 Task: Find connections with filter location Cametá with filter topic #goalswith filter profile language English with filter current company BioTecNika with filter school Police Dav Public School with filter industry Civic and Social Organizations with filter service category Accounting with filter keywords title Entrepreneur
Action: Mouse moved to (564, 111)
Screenshot: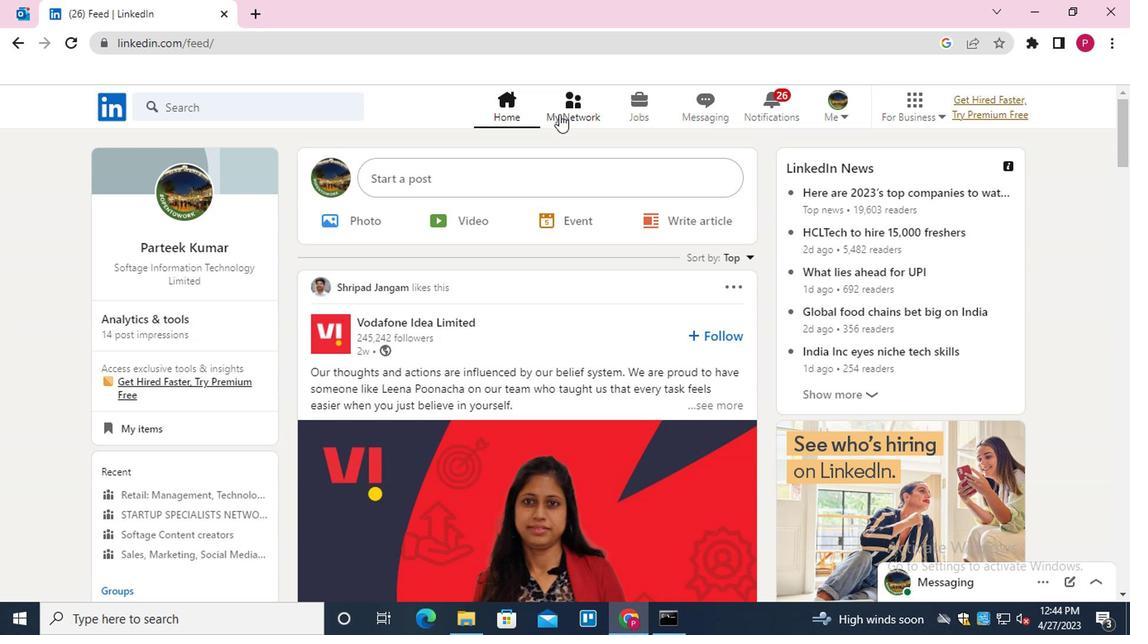 
Action: Mouse pressed left at (564, 111)
Screenshot: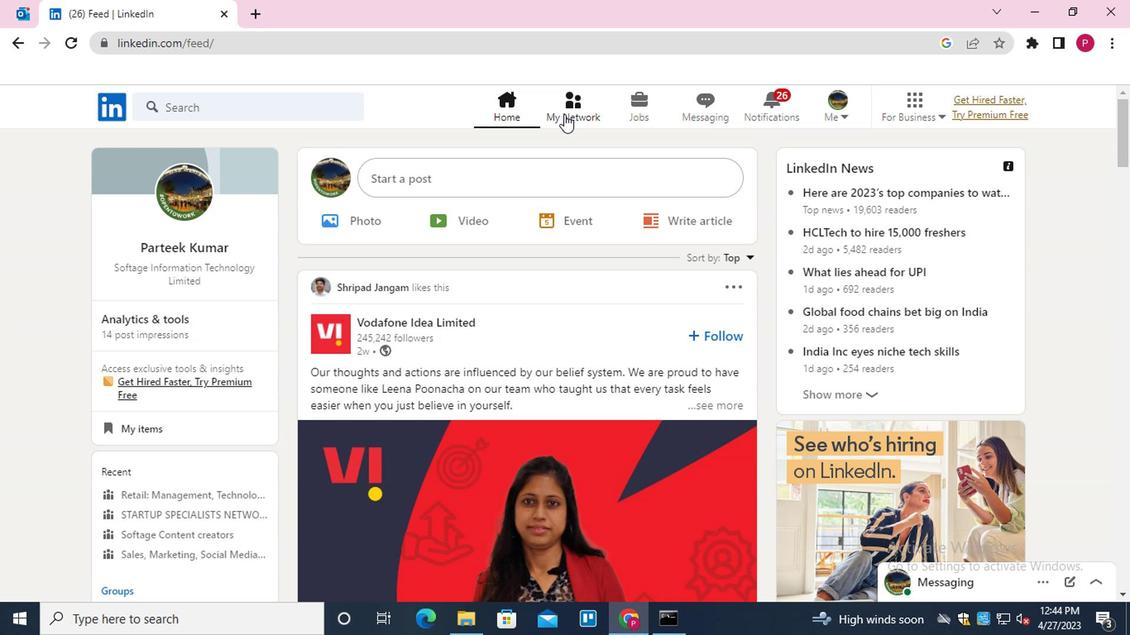 
Action: Mouse moved to (270, 200)
Screenshot: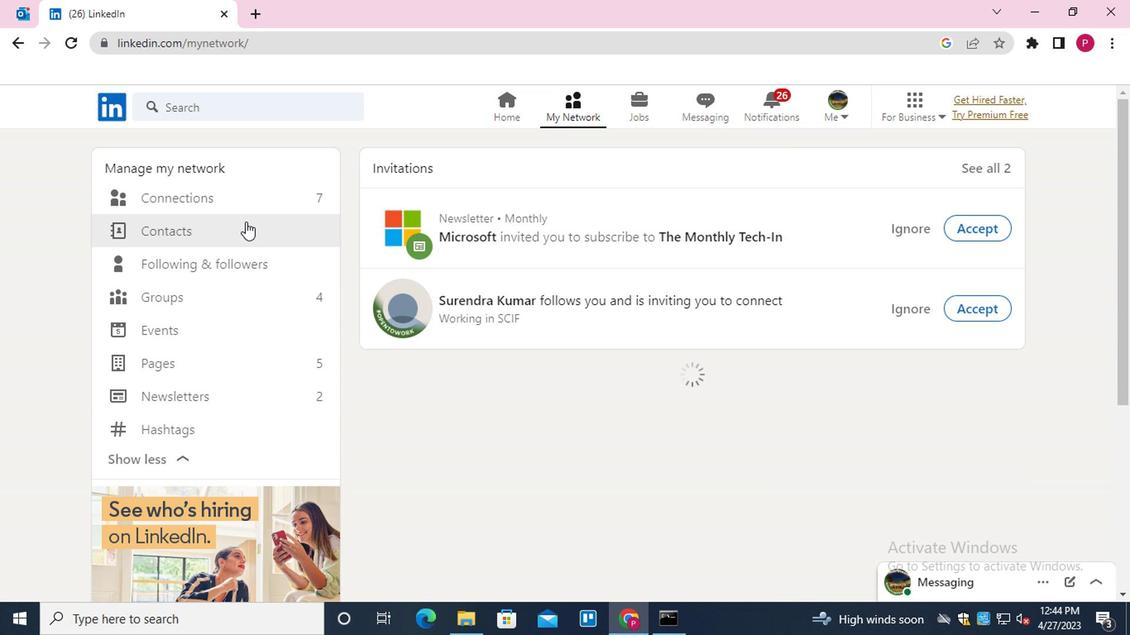 
Action: Mouse pressed left at (270, 200)
Screenshot: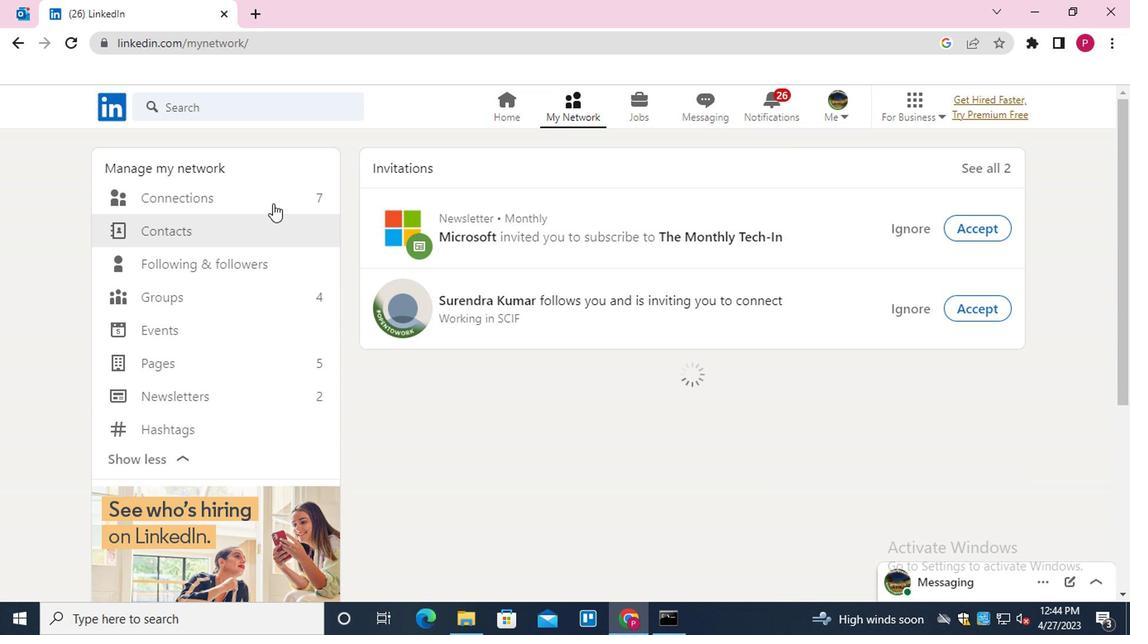 
Action: Mouse moved to (698, 199)
Screenshot: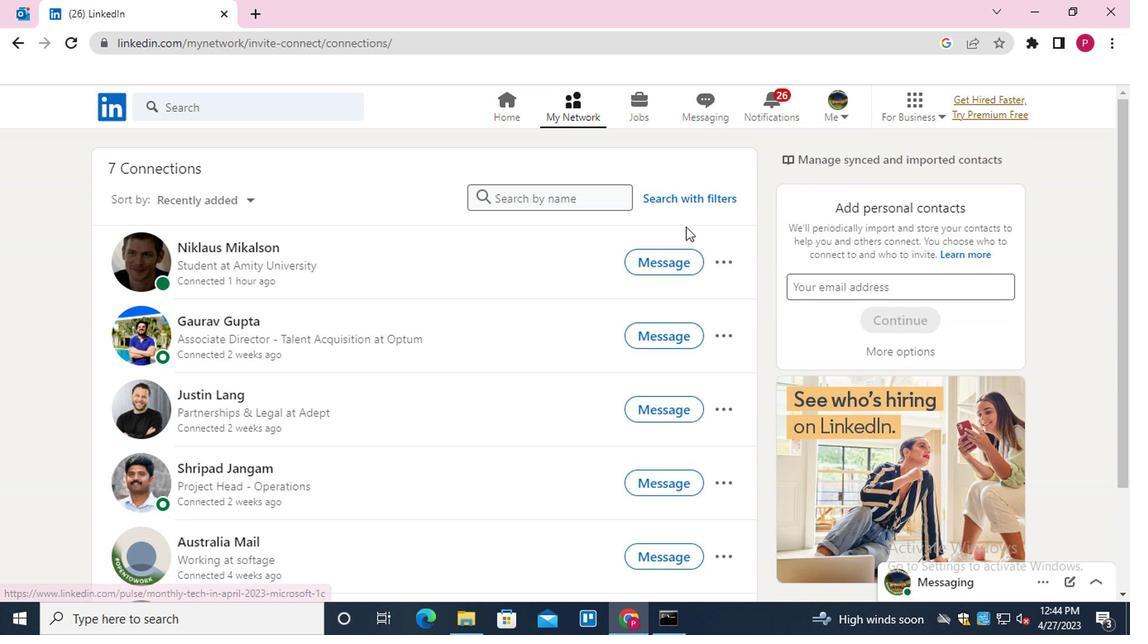 
Action: Mouse pressed left at (698, 199)
Screenshot: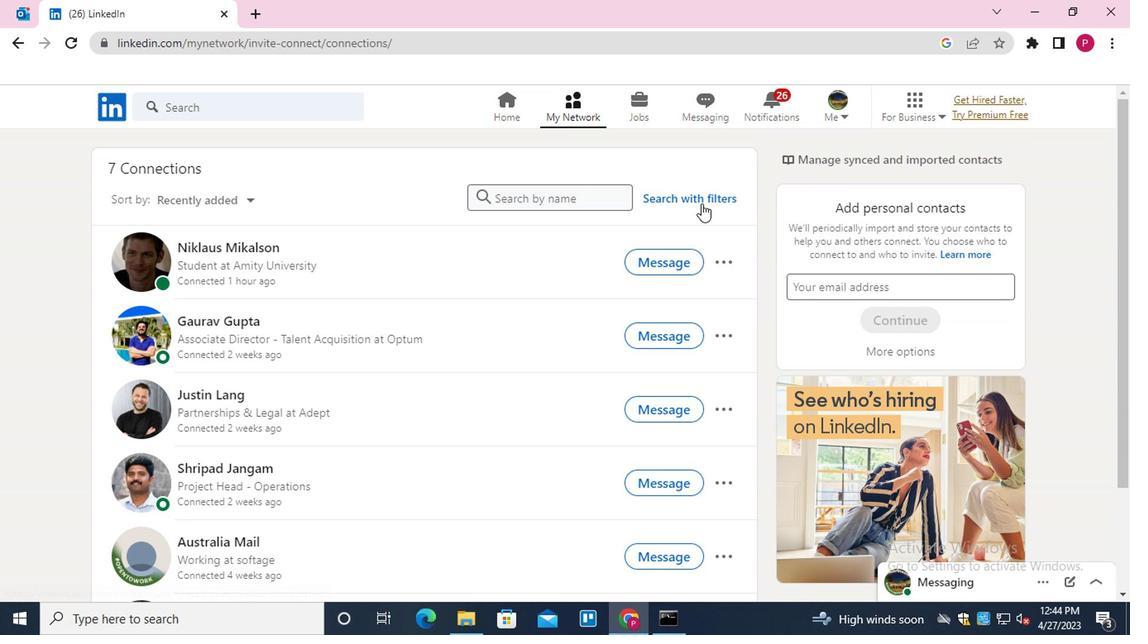 
Action: Mouse moved to (608, 156)
Screenshot: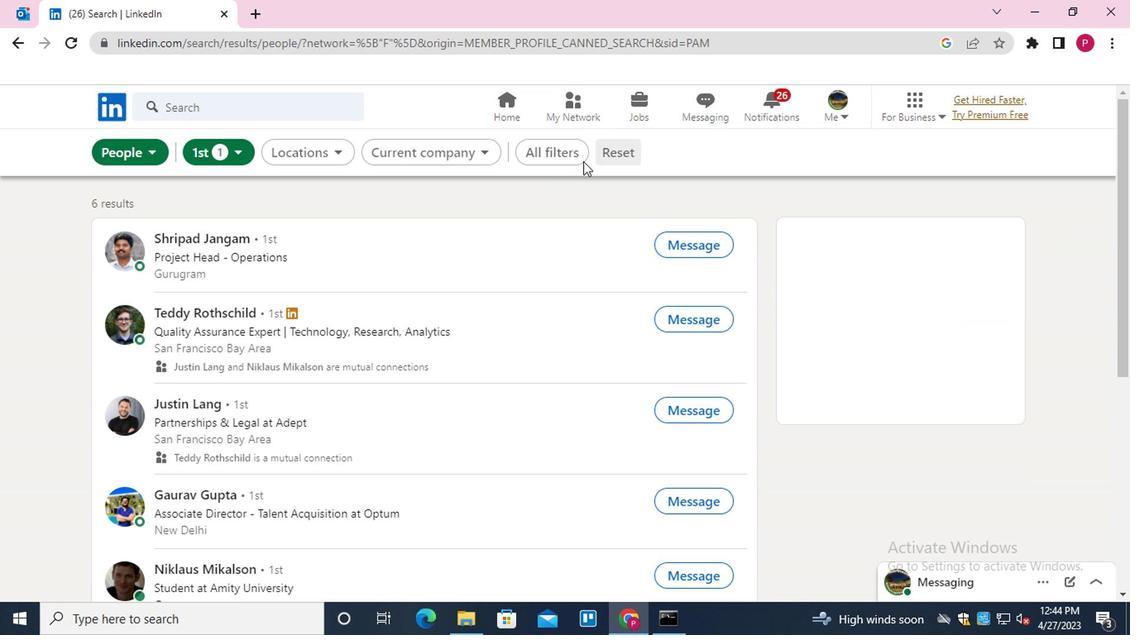 
Action: Mouse pressed left at (608, 156)
Screenshot: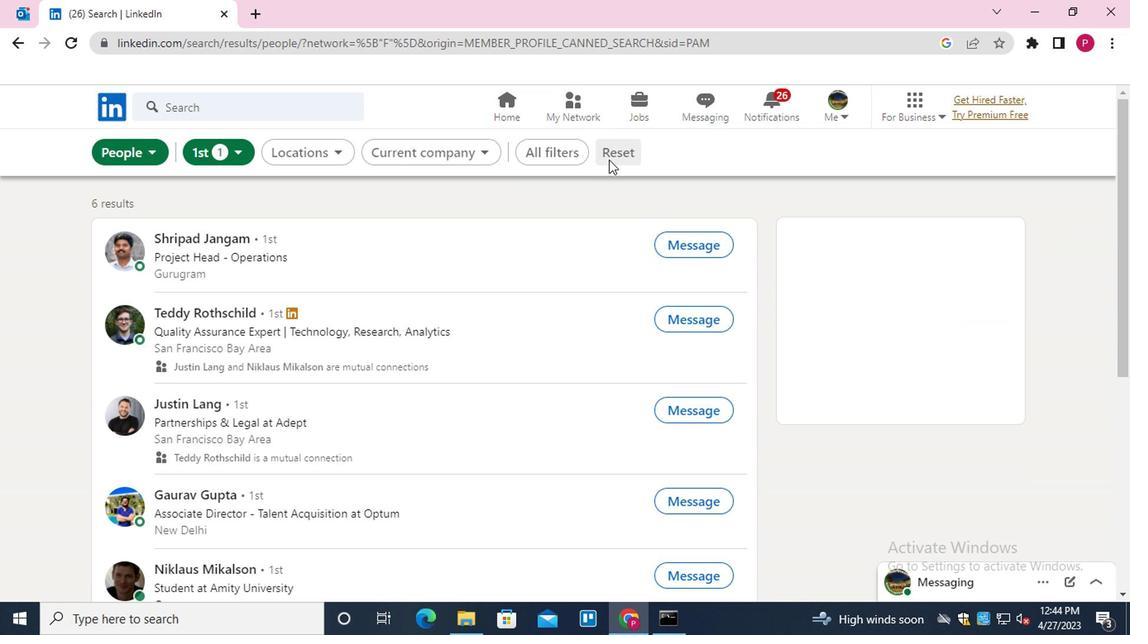 
Action: Mouse moved to (604, 150)
Screenshot: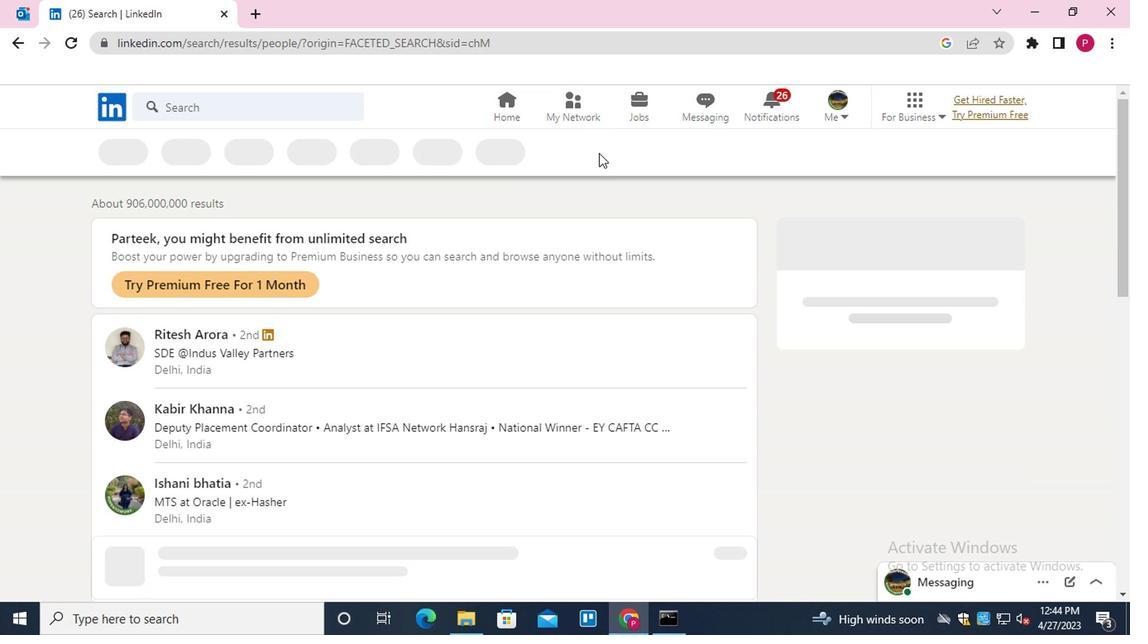 
Action: Mouse pressed left at (604, 150)
Screenshot: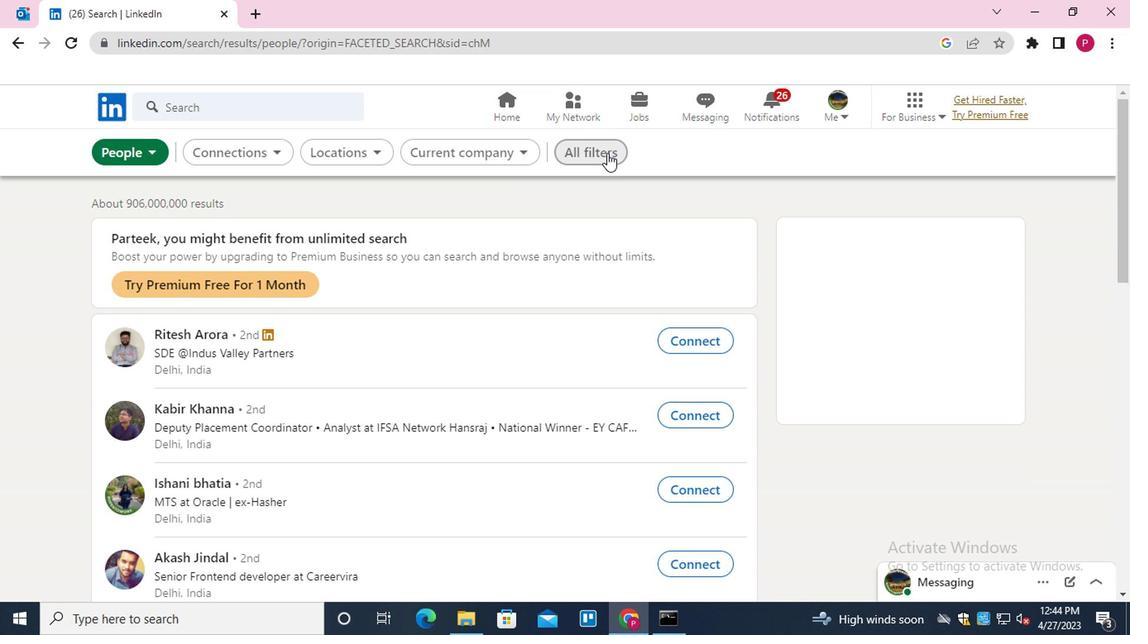
Action: Mouse moved to (920, 322)
Screenshot: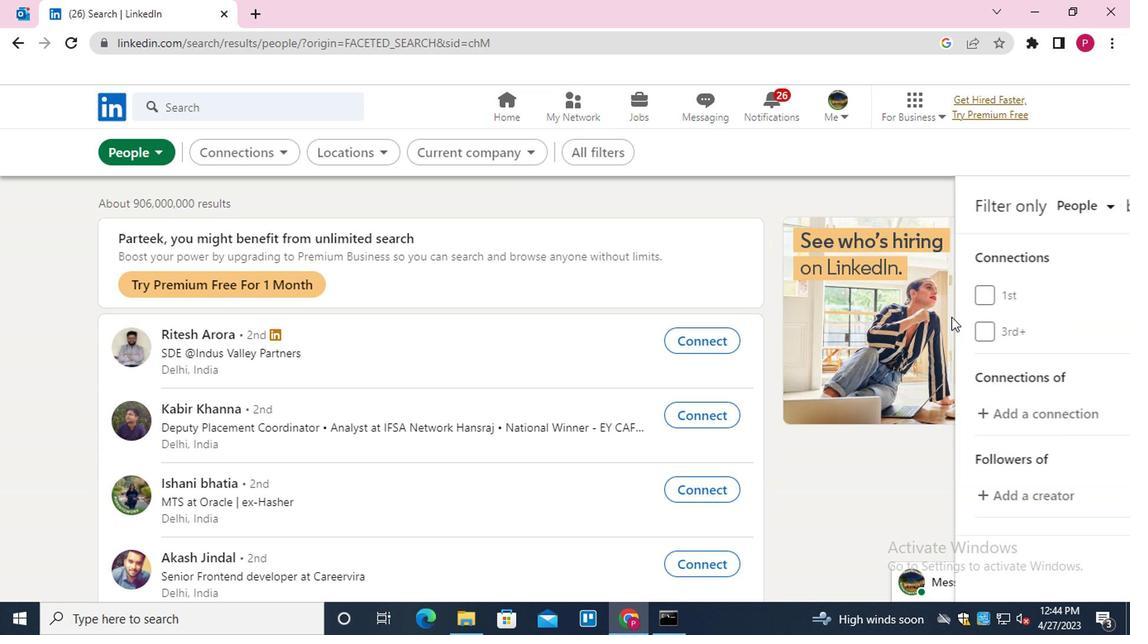 
Action: Mouse scrolled (920, 321) with delta (0, -1)
Screenshot: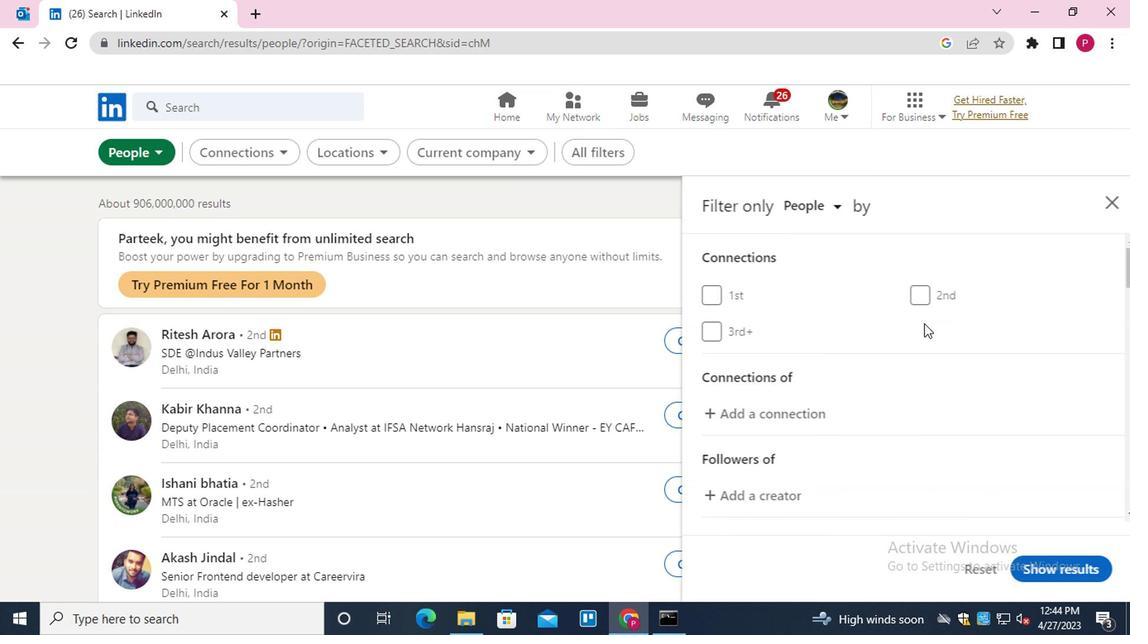 
Action: Mouse scrolled (920, 321) with delta (0, -1)
Screenshot: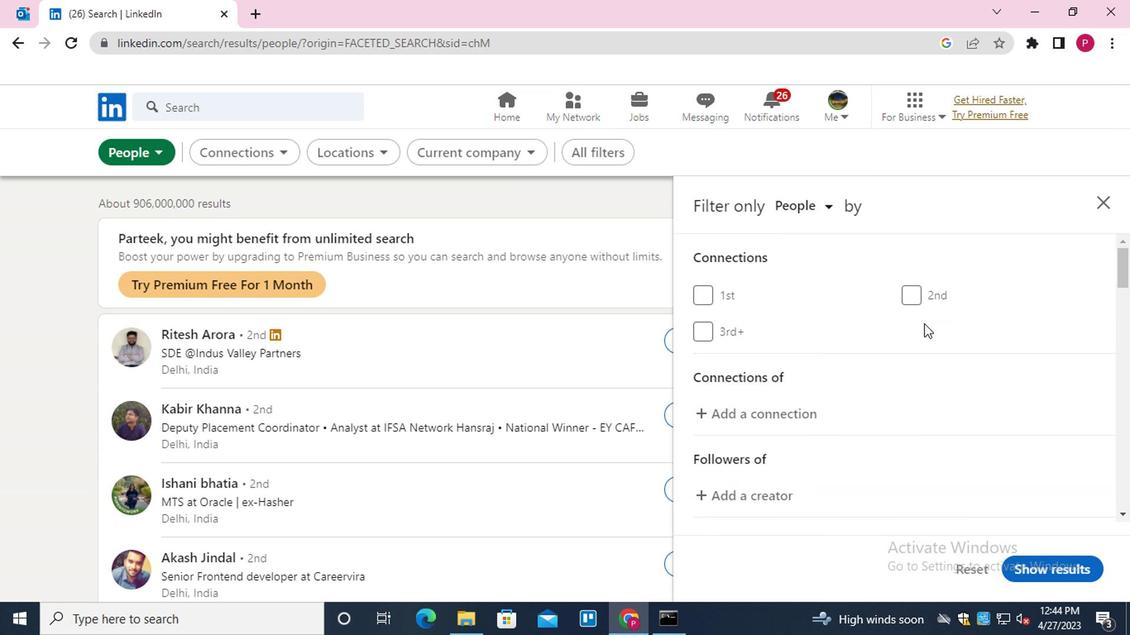 
Action: Mouse scrolled (920, 321) with delta (0, -1)
Screenshot: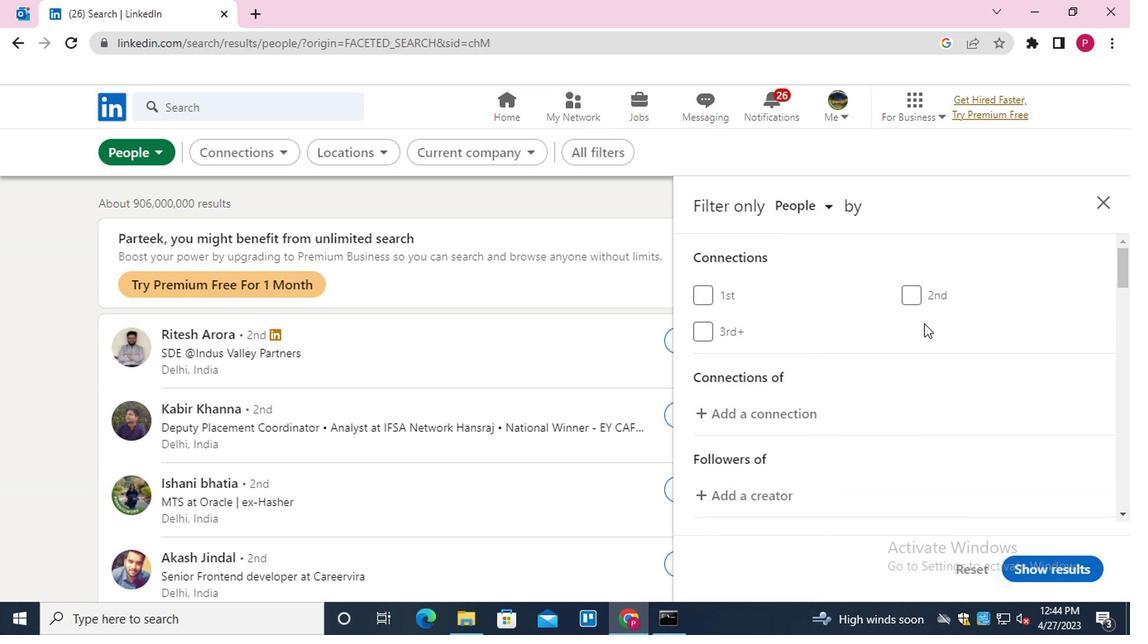 
Action: Mouse moved to (977, 402)
Screenshot: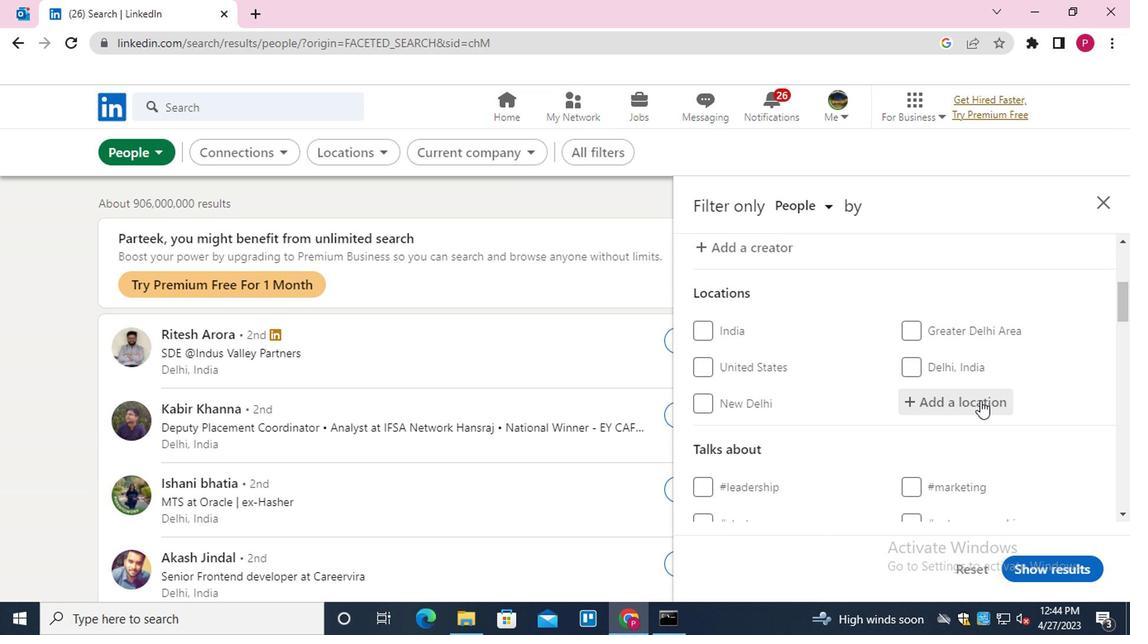 
Action: Mouse pressed left at (977, 402)
Screenshot: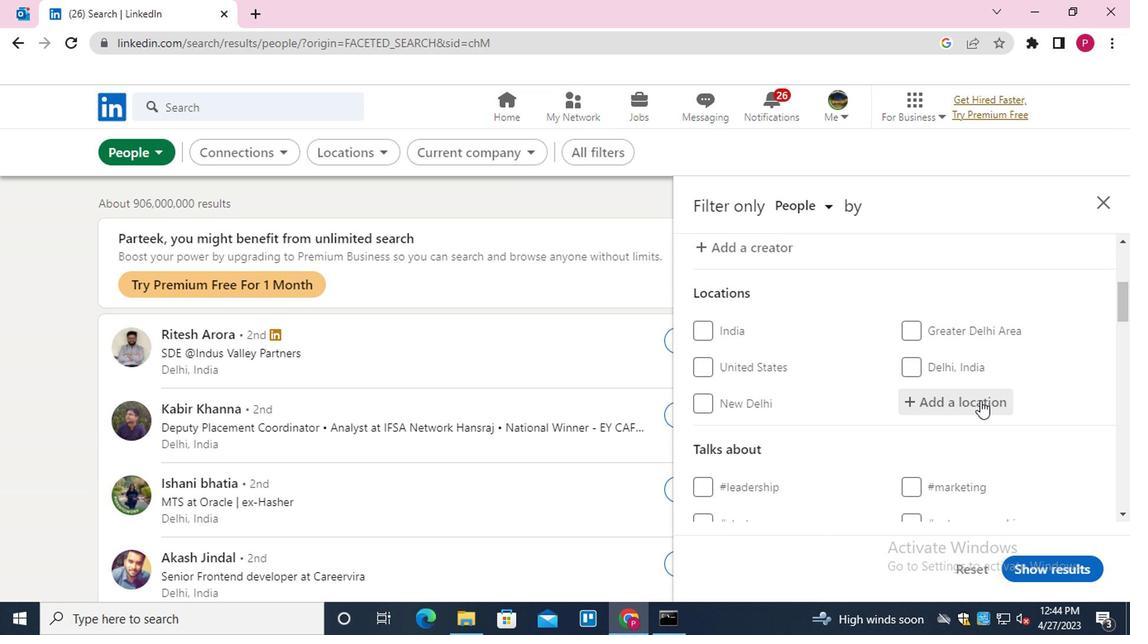 
Action: Key pressed <Key.shift><Key.shift>CAMETA<Key.down><Key.enter>
Screenshot: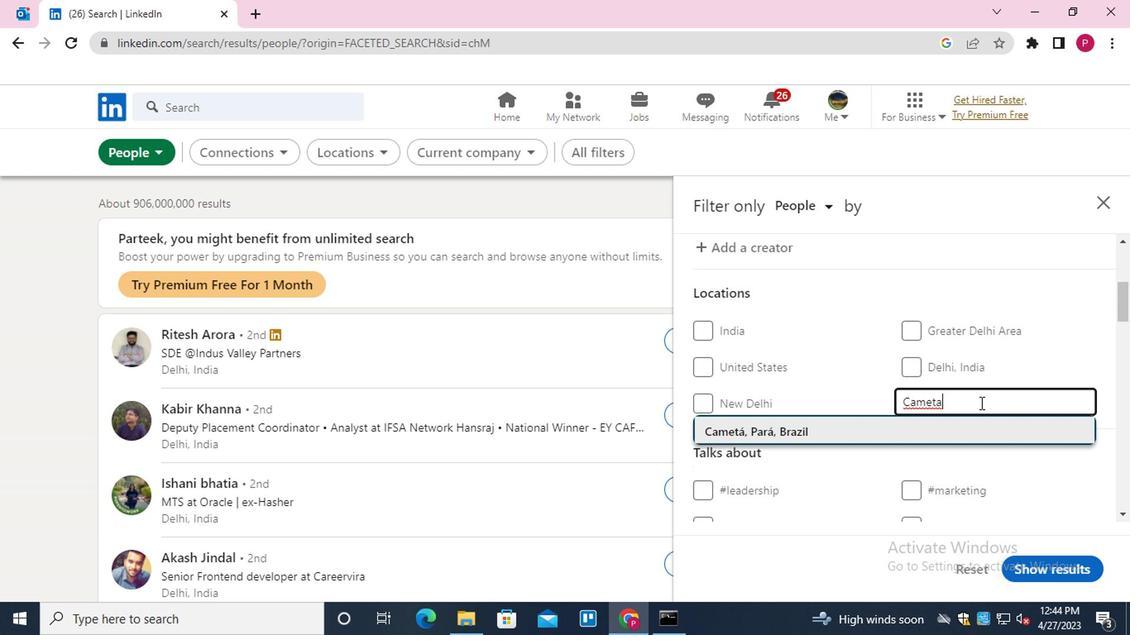 
Action: Mouse scrolled (977, 401) with delta (0, 0)
Screenshot: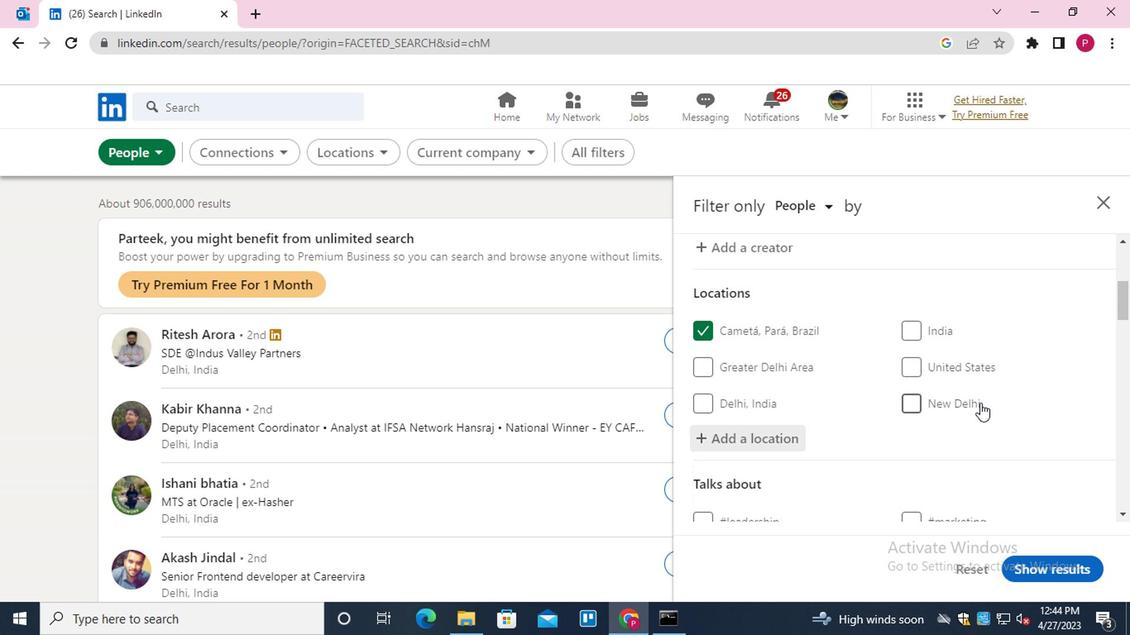 
Action: Mouse scrolled (977, 401) with delta (0, 0)
Screenshot: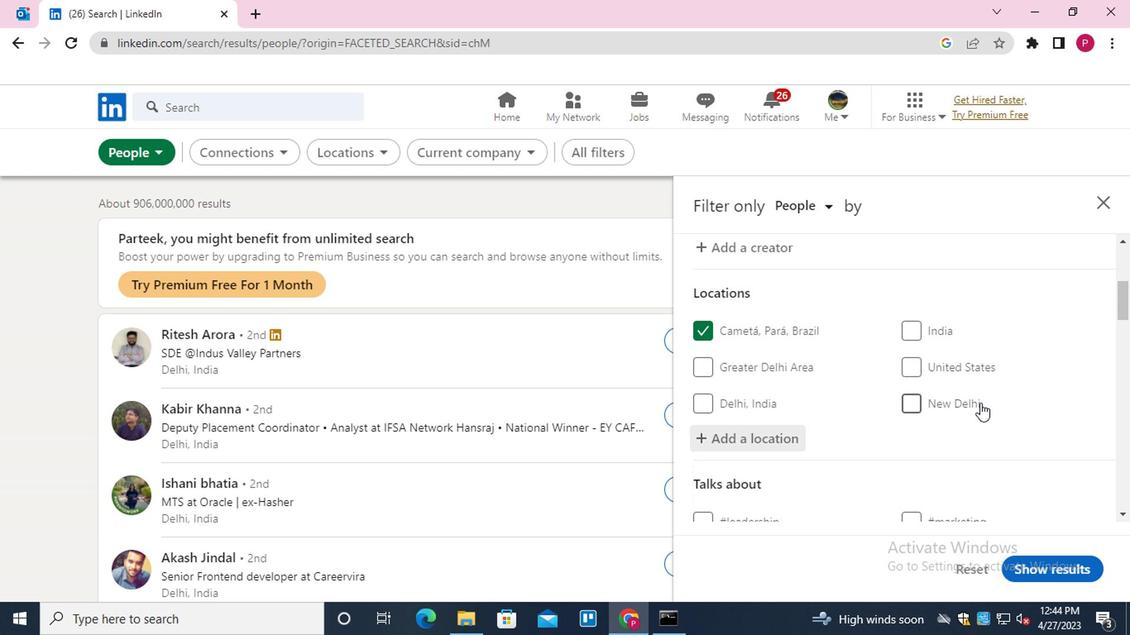 
Action: Mouse scrolled (977, 401) with delta (0, 0)
Screenshot: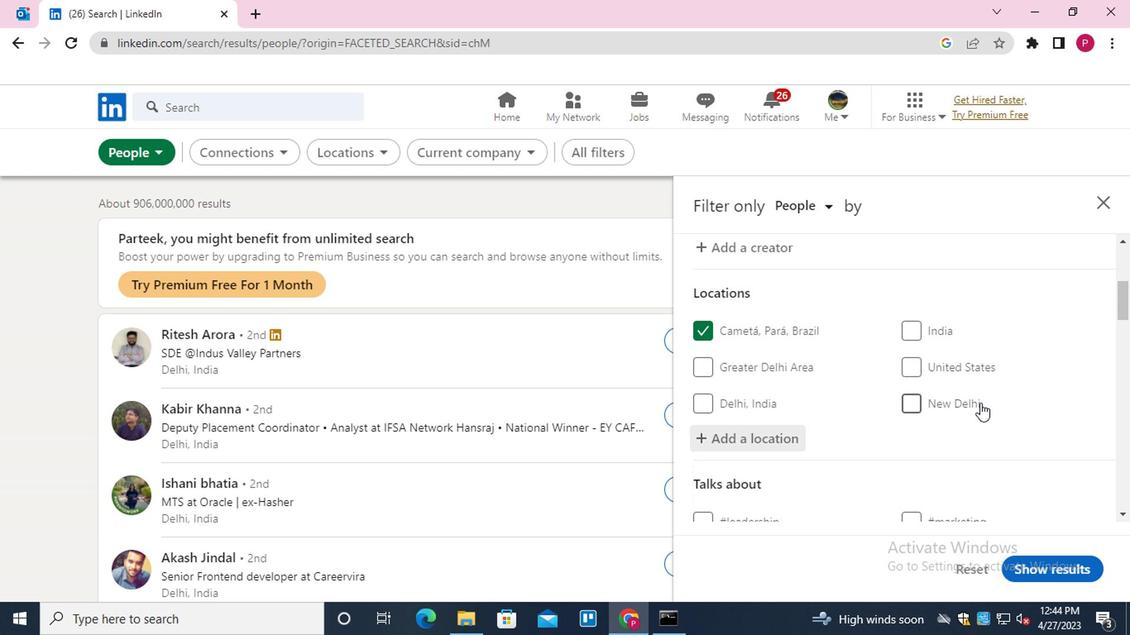 
Action: Mouse scrolled (977, 401) with delta (0, 0)
Screenshot: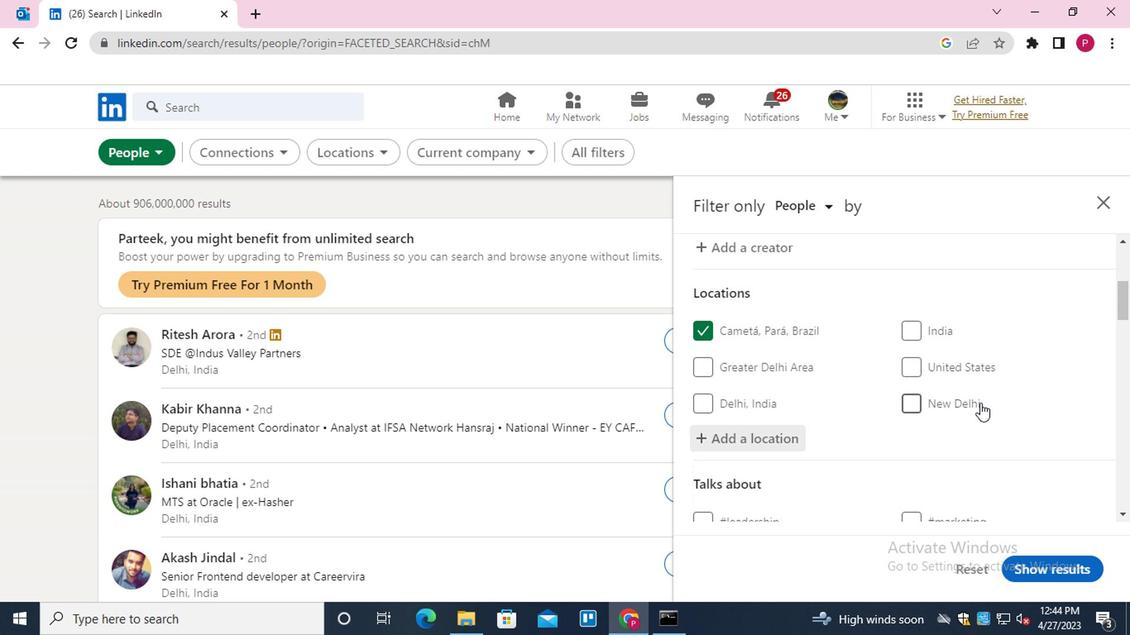 
Action: Mouse moved to (951, 265)
Screenshot: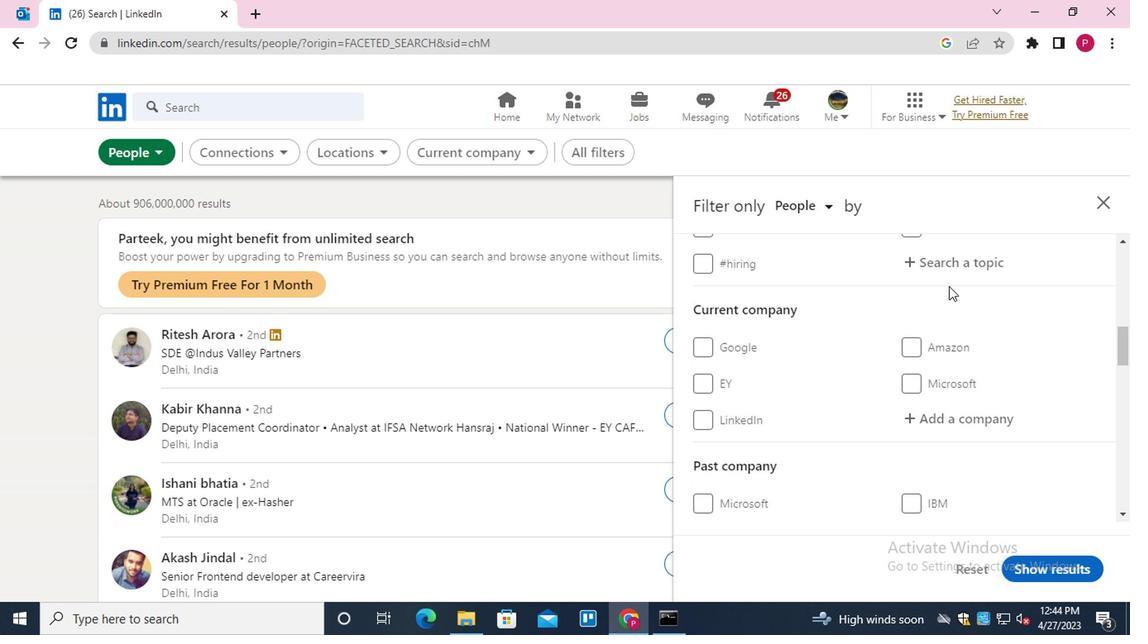 
Action: Mouse pressed left at (951, 265)
Screenshot: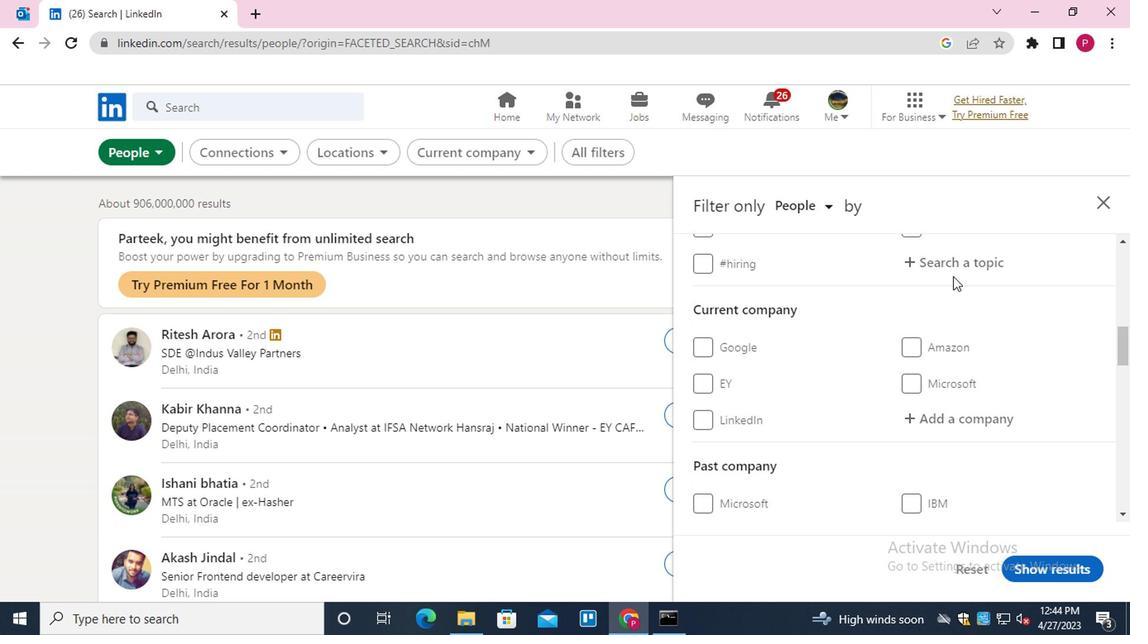 
Action: Key pressed GOL<Key.backspace>ALS<Key.down><Key.enter>
Screenshot: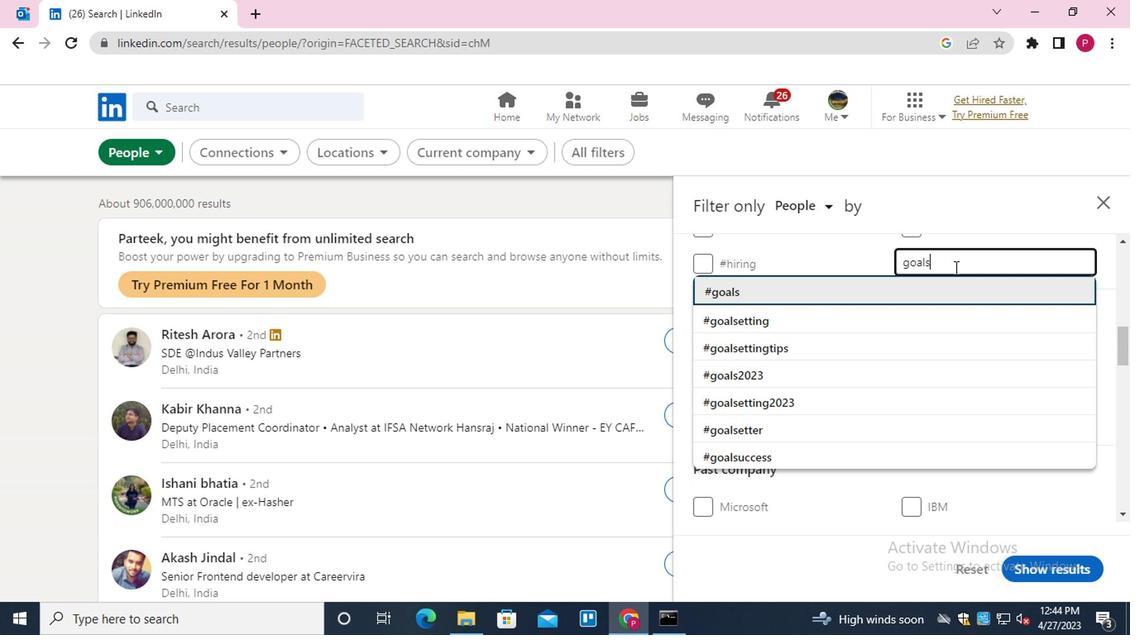 
Action: Mouse moved to (947, 265)
Screenshot: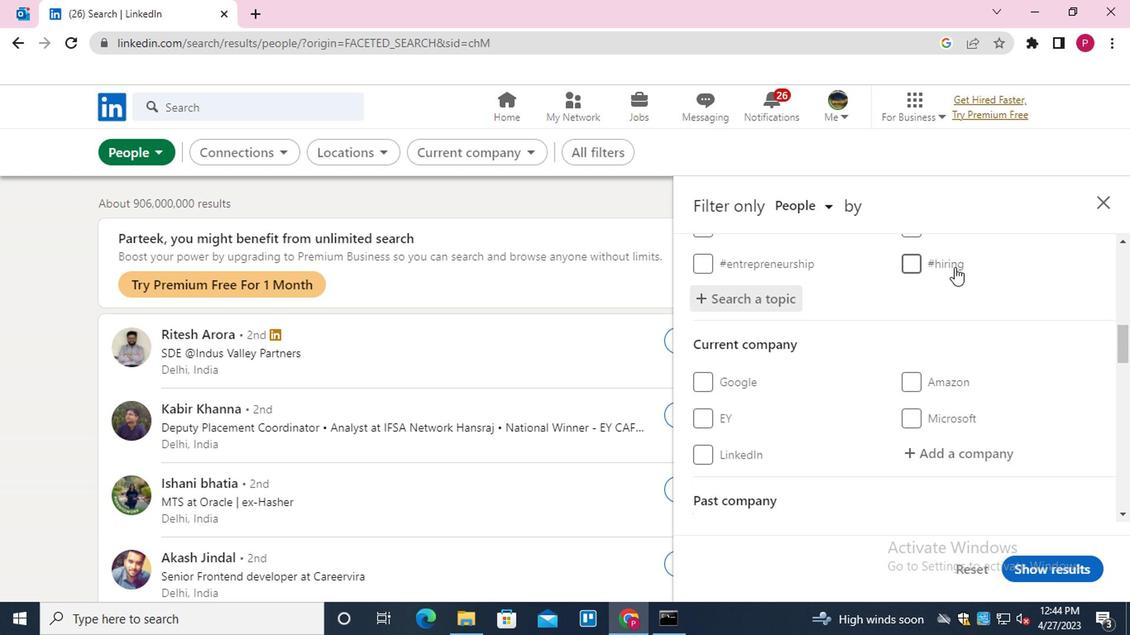 
Action: Mouse scrolled (947, 264) with delta (0, 0)
Screenshot: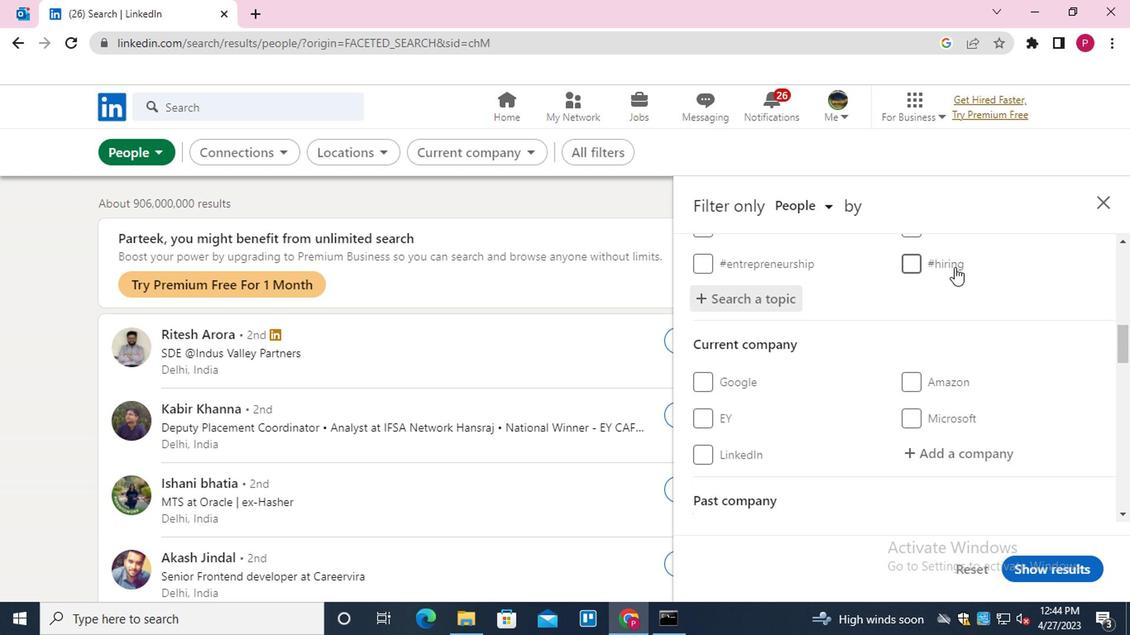 
Action: Mouse moved to (935, 274)
Screenshot: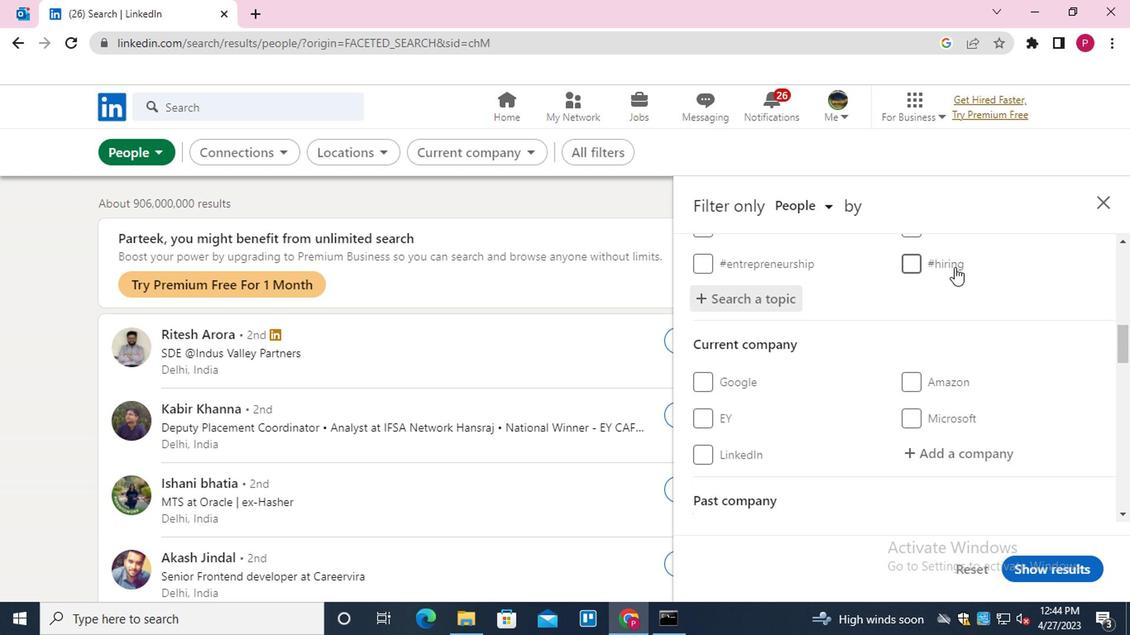 
Action: Mouse scrolled (935, 274) with delta (0, 0)
Screenshot: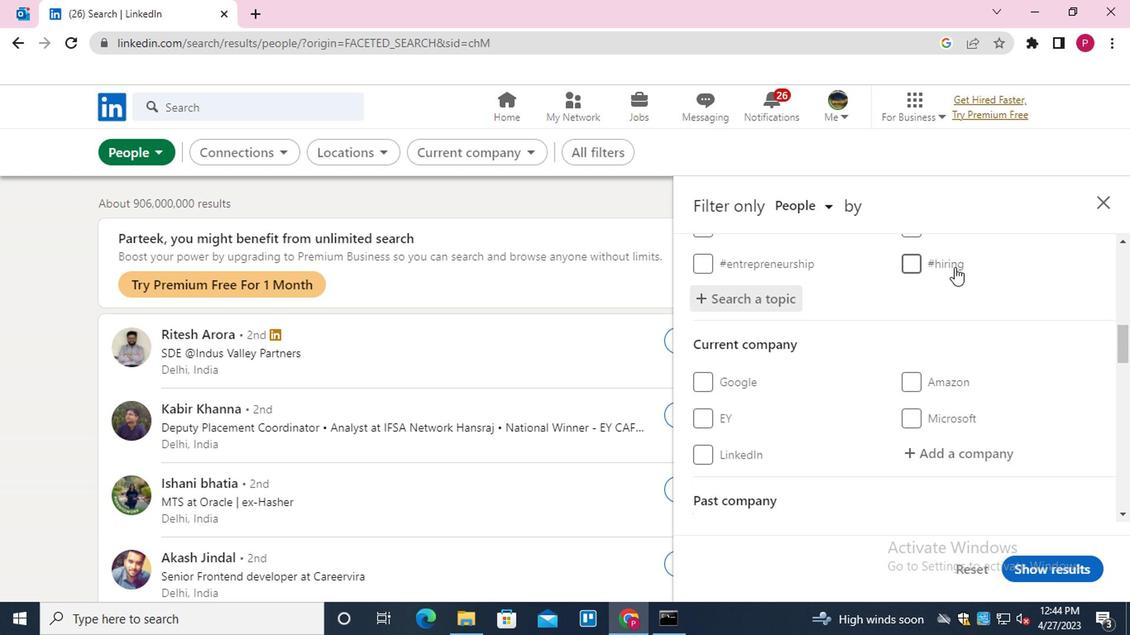 
Action: Mouse moved to (914, 298)
Screenshot: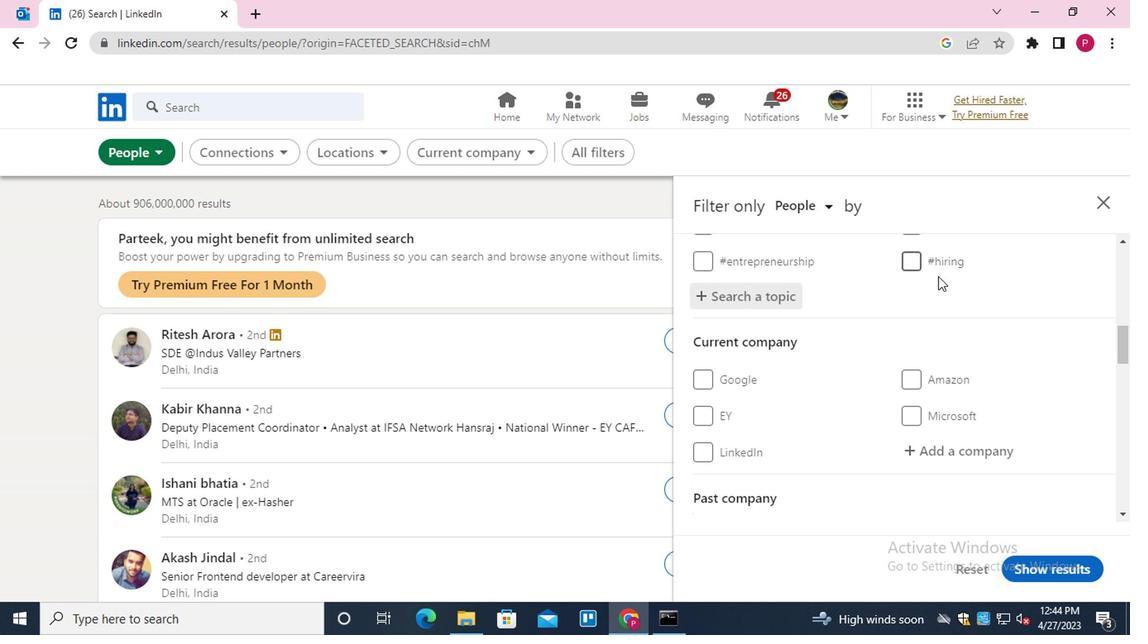 
Action: Mouse scrolled (914, 297) with delta (0, -1)
Screenshot: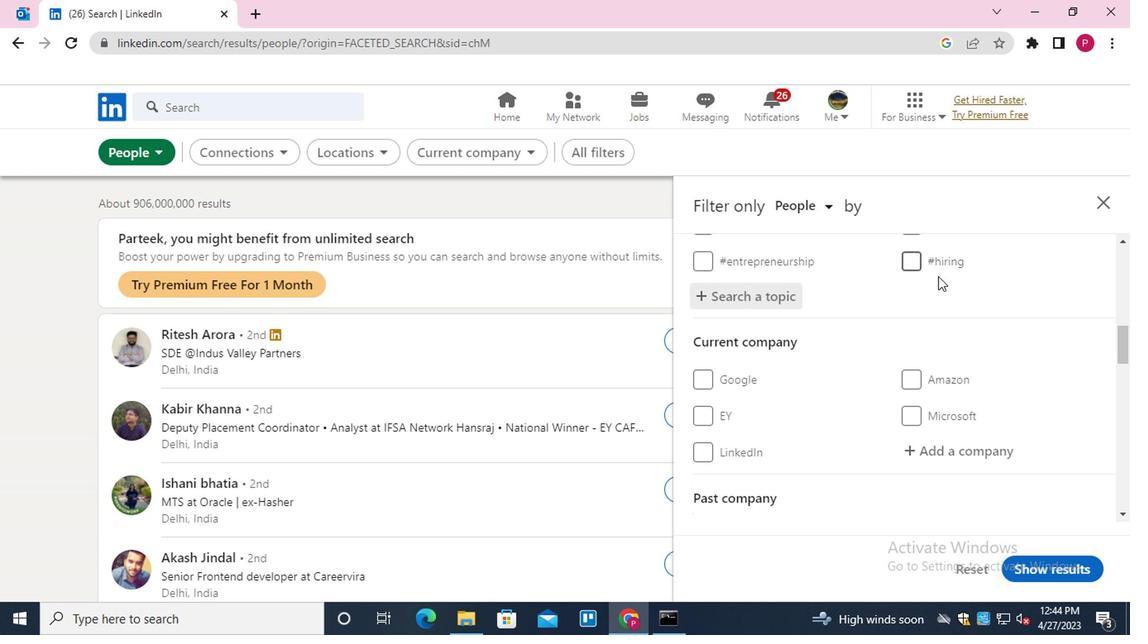 
Action: Mouse moved to (904, 302)
Screenshot: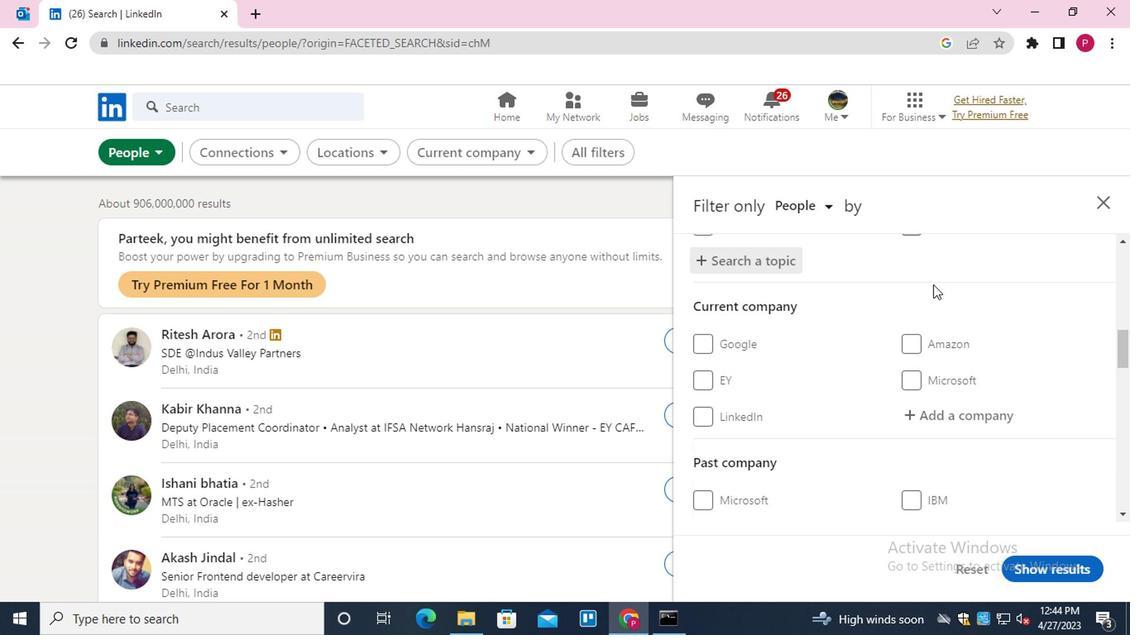 
Action: Mouse scrolled (904, 301) with delta (0, -1)
Screenshot: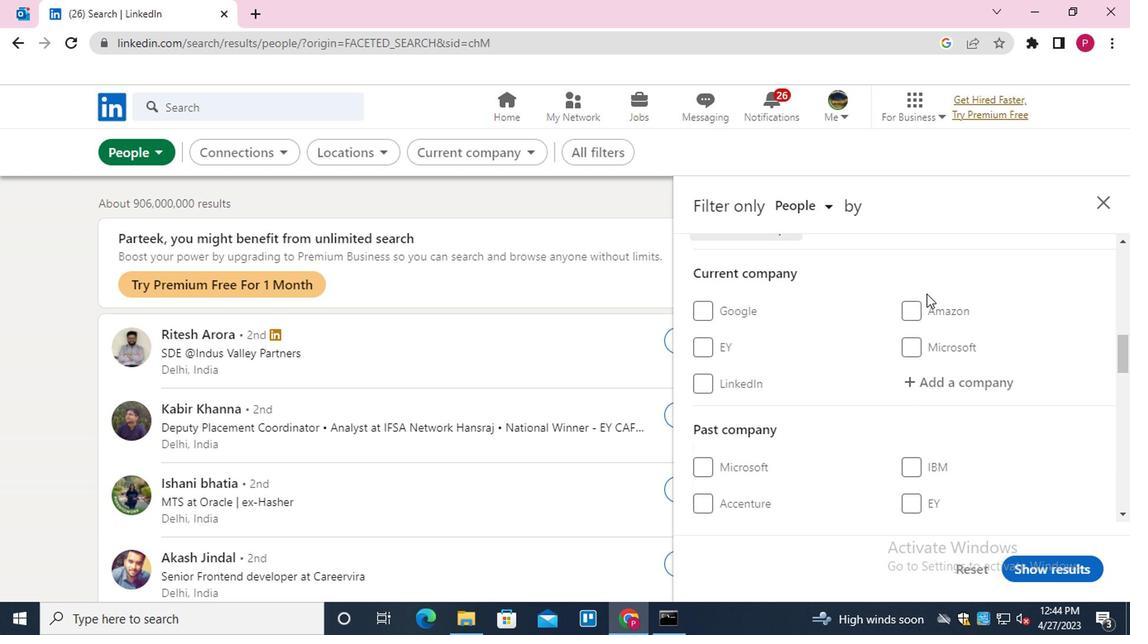 
Action: Mouse moved to (796, 343)
Screenshot: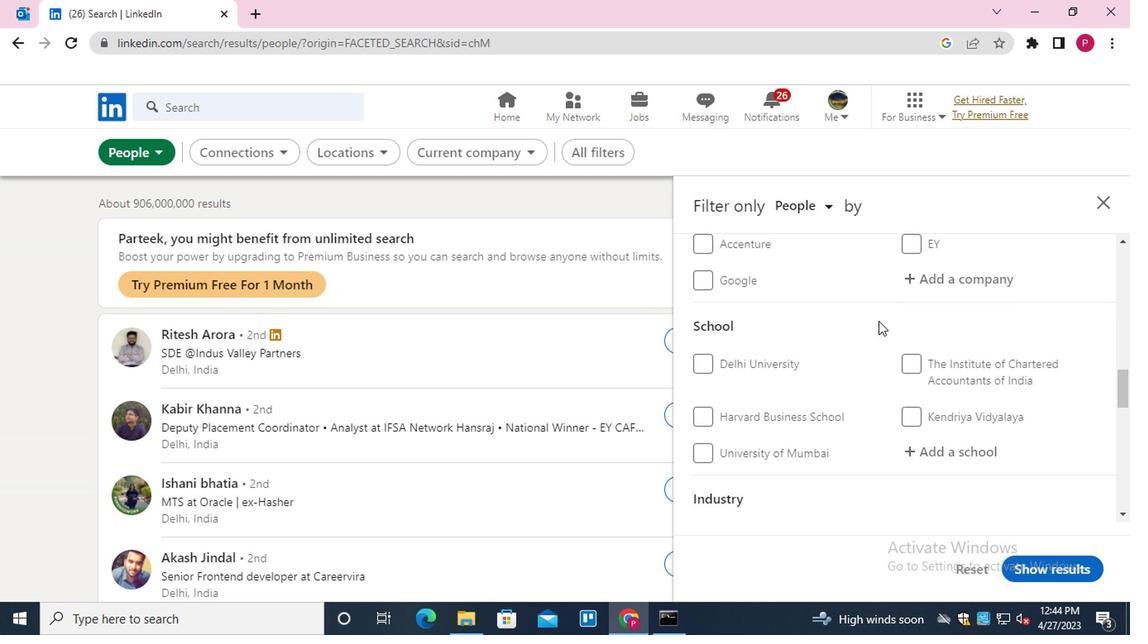 
Action: Mouse scrolled (796, 343) with delta (0, 0)
Screenshot: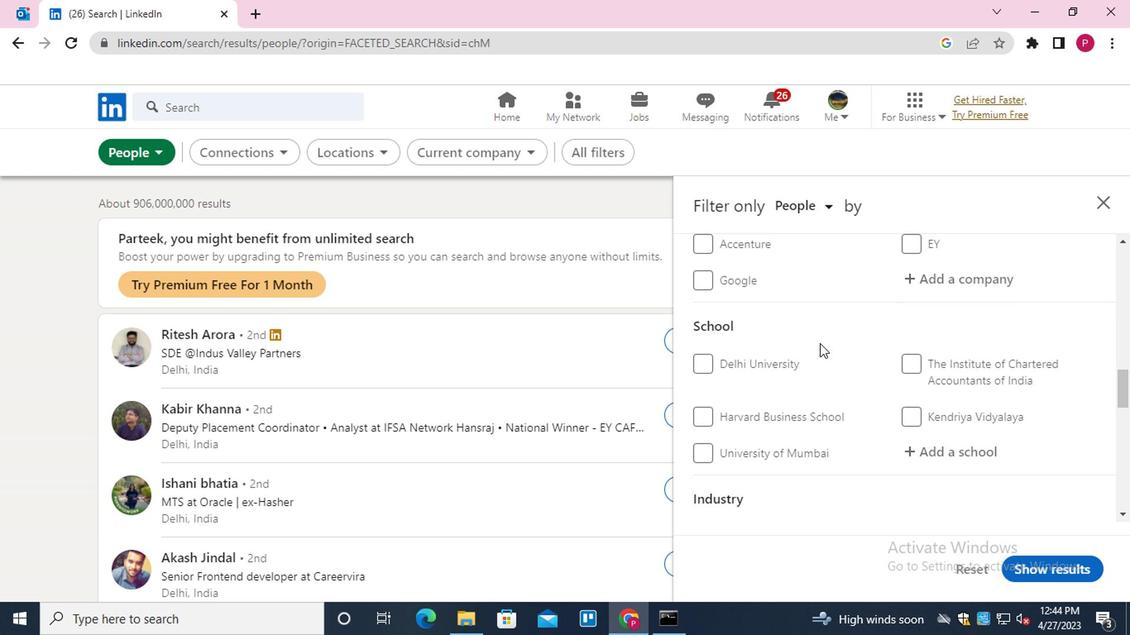 
Action: Mouse moved to (794, 345)
Screenshot: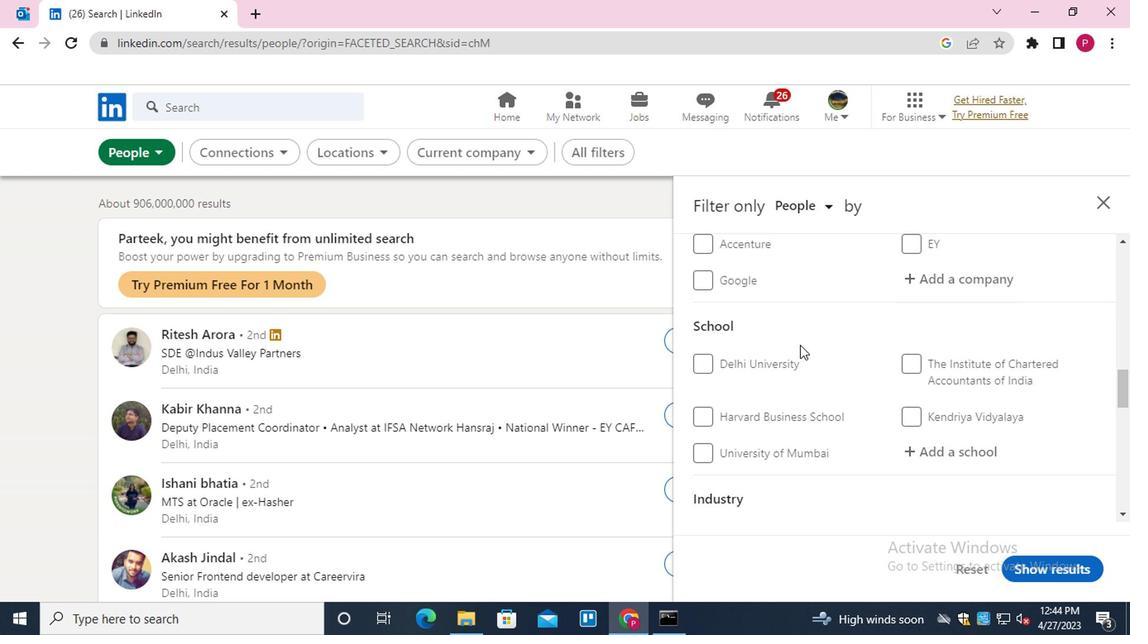
Action: Mouse scrolled (794, 345) with delta (0, 0)
Screenshot: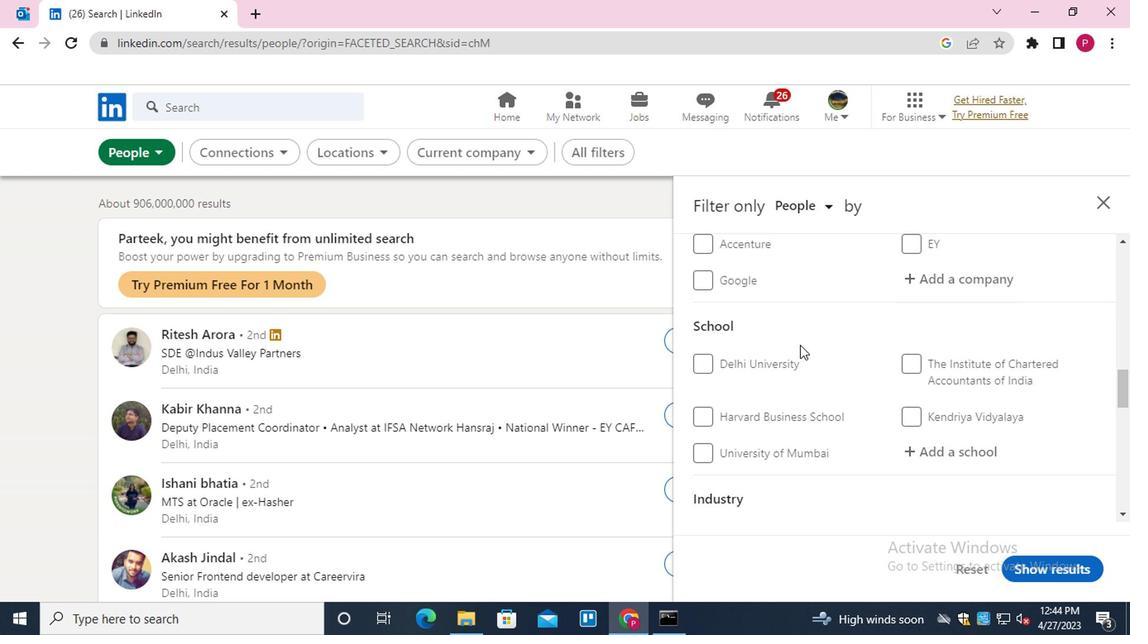 
Action: Mouse moved to (794, 346)
Screenshot: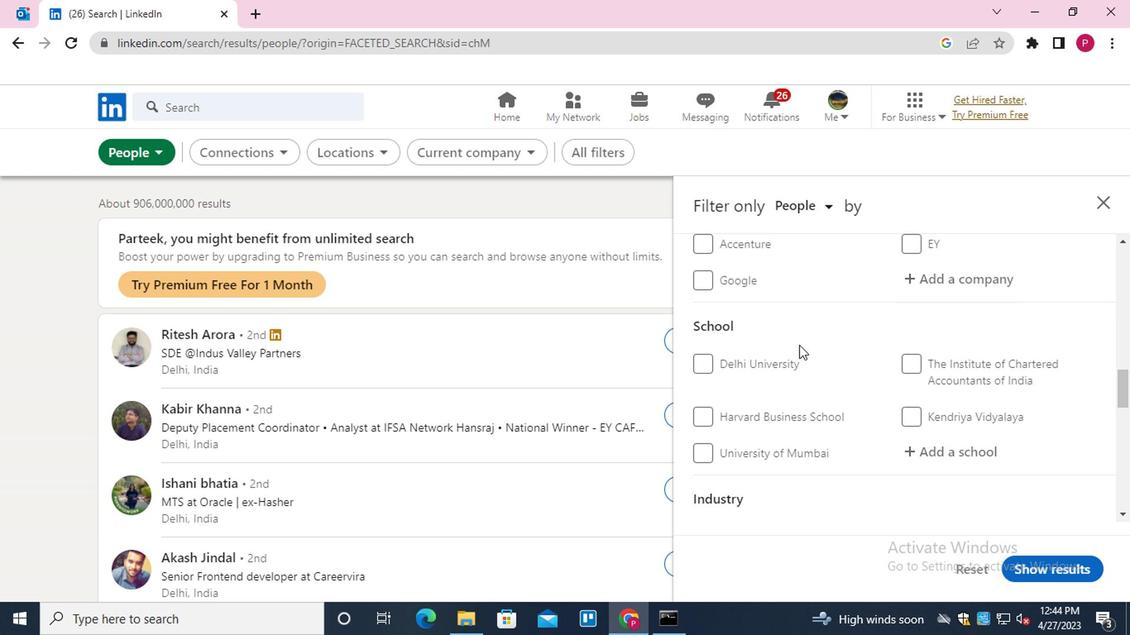 
Action: Mouse scrolled (794, 345) with delta (0, -1)
Screenshot: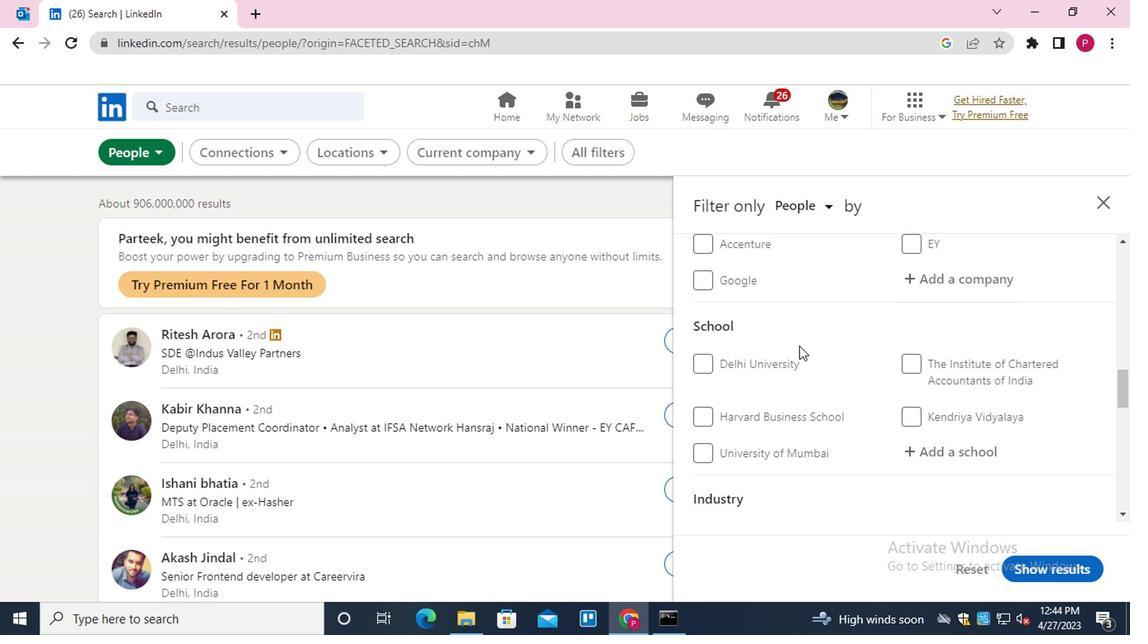
Action: Mouse scrolled (794, 345) with delta (0, -1)
Screenshot: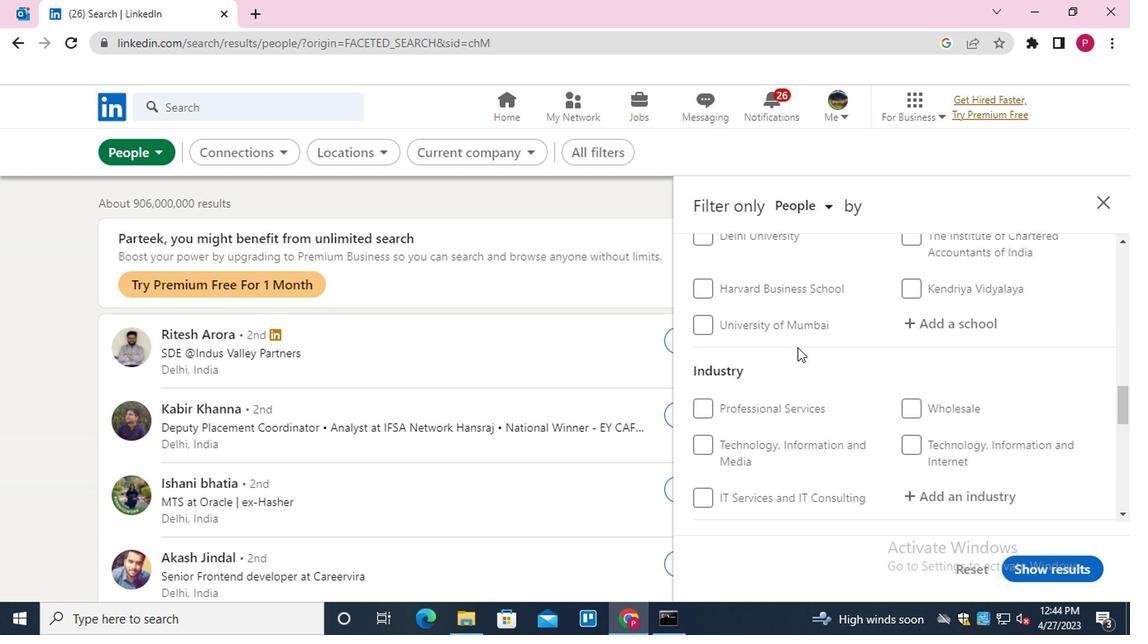 
Action: Mouse scrolled (794, 345) with delta (0, -1)
Screenshot: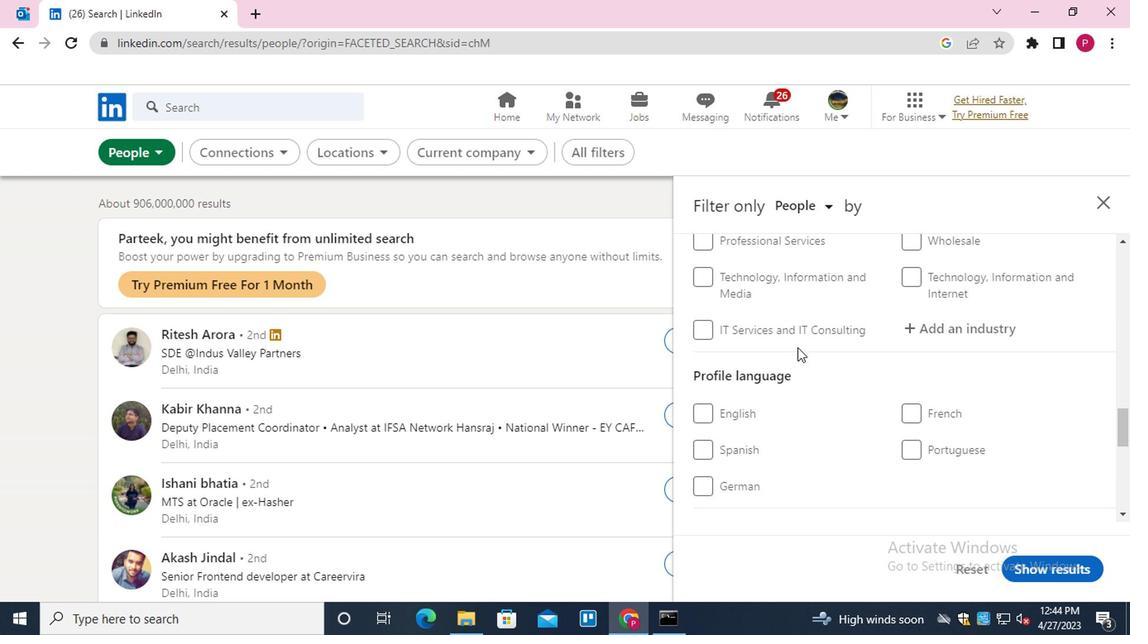 
Action: Mouse moved to (726, 298)
Screenshot: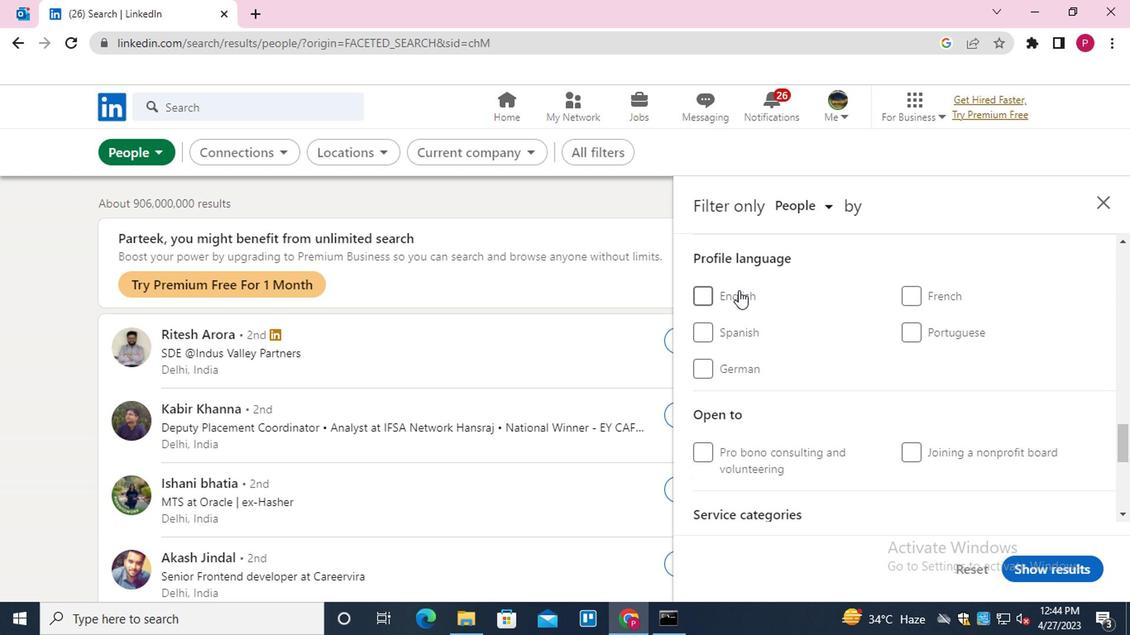 
Action: Mouse pressed left at (726, 298)
Screenshot: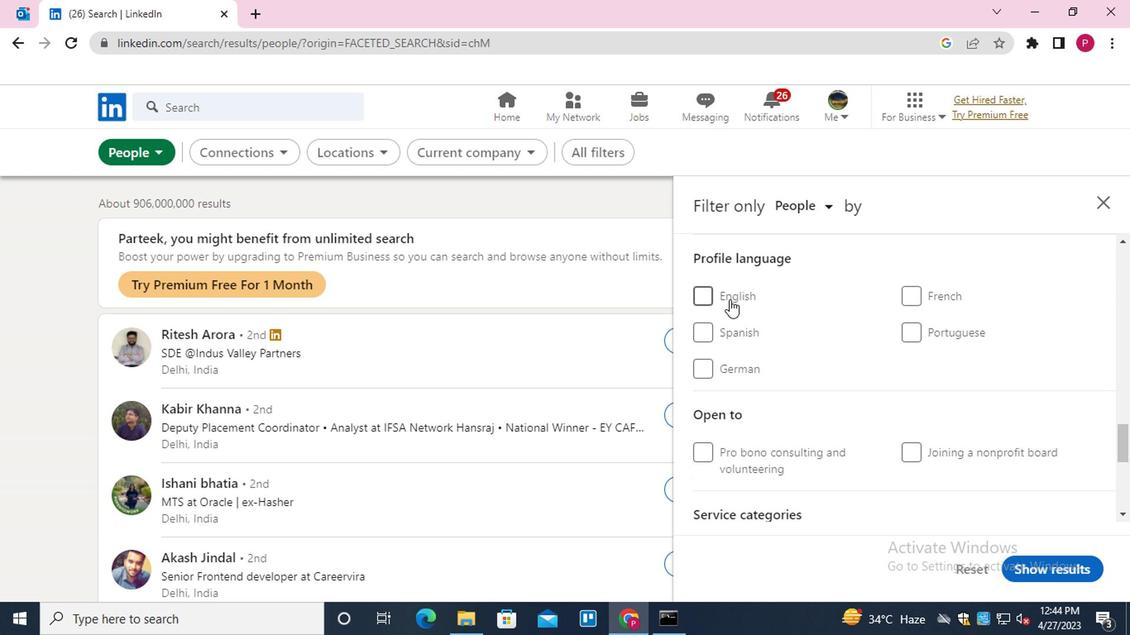 
Action: Mouse moved to (727, 299)
Screenshot: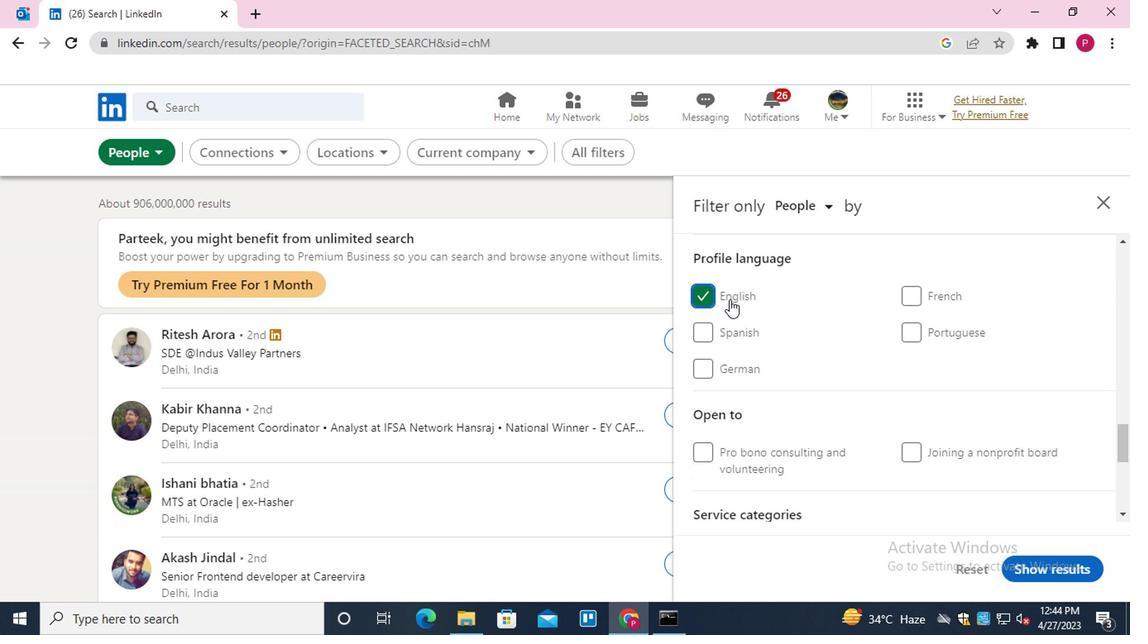 
Action: Mouse scrolled (727, 299) with delta (0, 0)
Screenshot: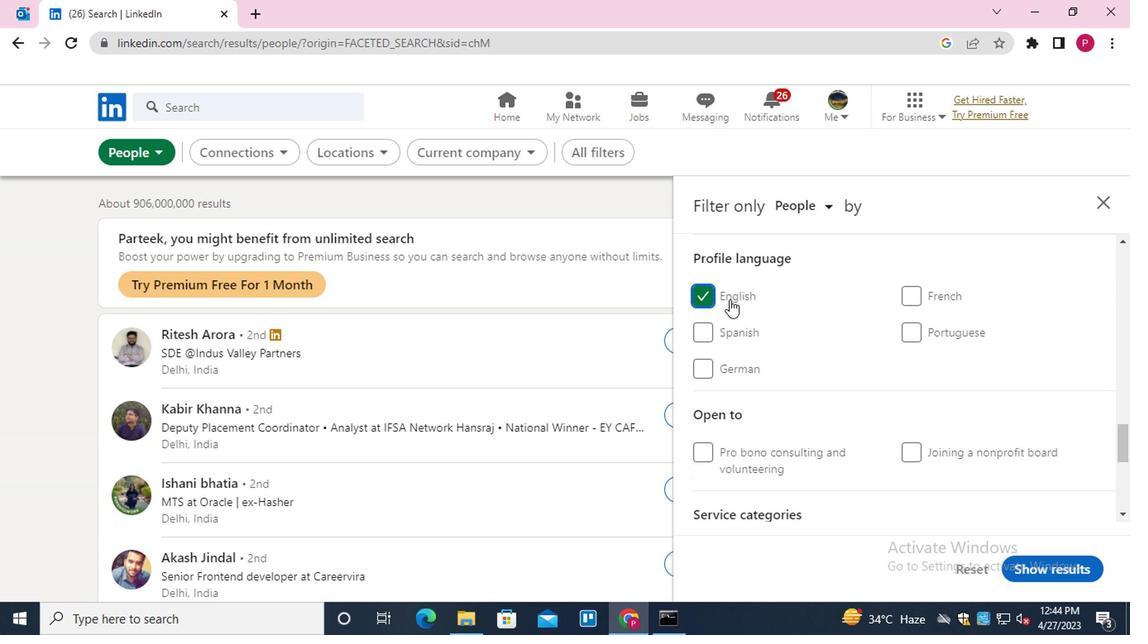 
Action: Mouse scrolled (727, 299) with delta (0, 0)
Screenshot: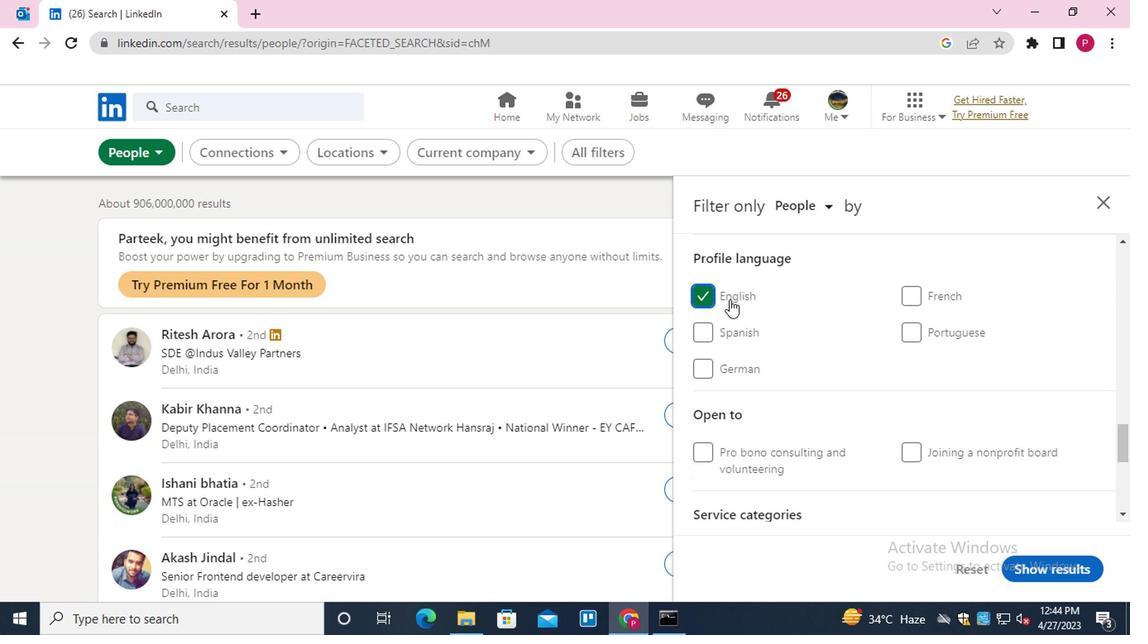 
Action: Mouse scrolled (727, 299) with delta (0, 0)
Screenshot: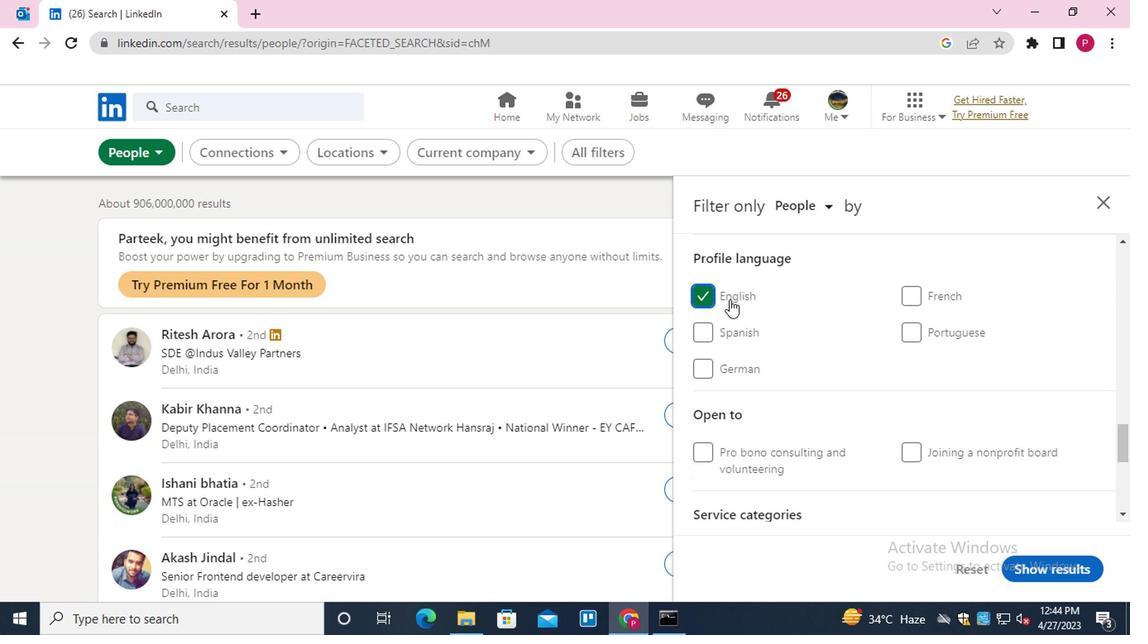 
Action: Mouse scrolled (727, 299) with delta (0, 0)
Screenshot: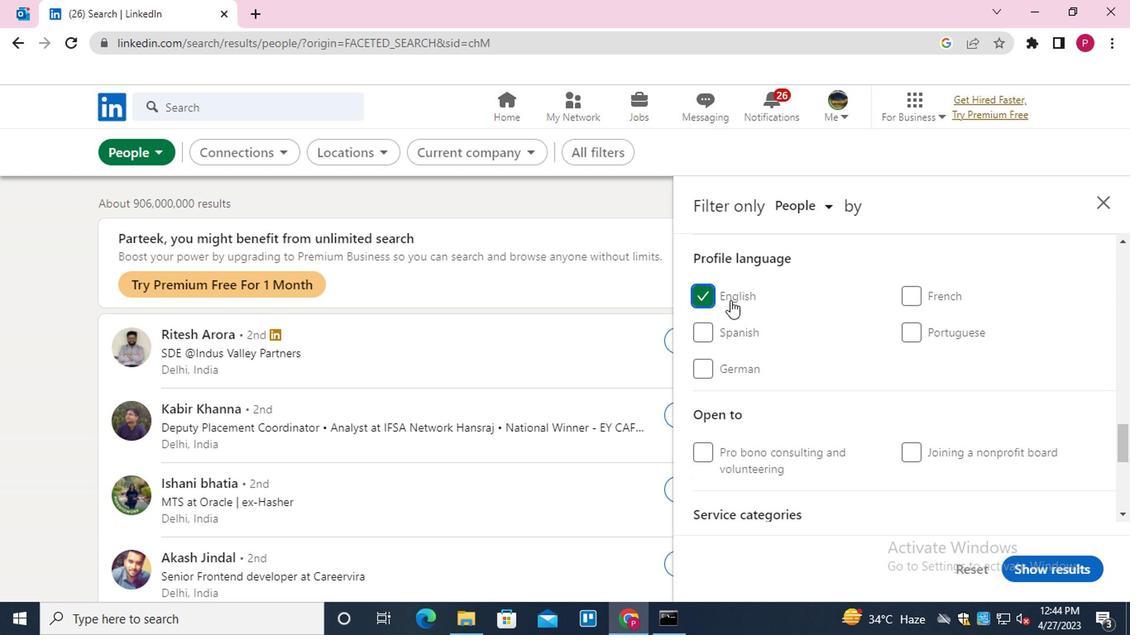 
Action: Mouse scrolled (727, 299) with delta (0, 0)
Screenshot: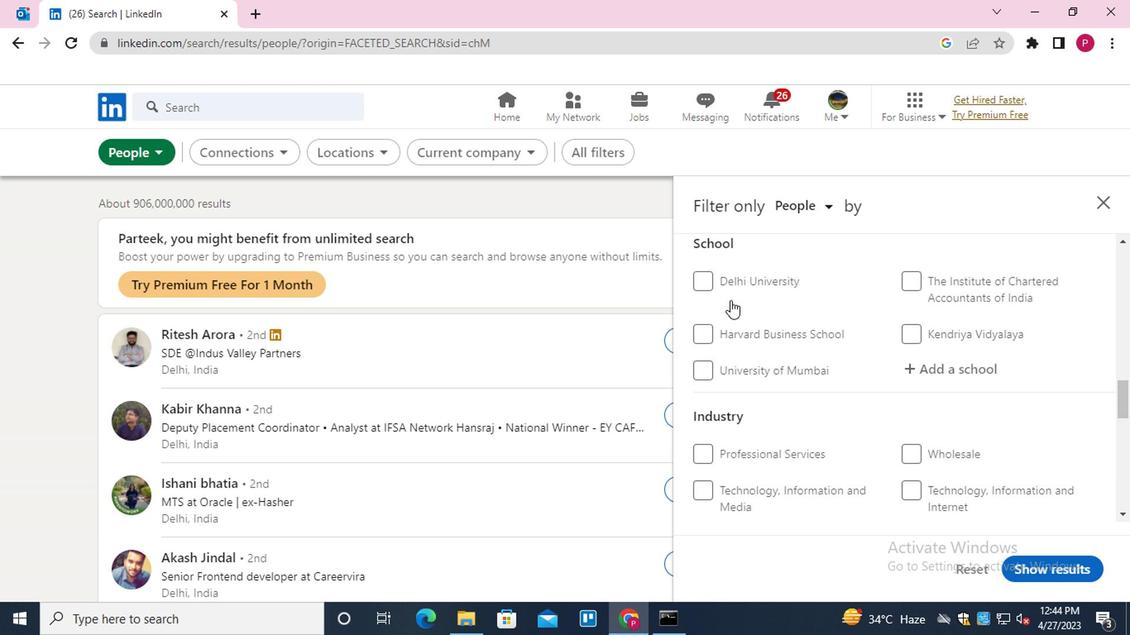 
Action: Mouse scrolled (727, 299) with delta (0, 0)
Screenshot: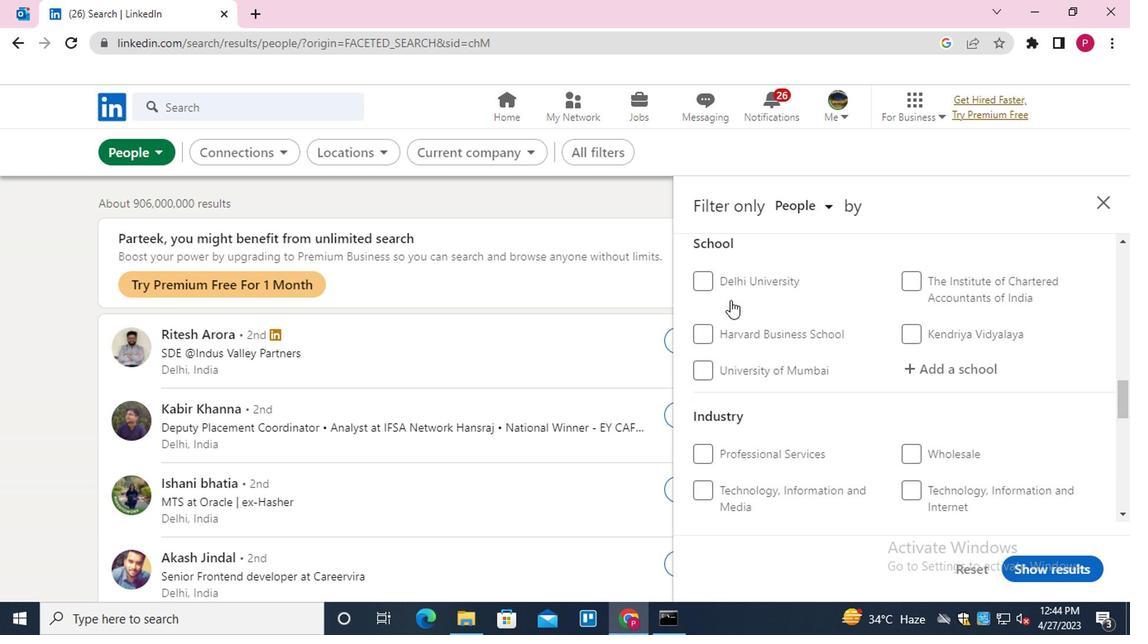 
Action: Mouse scrolled (727, 299) with delta (0, 0)
Screenshot: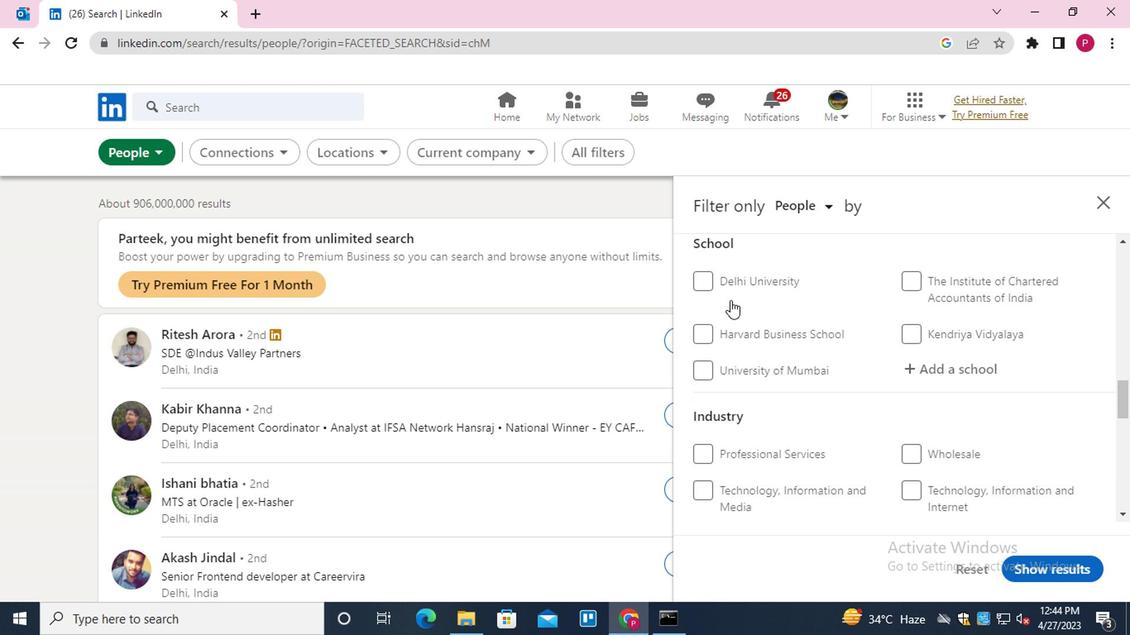 
Action: Mouse scrolled (727, 299) with delta (0, 0)
Screenshot: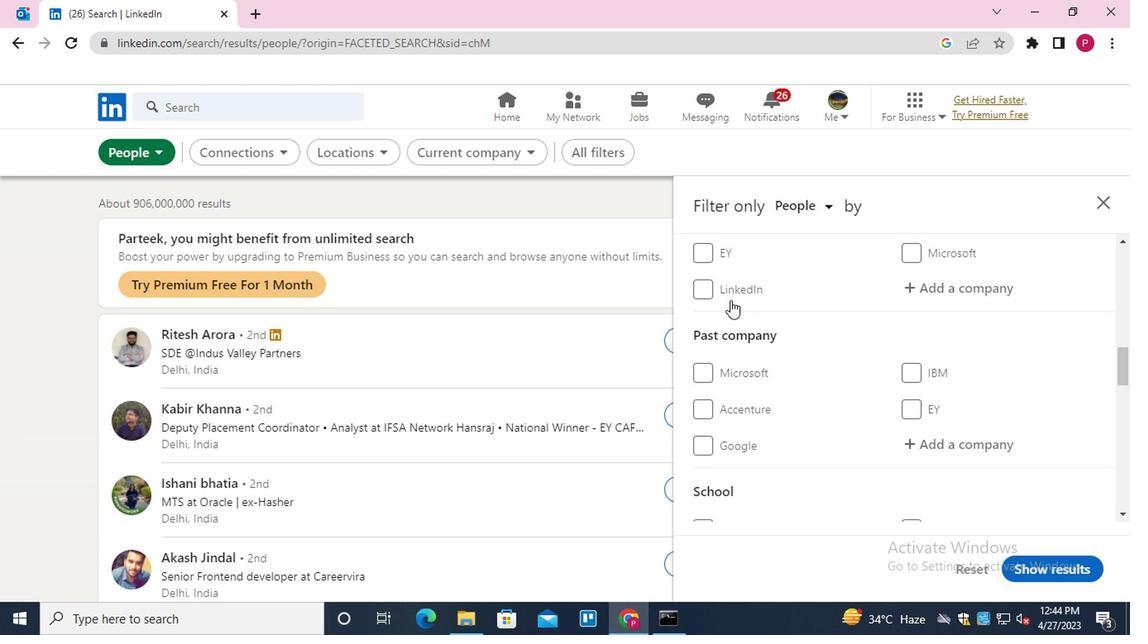 
Action: Mouse moved to (953, 370)
Screenshot: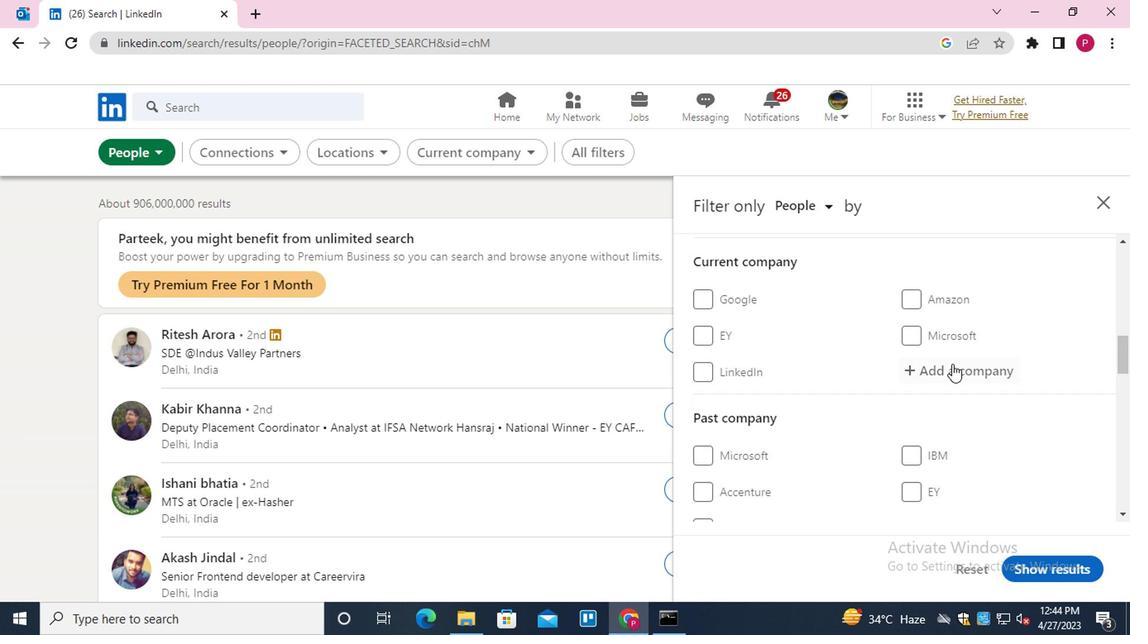 
Action: Mouse pressed left at (953, 370)
Screenshot: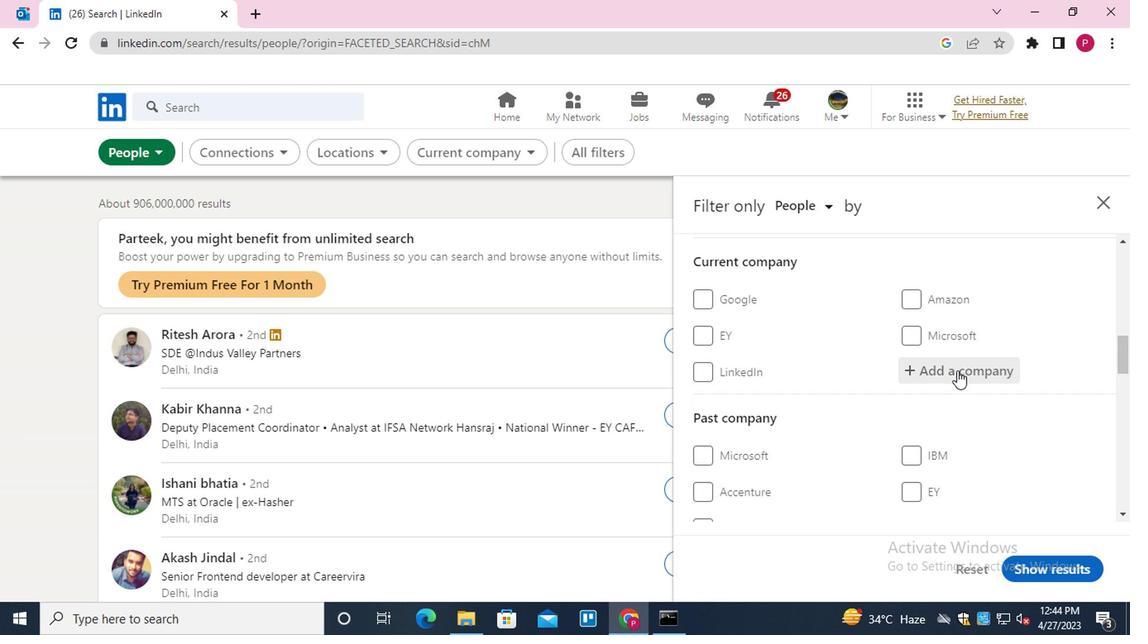 
Action: Key pressed <Key.shift><Key.shift><Key.shift><Key.shift><Key.shift><Key.shift><Key.shift><Key.shift><Key.shift><Key.shift><Key.shift>BIO<Key.space><Key.shift>TECH<Key.down><Key.enter>
Screenshot: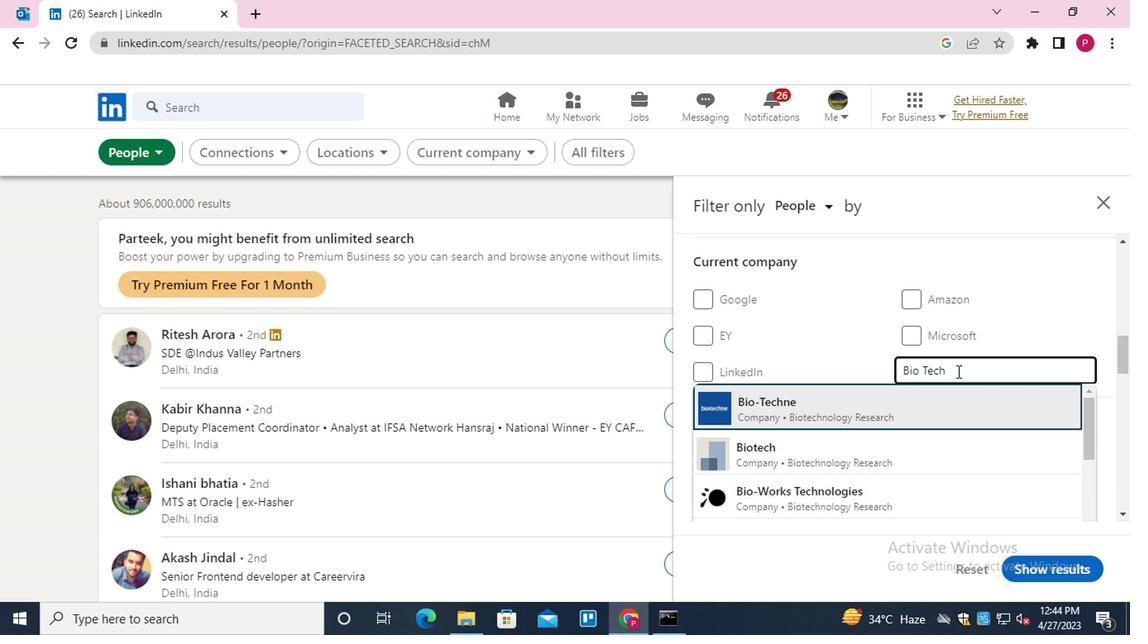 
Action: Mouse moved to (914, 371)
Screenshot: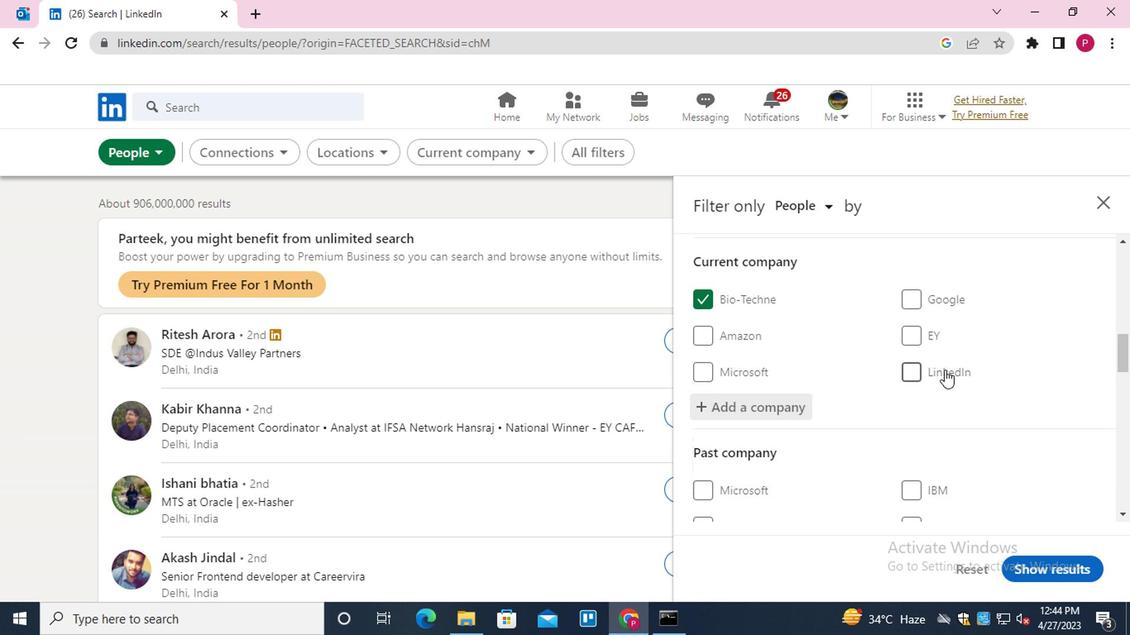 
Action: Mouse scrolled (914, 370) with delta (0, 0)
Screenshot: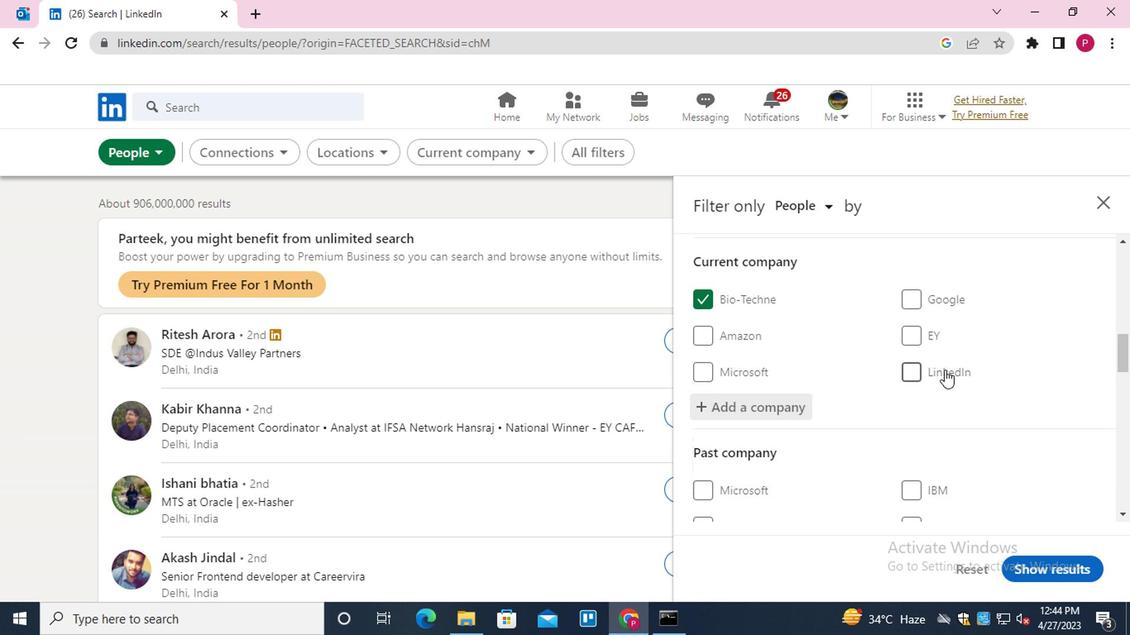 
Action: Mouse moved to (910, 373)
Screenshot: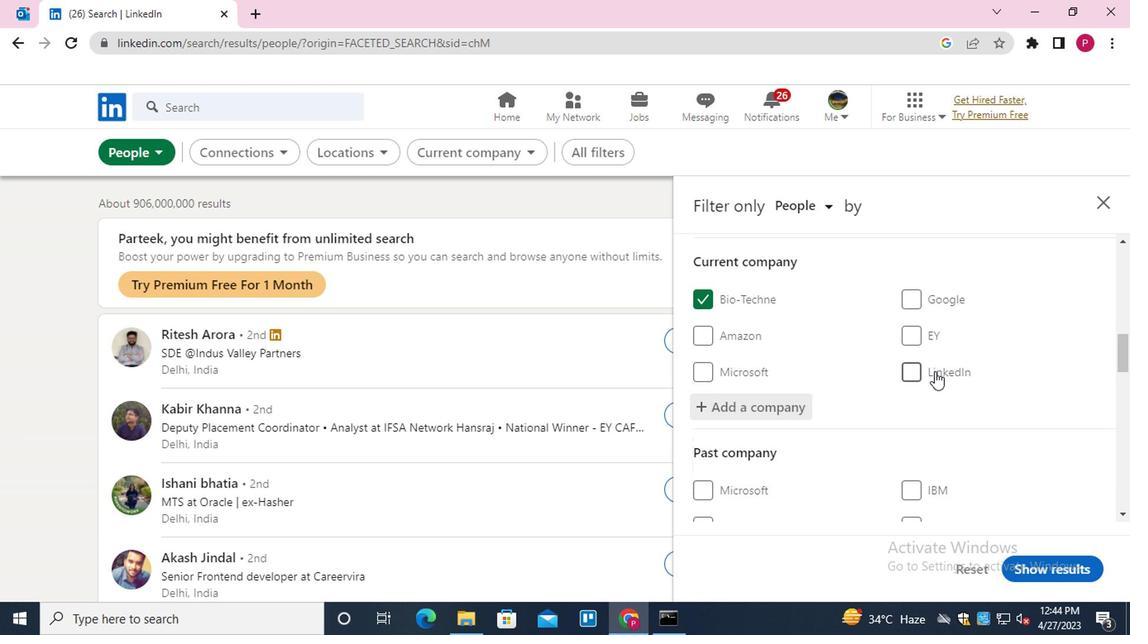 
Action: Mouse scrolled (910, 372) with delta (0, -1)
Screenshot: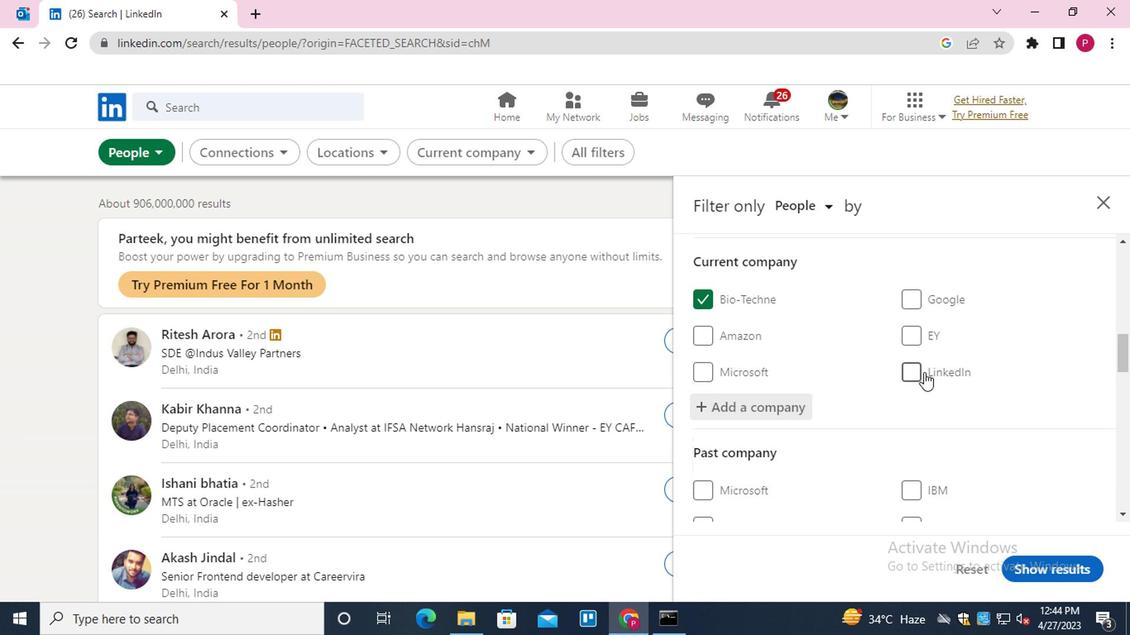 
Action: Mouse scrolled (910, 372) with delta (0, -1)
Screenshot: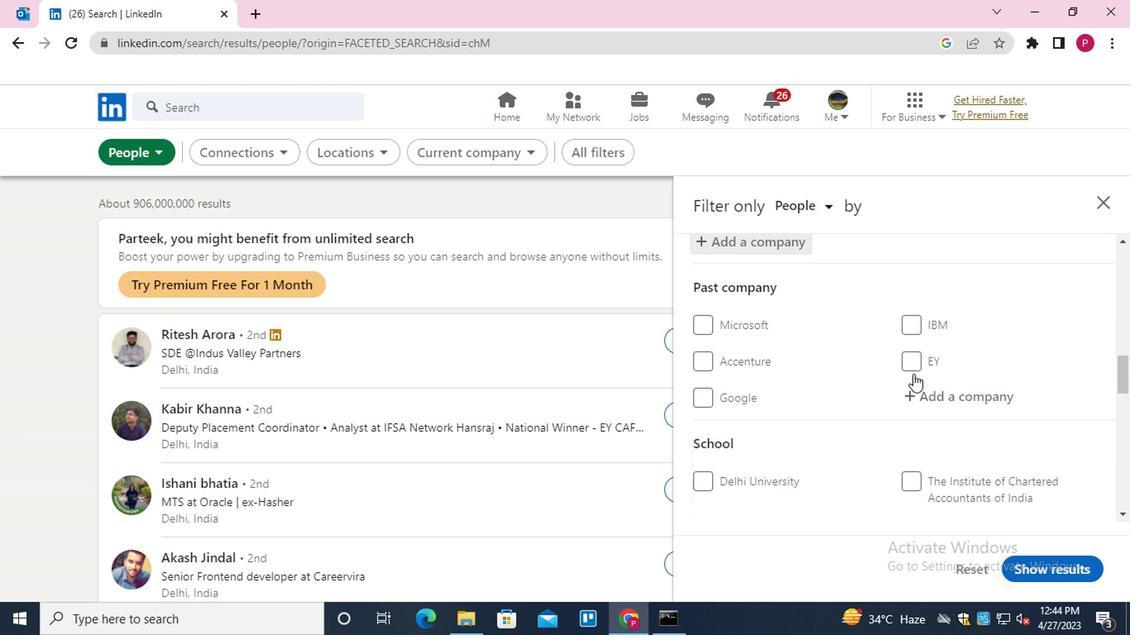 
Action: Mouse scrolled (910, 372) with delta (0, -1)
Screenshot: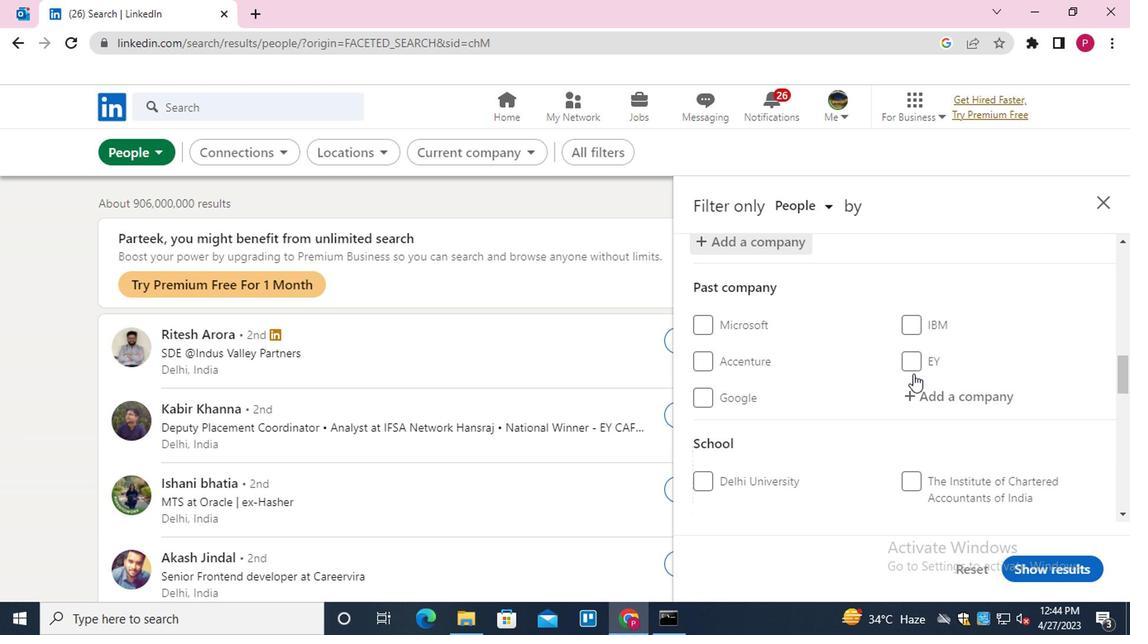 
Action: Mouse scrolled (910, 372) with delta (0, -1)
Screenshot: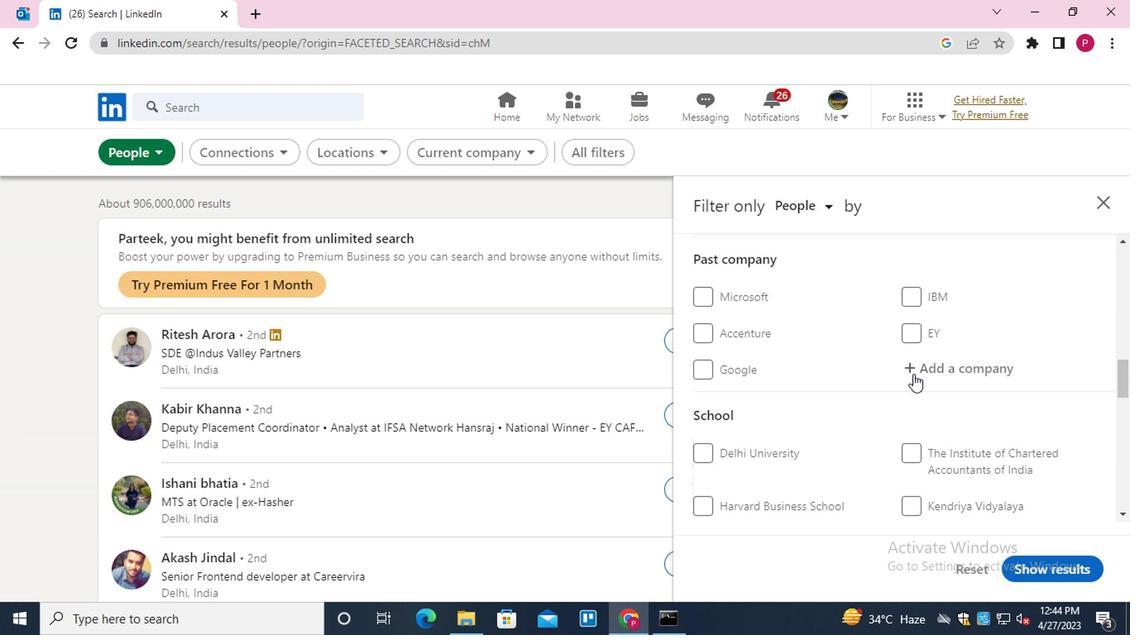 
Action: Mouse moved to (937, 323)
Screenshot: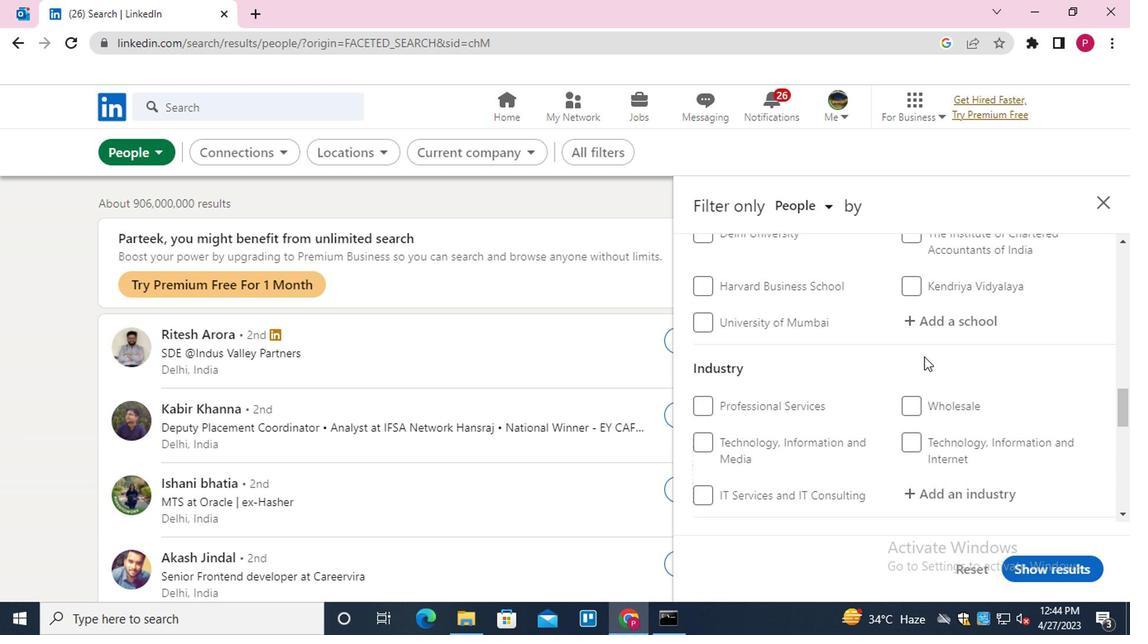 
Action: Mouse pressed left at (937, 323)
Screenshot: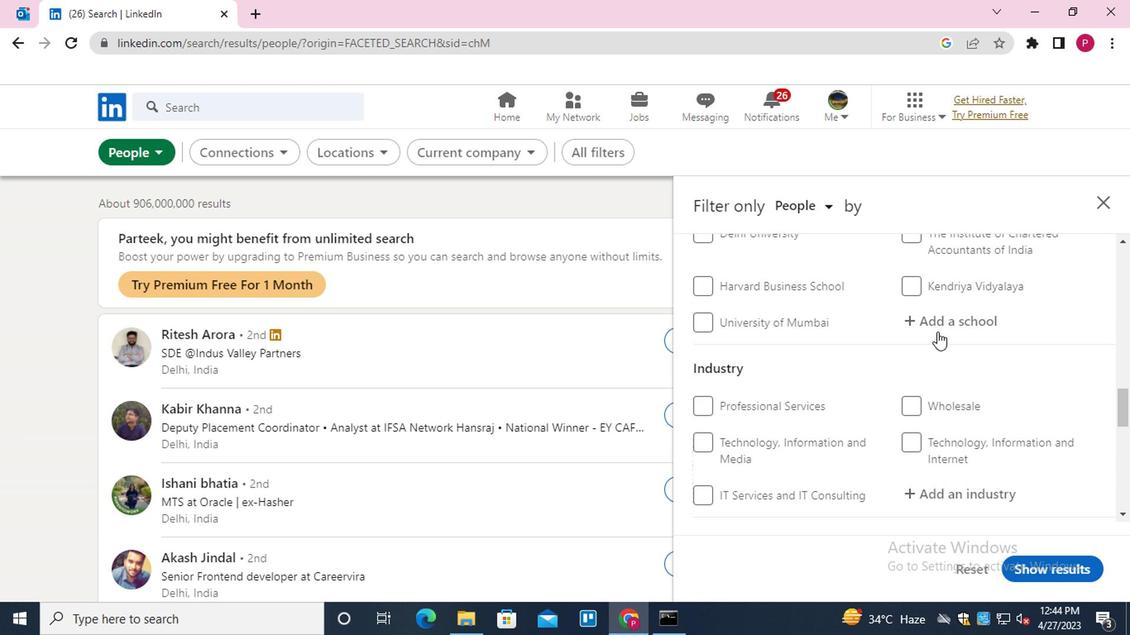 
Action: Key pressed <Key.shift>DAV<Key.space><Key.shift>PUBLIC
Screenshot: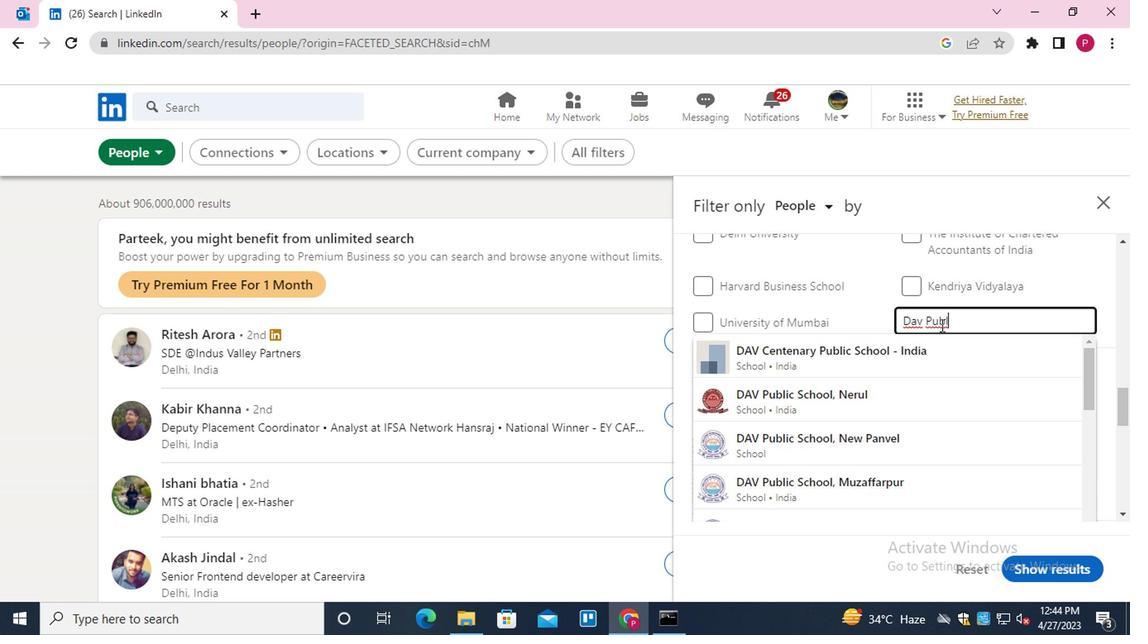
Action: Mouse moved to (907, 355)
Screenshot: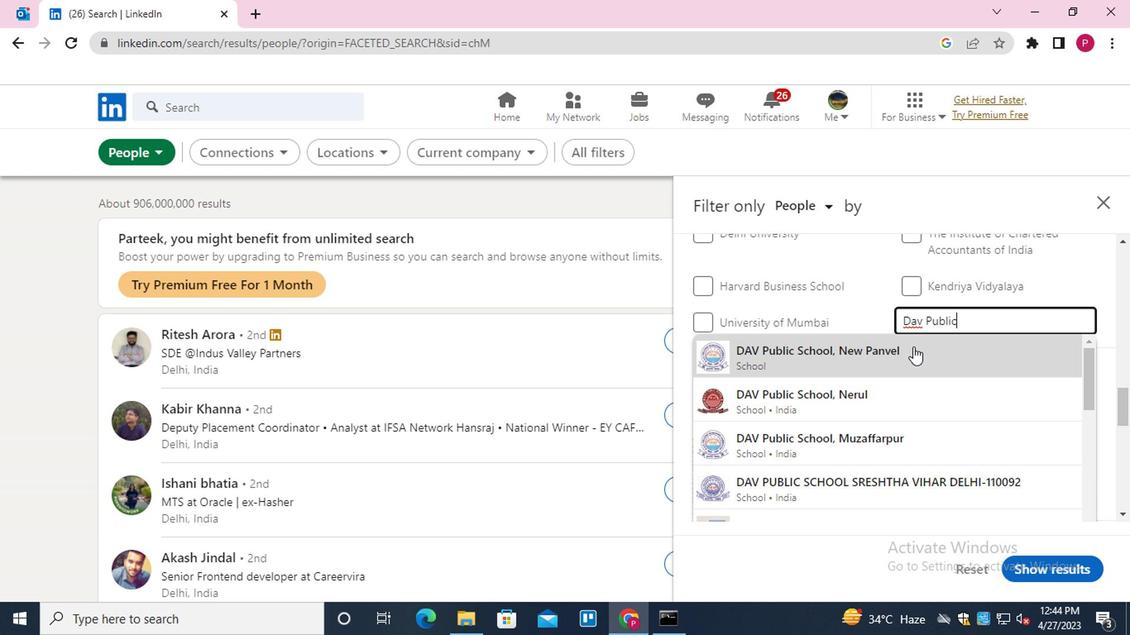 
Action: Key pressed <Key.down><Key.down><Key.down><Key.down>
Screenshot: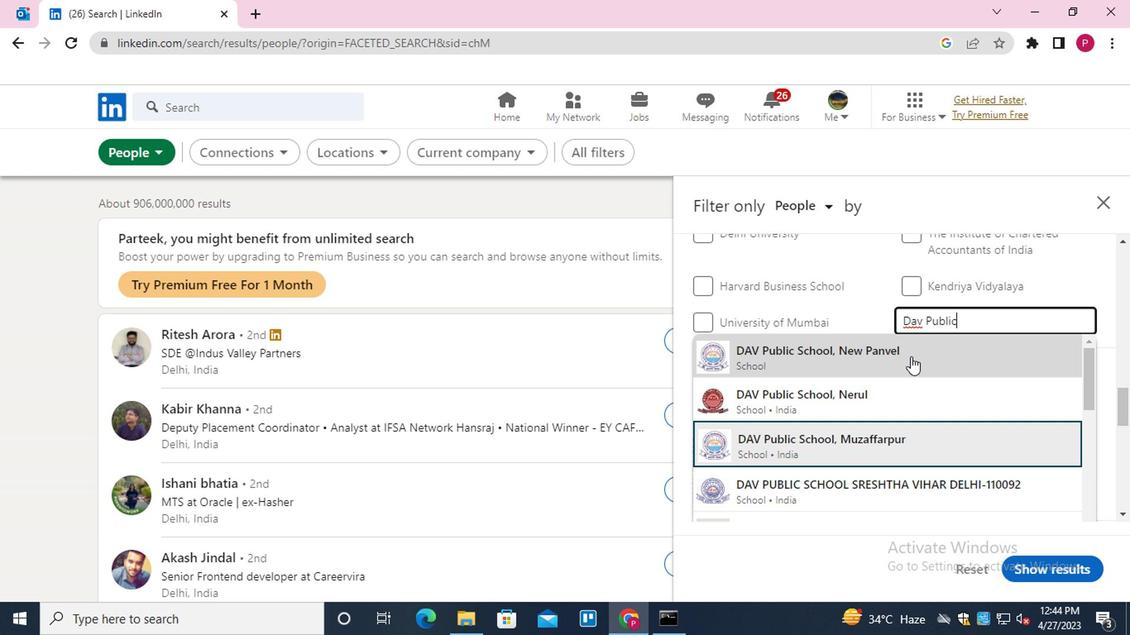
Action: Mouse moved to (906, 356)
Screenshot: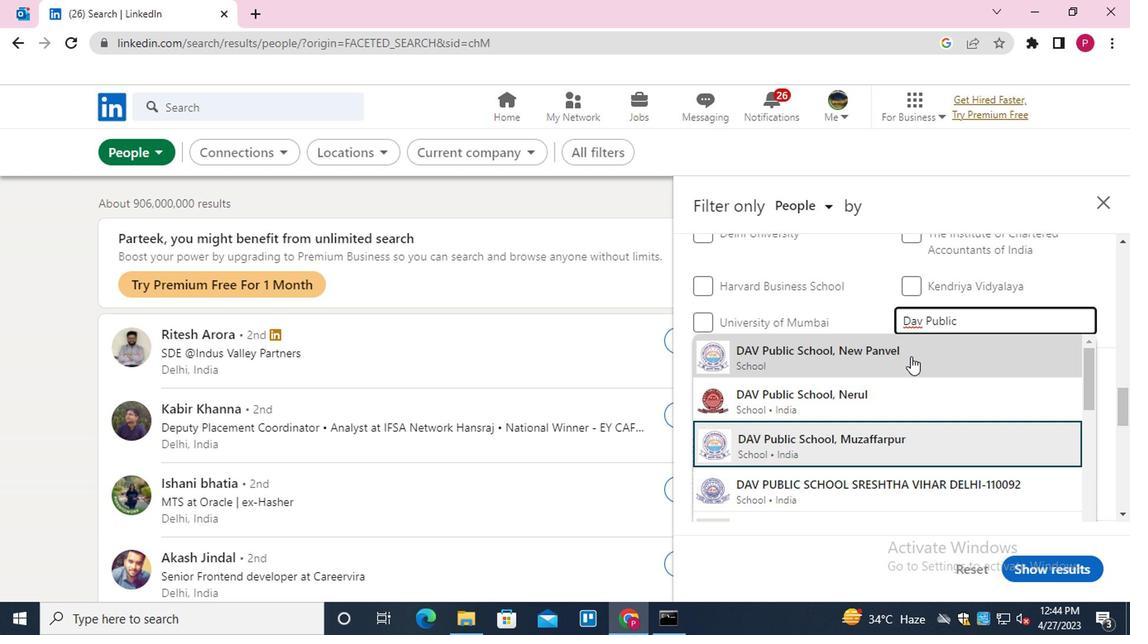 
Action: Key pressed <Key.down><Key.down><Key.down><Key.down><Key.down><Key.down><Key.down><Key.down><Key.down><Key.down><Key.down><Key.down><Key.down><Key.down><Key.down><Key.down><Key.down><Key.down><Key.up><Key.down><Key.up><Key.up><Key.up><Key.down><Key.down><Key.down><Key.down><Key.up><Key.up><Key.down><Key.enter>
Screenshot: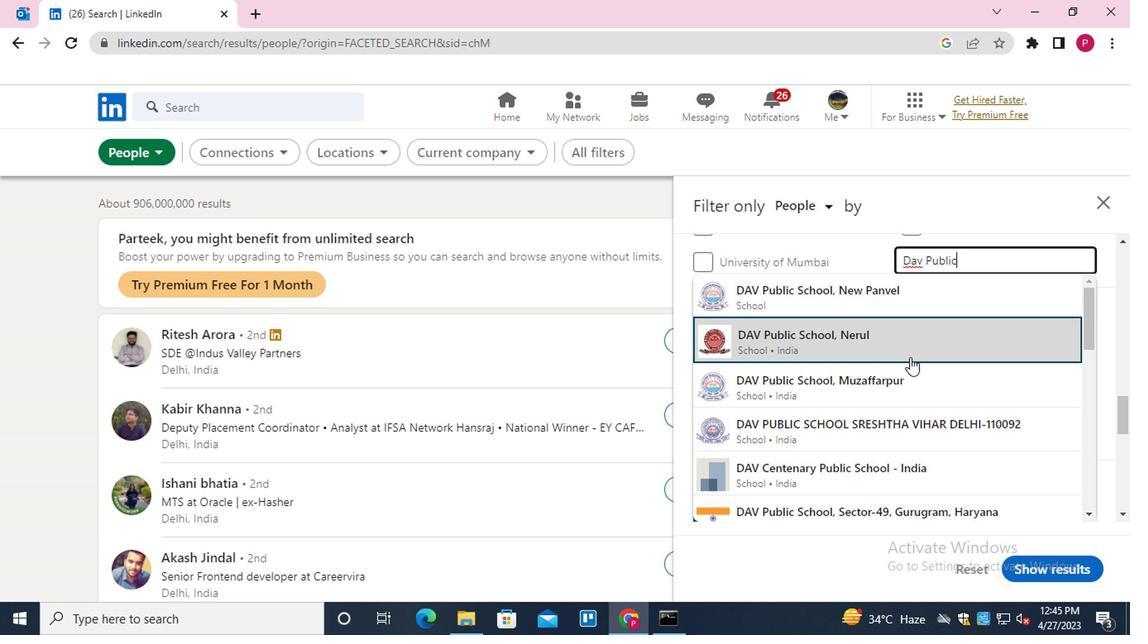 
Action: Mouse moved to (878, 373)
Screenshot: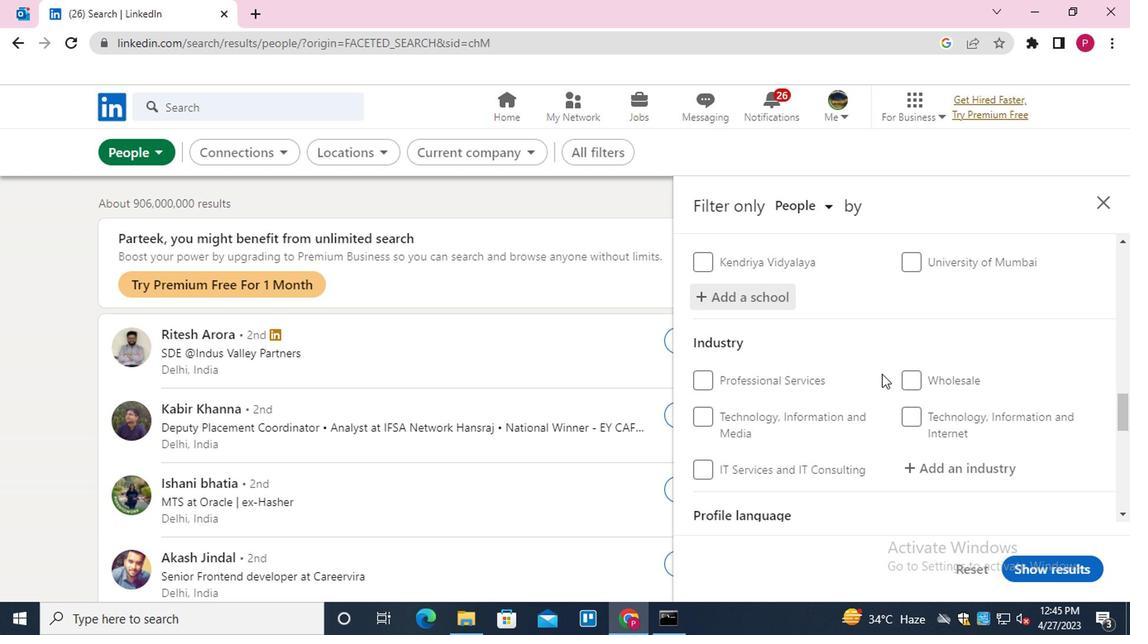 
Action: Mouse scrolled (878, 373) with delta (0, 0)
Screenshot: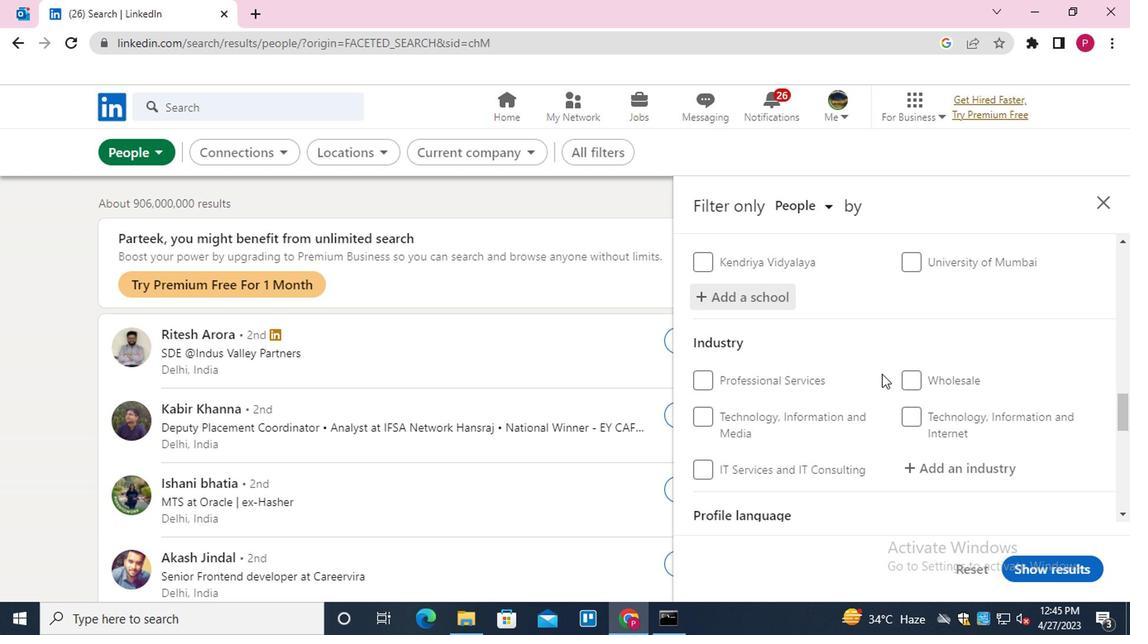 
Action: Mouse moved to (878, 376)
Screenshot: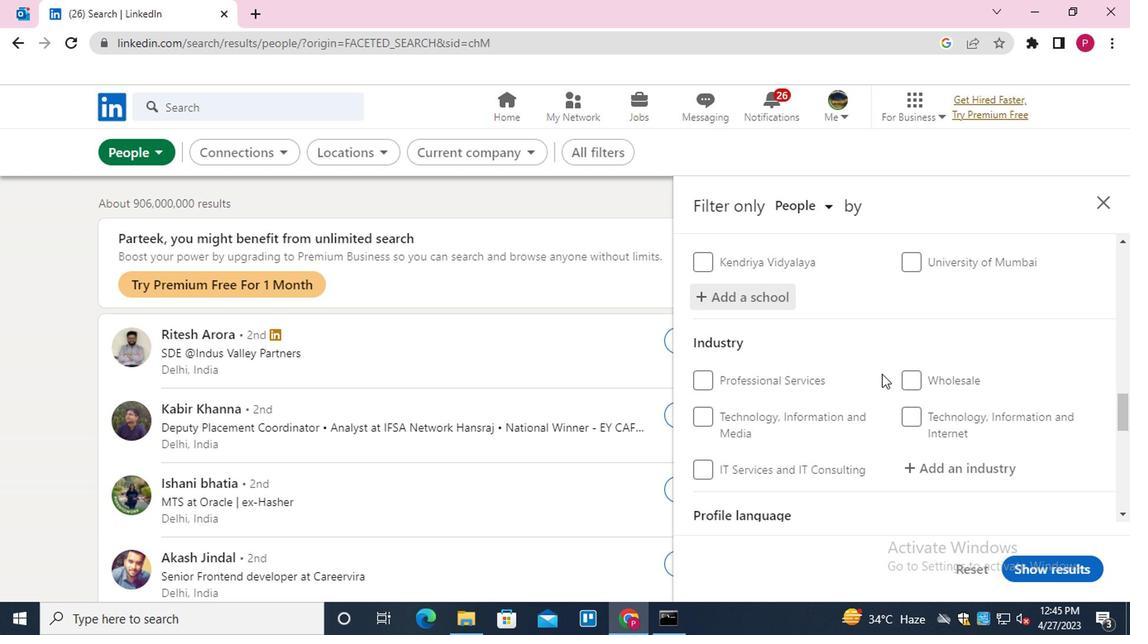 
Action: Mouse scrolled (878, 375) with delta (0, 0)
Screenshot: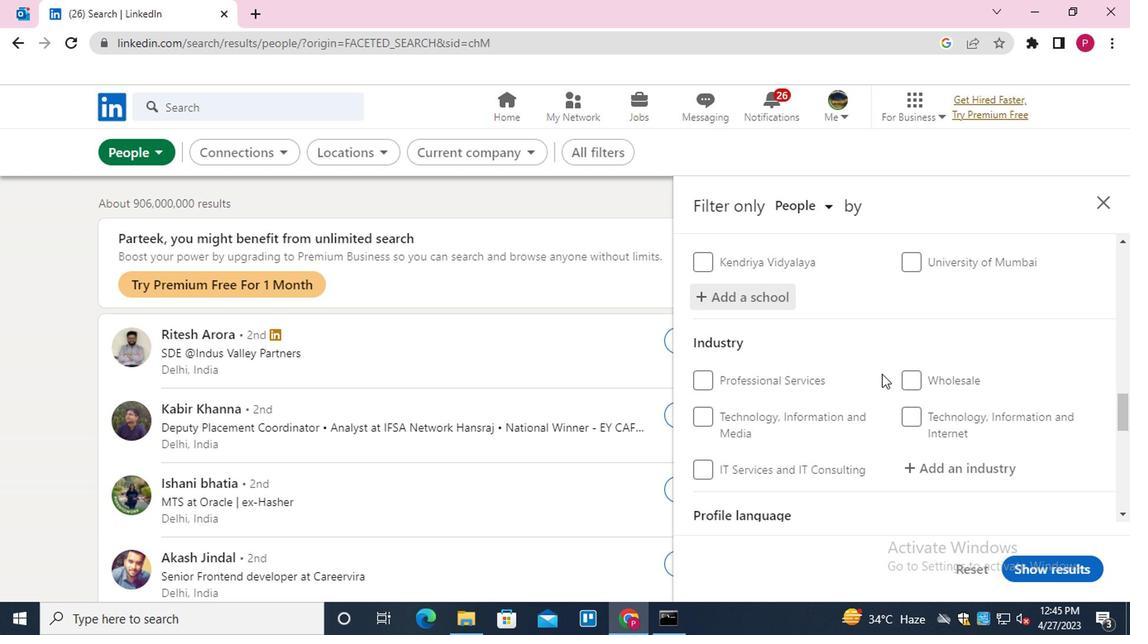
Action: Mouse moved to (878, 377)
Screenshot: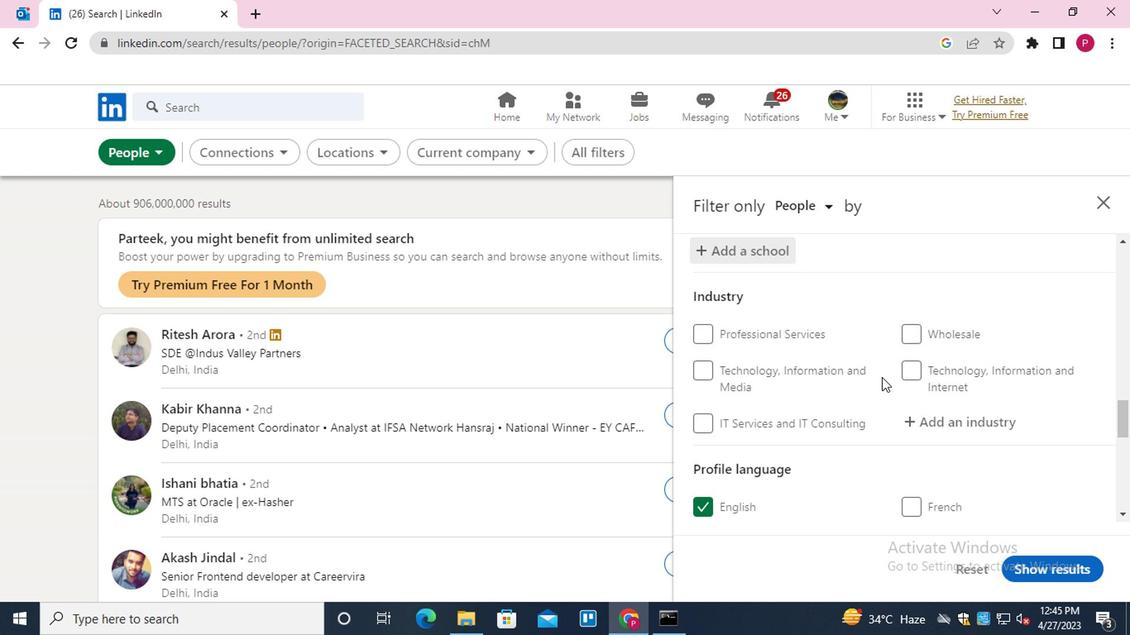 
Action: Mouse scrolled (878, 376) with delta (0, -1)
Screenshot: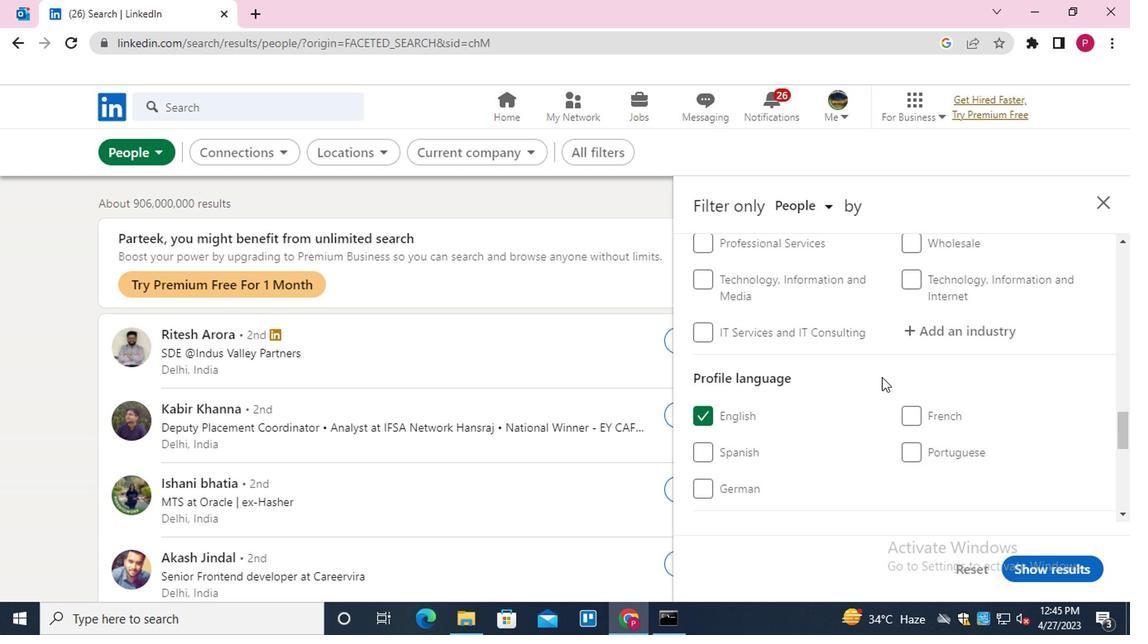 
Action: Mouse moved to (878, 379)
Screenshot: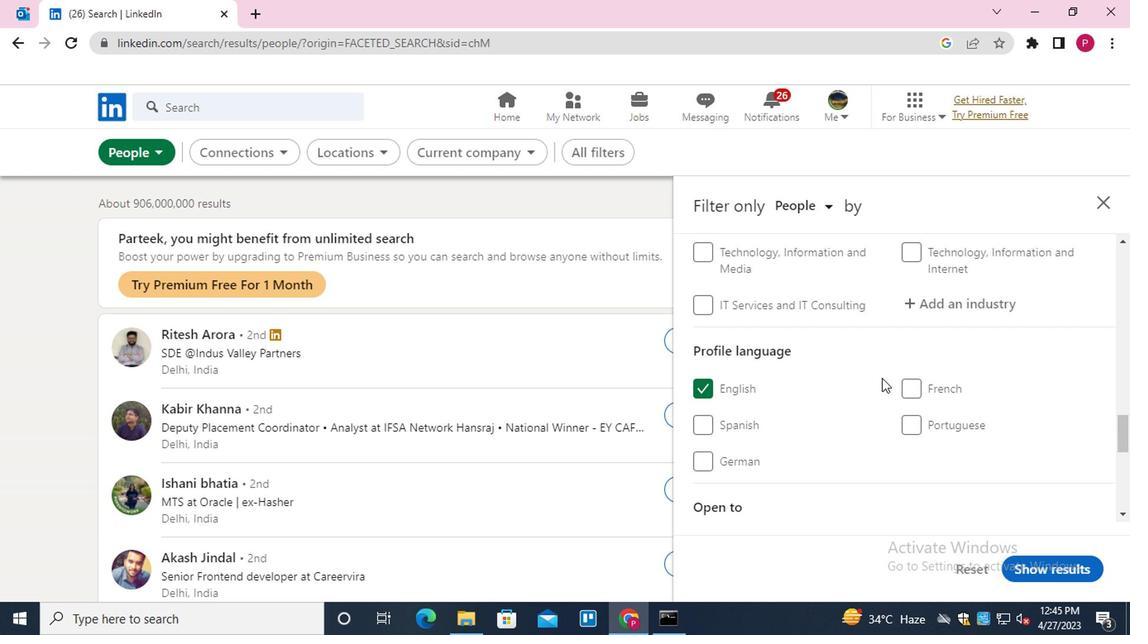 
Action: Mouse scrolled (878, 378) with delta (0, -1)
Screenshot: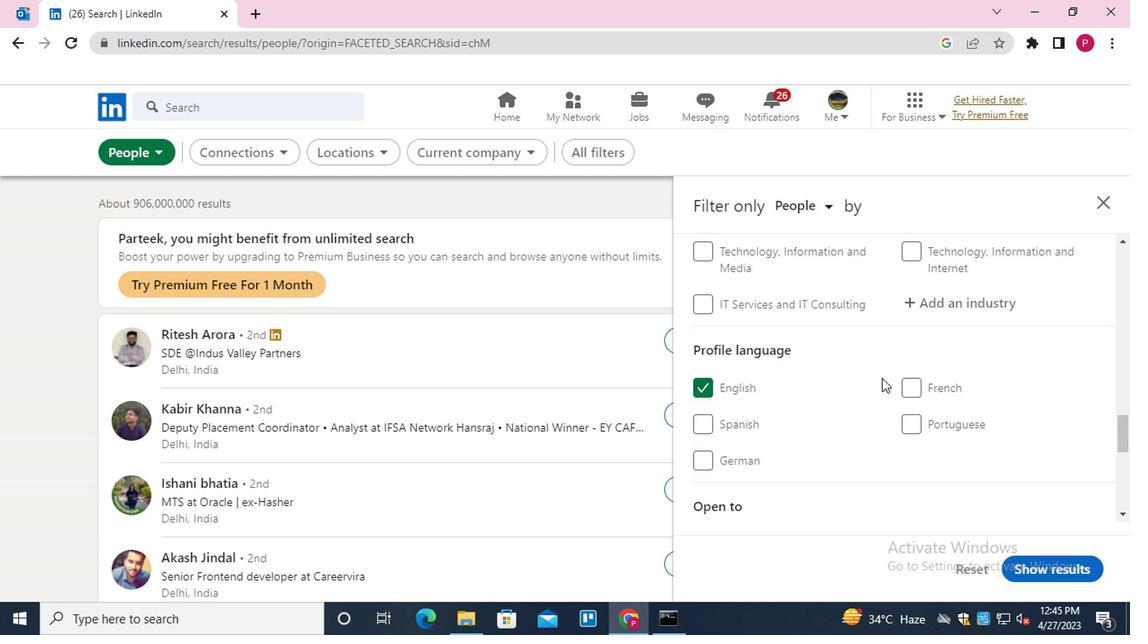 
Action: Mouse scrolled (878, 378) with delta (0, -1)
Screenshot: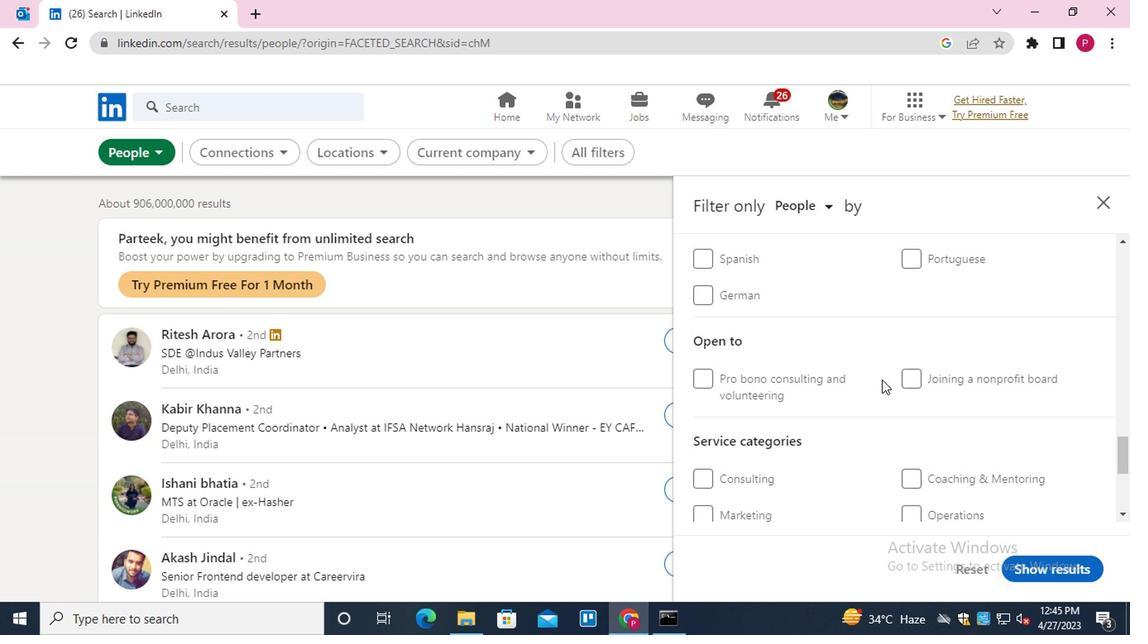 
Action: Mouse moved to (878, 379)
Screenshot: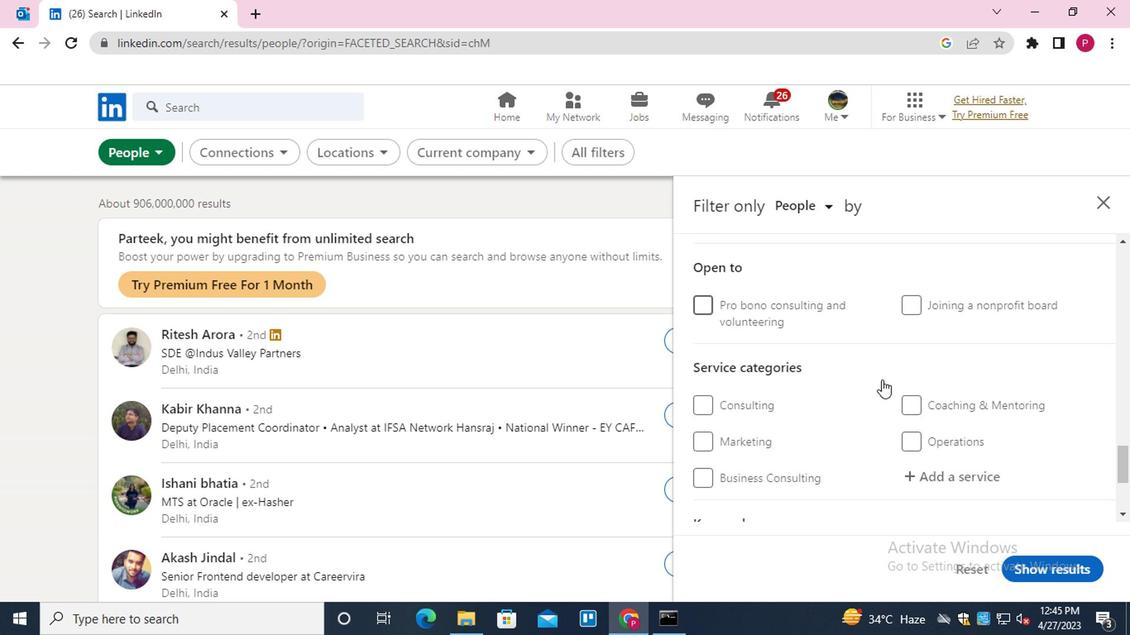 
Action: Mouse scrolled (878, 380) with delta (0, 0)
Screenshot: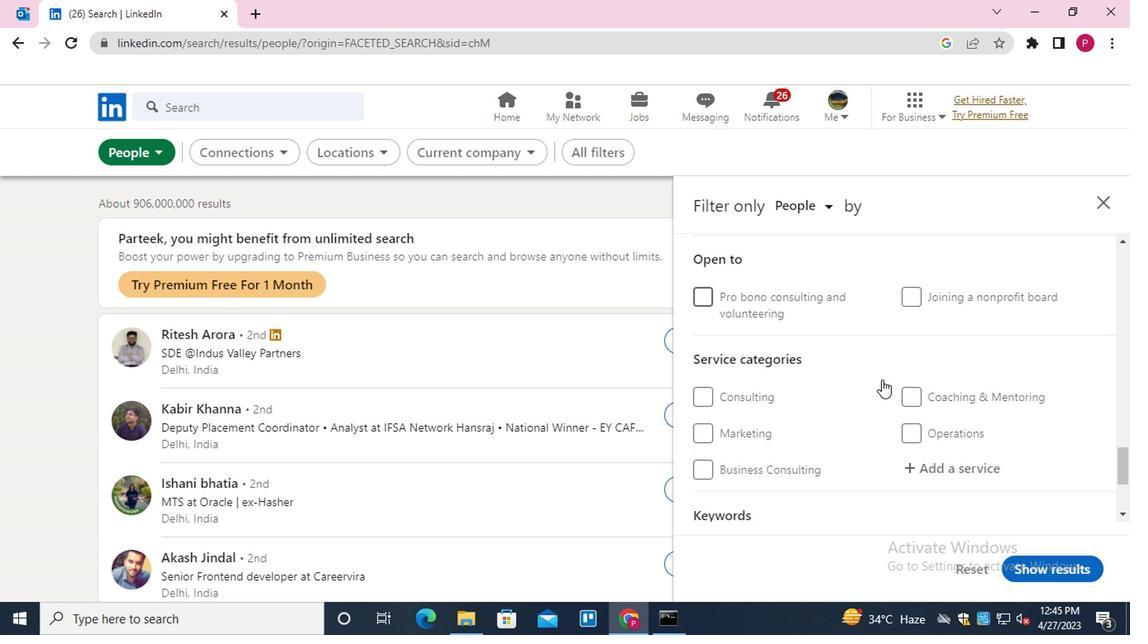 
Action: Mouse scrolled (878, 380) with delta (0, 0)
Screenshot: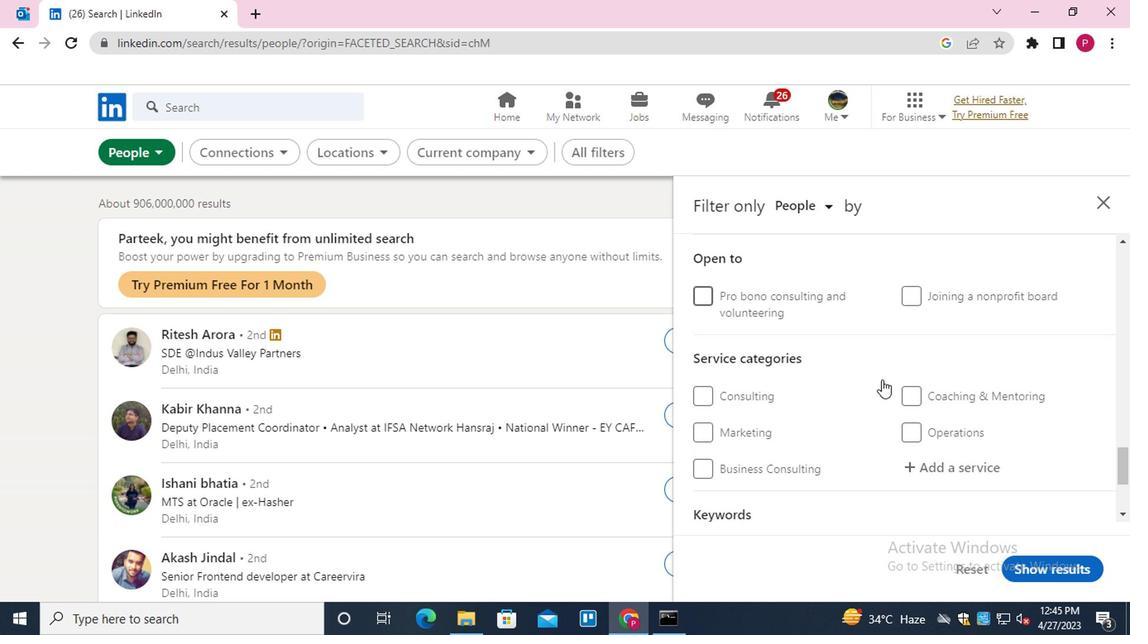 
Action: Mouse scrolled (878, 380) with delta (0, 0)
Screenshot: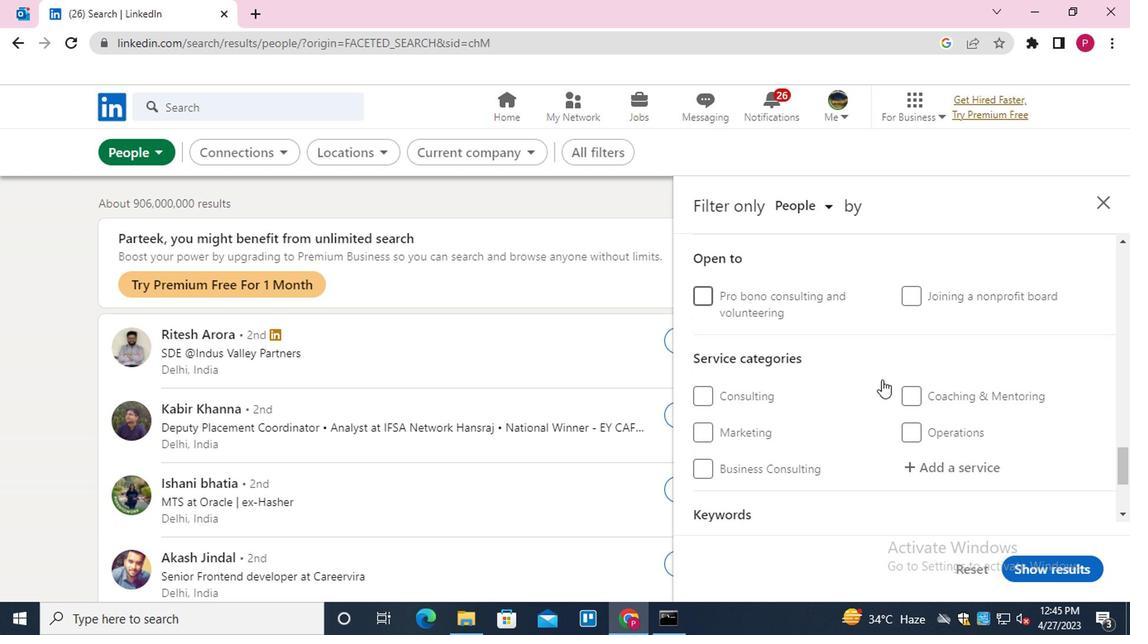 
Action: Mouse moved to (984, 301)
Screenshot: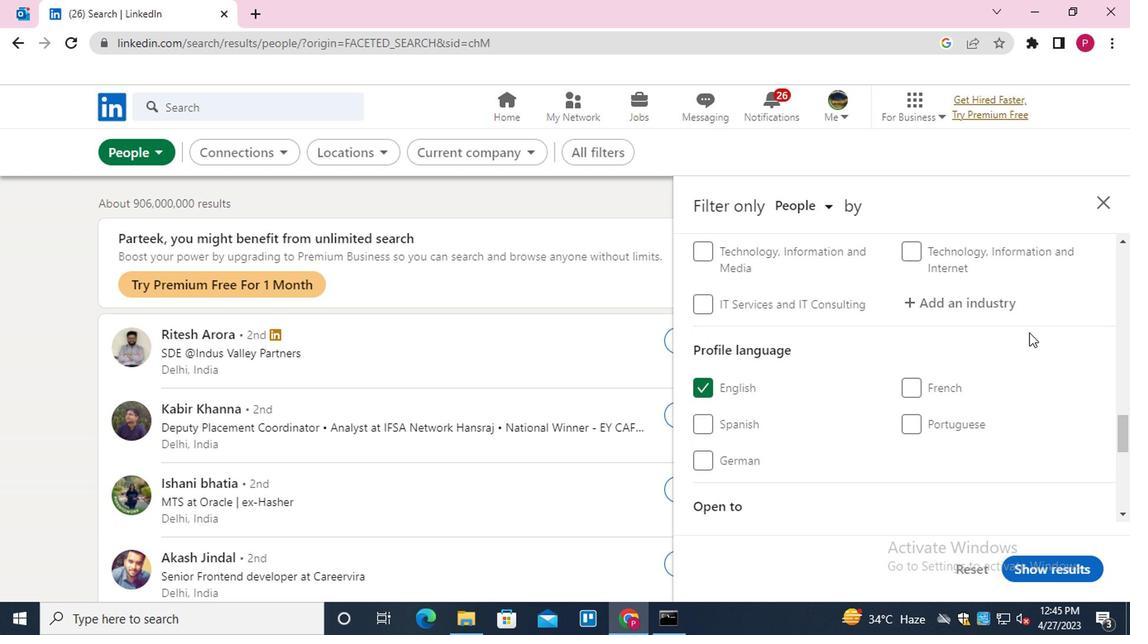 
Action: Mouse pressed left at (984, 301)
Screenshot: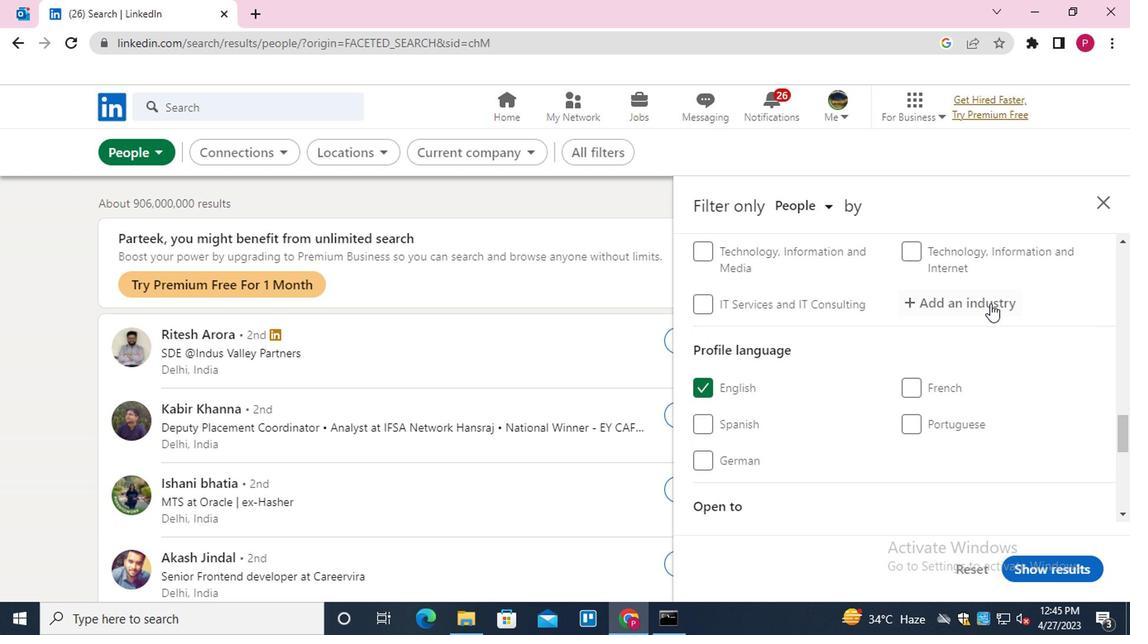 
Action: Key pressed <Key.shift><Key.shift><Key.shift><Key.shift><Key.shift><Key.shift><Key.shift><Key.shift><Key.shift><Key.shift><Key.shift><Key.shift>CIC<Key.backspace>VIL<Key.backspace><Key.down><Key.down><Key.enter>
Screenshot: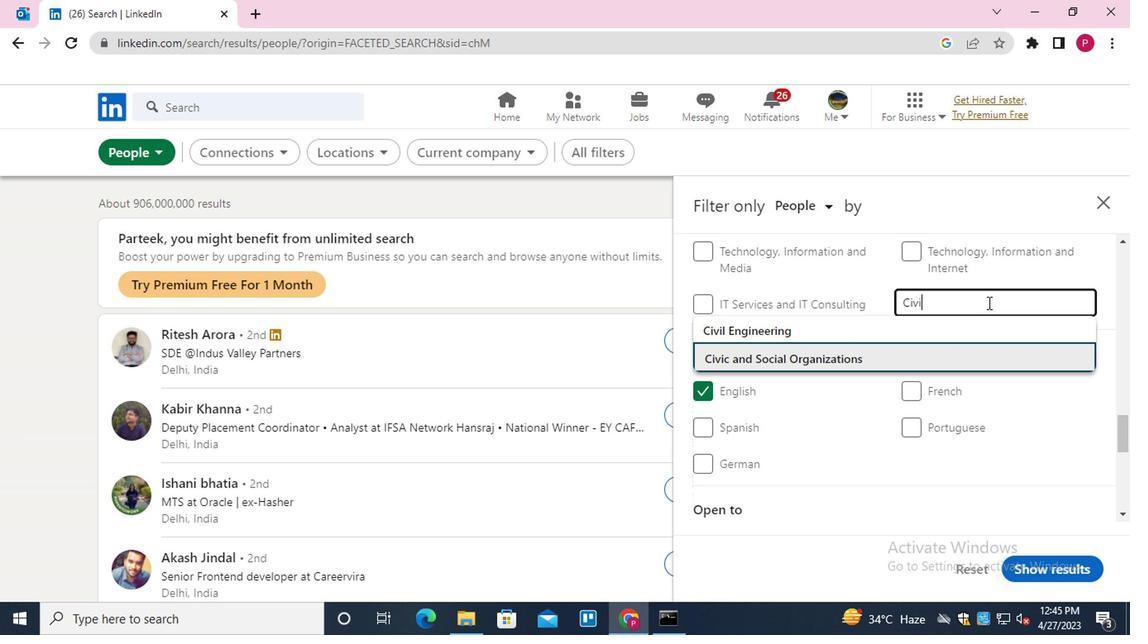 
Action: Mouse moved to (978, 305)
Screenshot: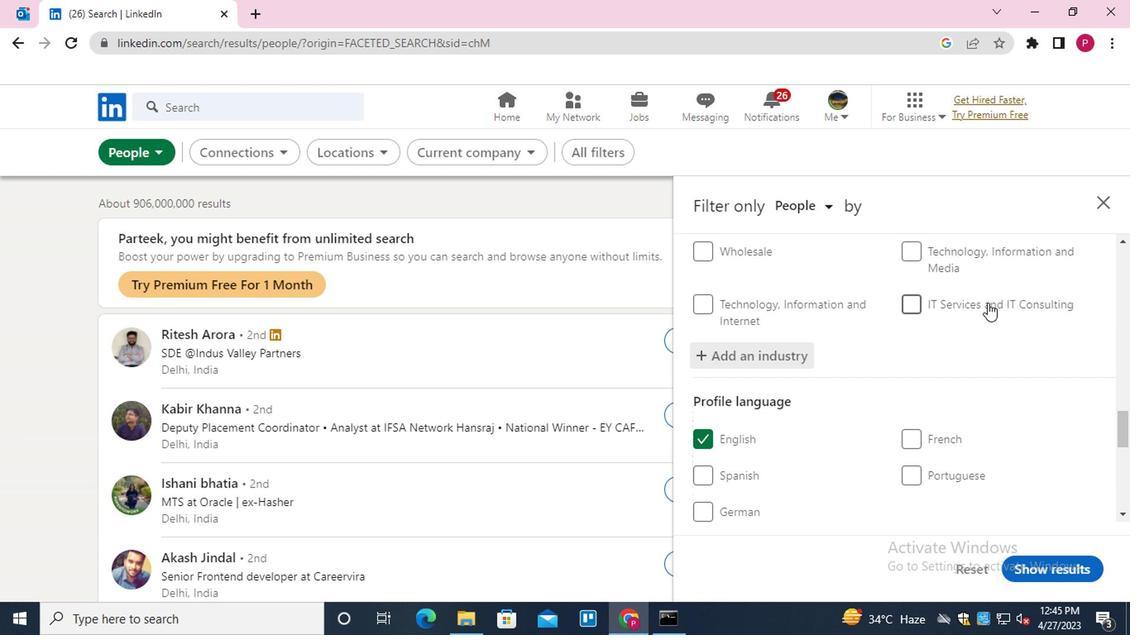 
Action: Mouse scrolled (978, 303) with delta (0, -1)
Screenshot: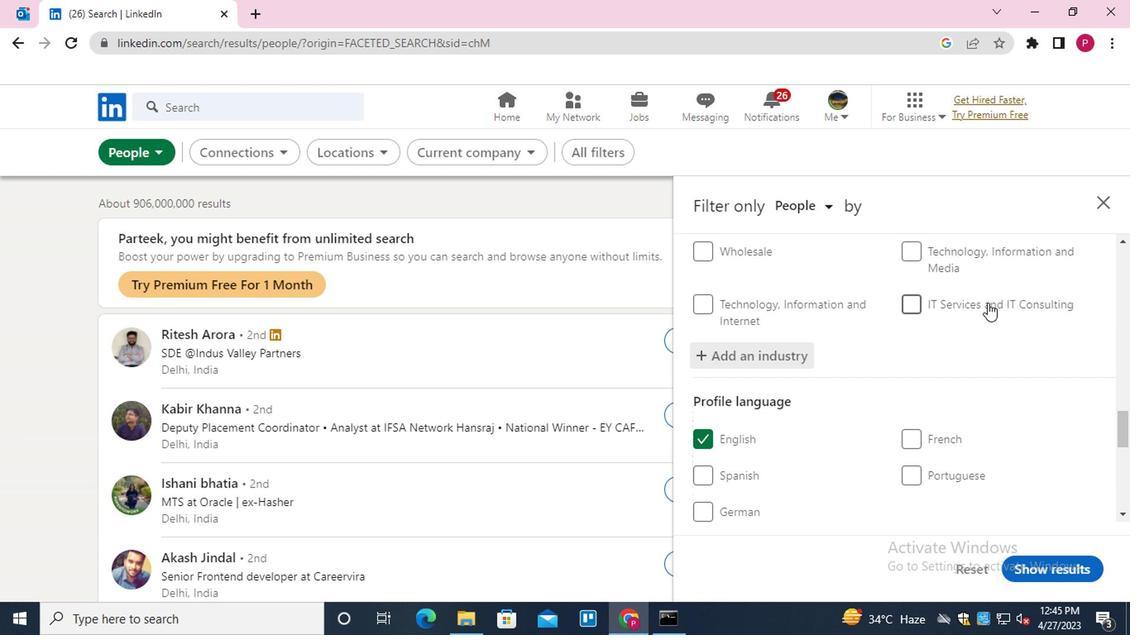 
Action: Mouse moved to (968, 326)
Screenshot: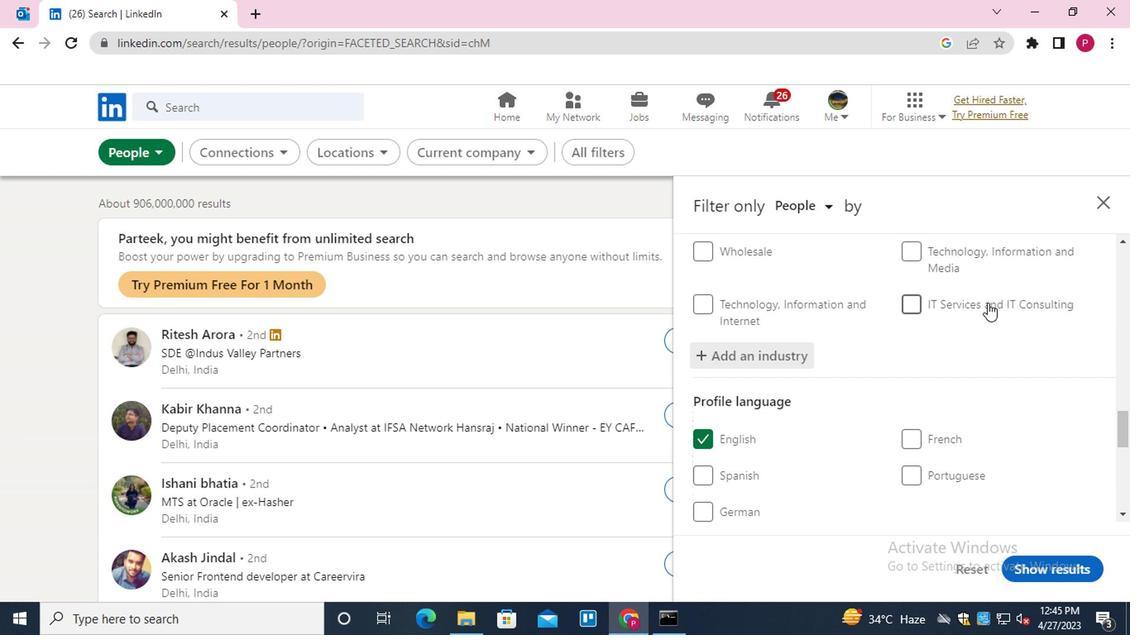 
Action: Mouse scrolled (968, 325) with delta (0, -1)
Screenshot: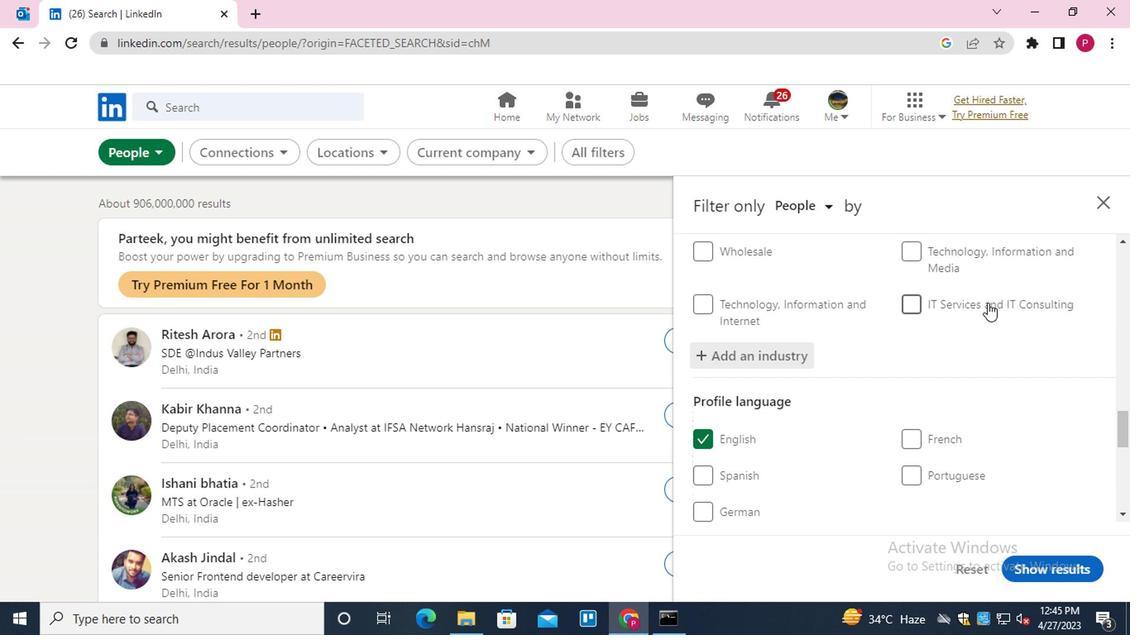 
Action: Mouse moved to (878, 367)
Screenshot: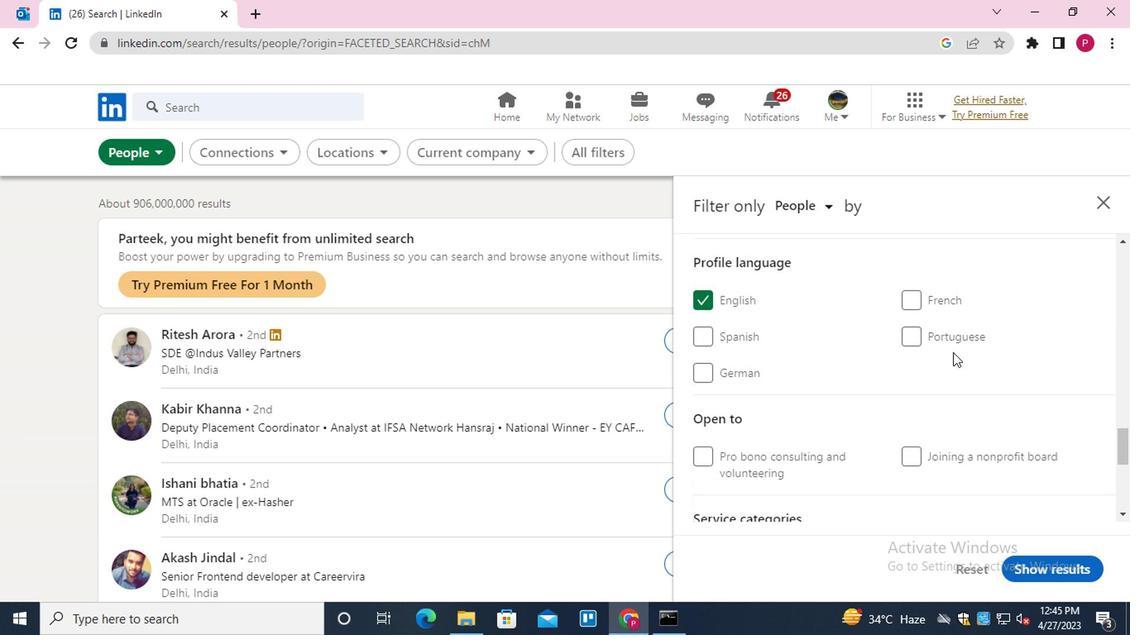 
Action: Mouse scrolled (878, 366) with delta (0, -1)
Screenshot: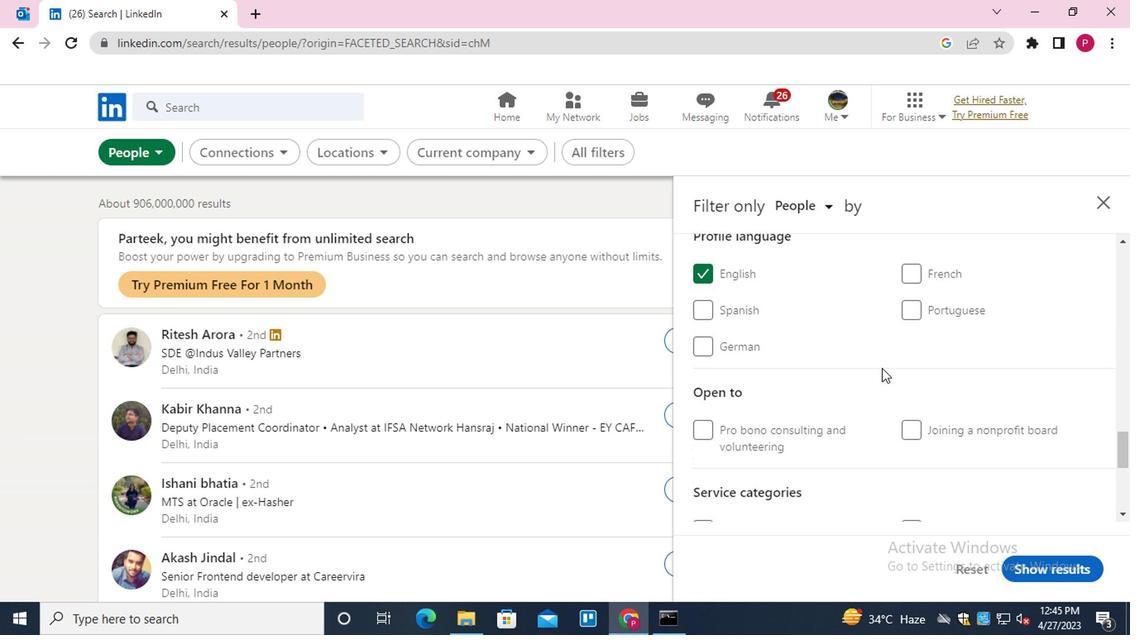 
Action: Mouse scrolled (878, 366) with delta (0, -1)
Screenshot: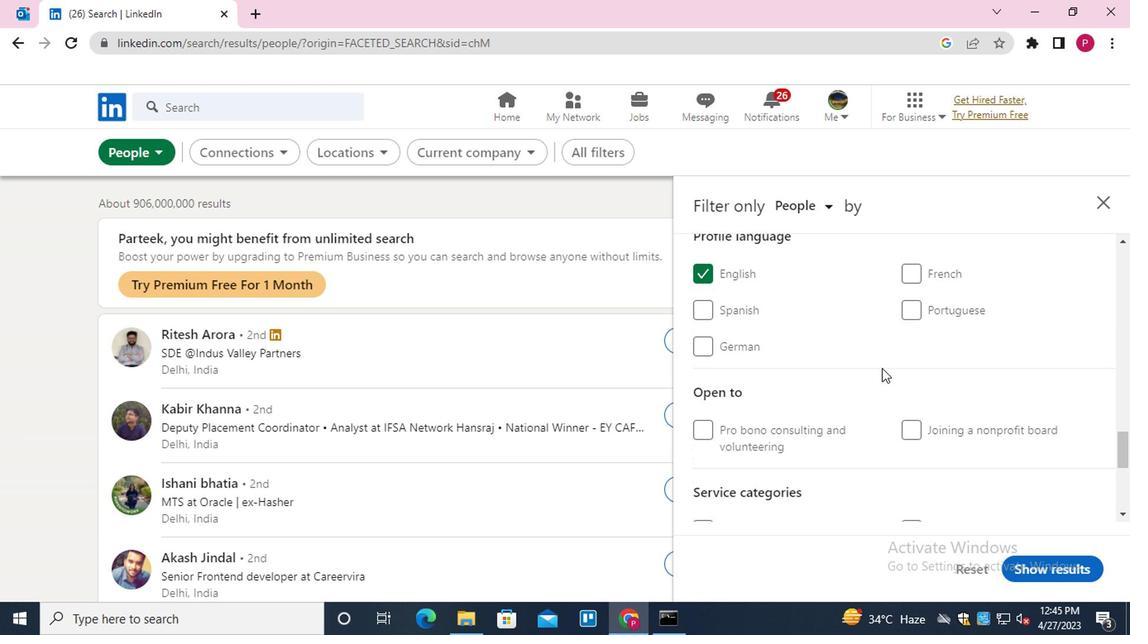 
Action: Mouse moved to (933, 378)
Screenshot: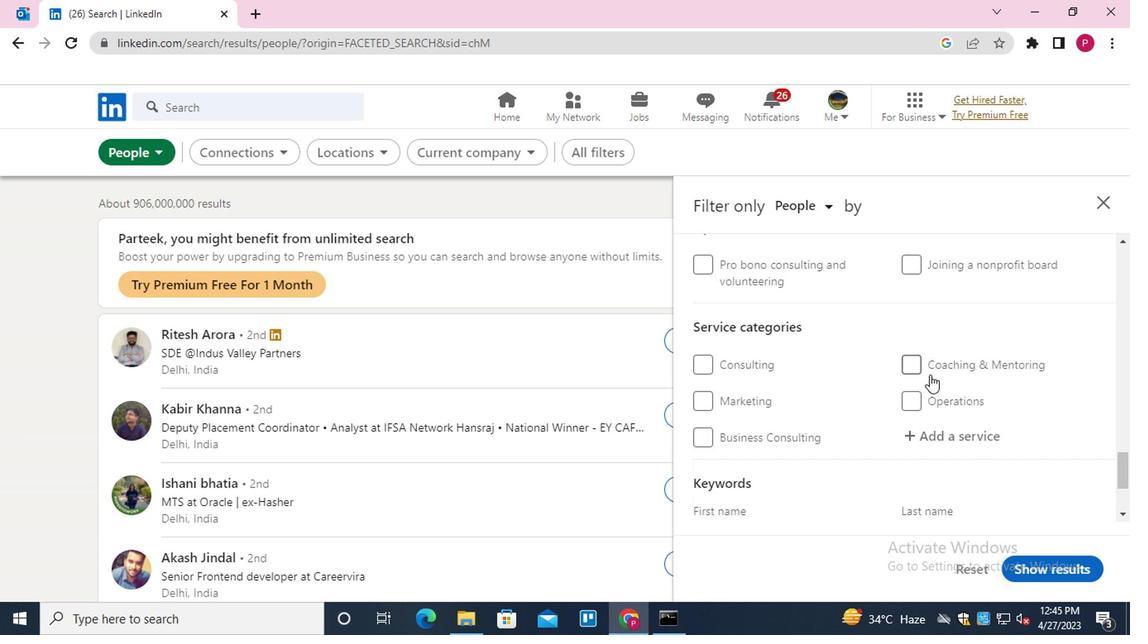 
Action: Mouse scrolled (933, 377) with delta (0, 0)
Screenshot: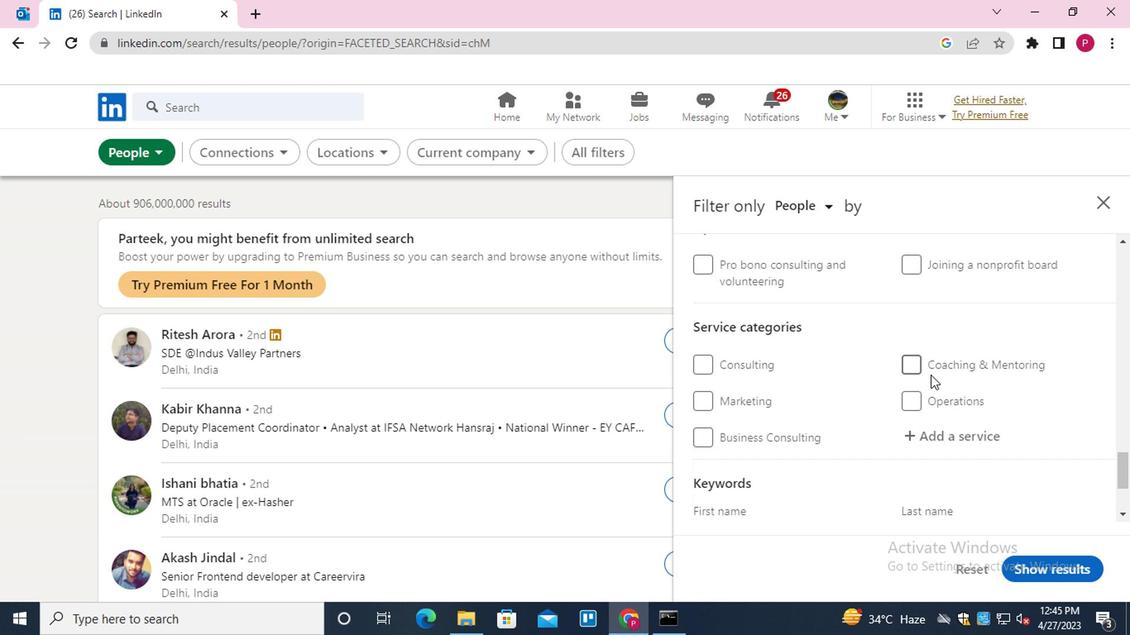 
Action: Mouse moved to (933, 379)
Screenshot: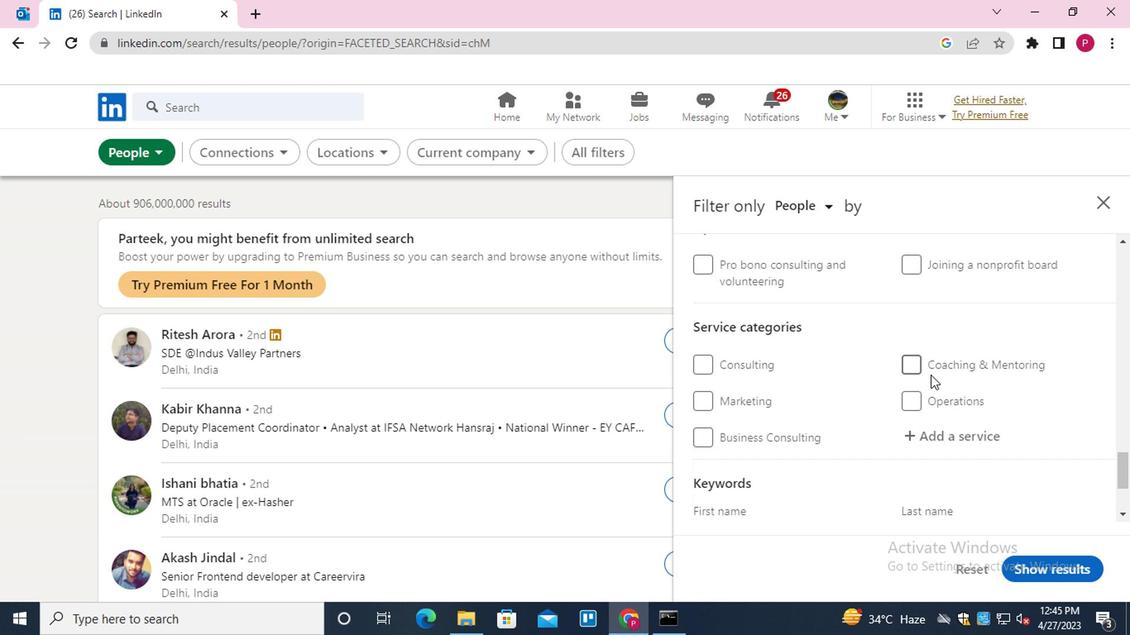 
Action: Mouse scrolled (933, 379) with delta (0, 0)
Screenshot: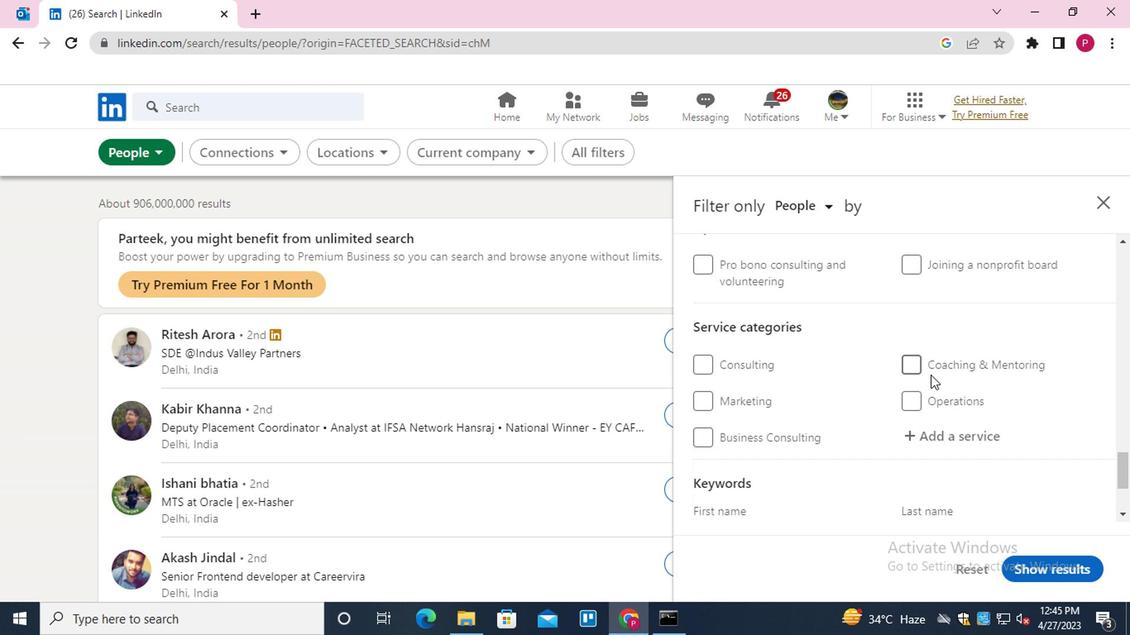 
Action: Mouse moved to (959, 284)
Screenshot: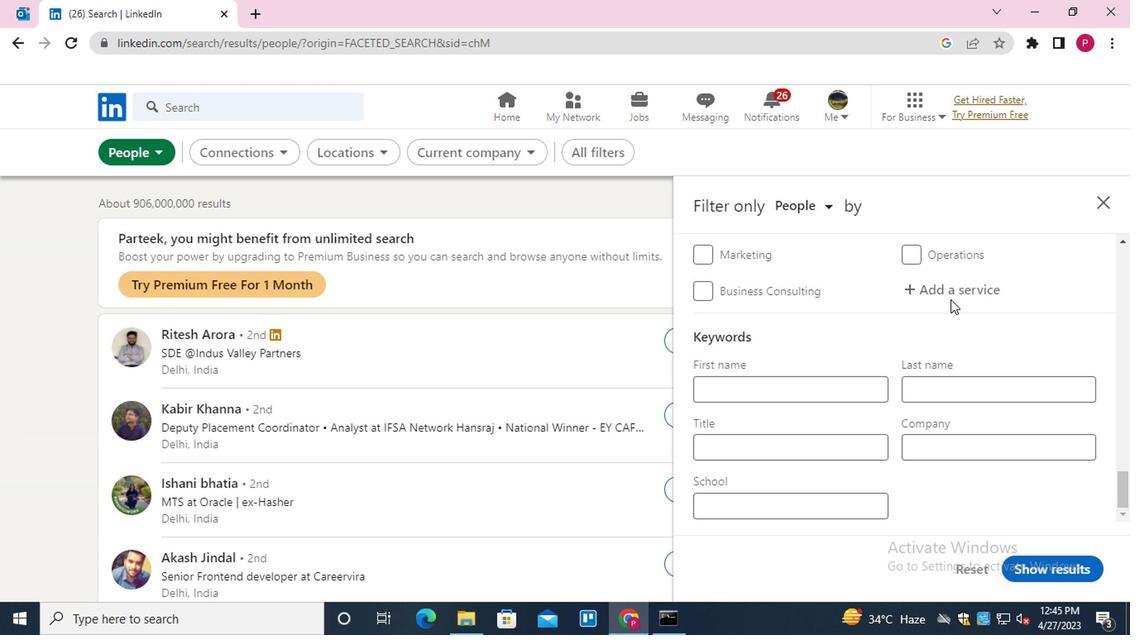 
Action: Mouse pressed left at (959, 284)
Screenshot: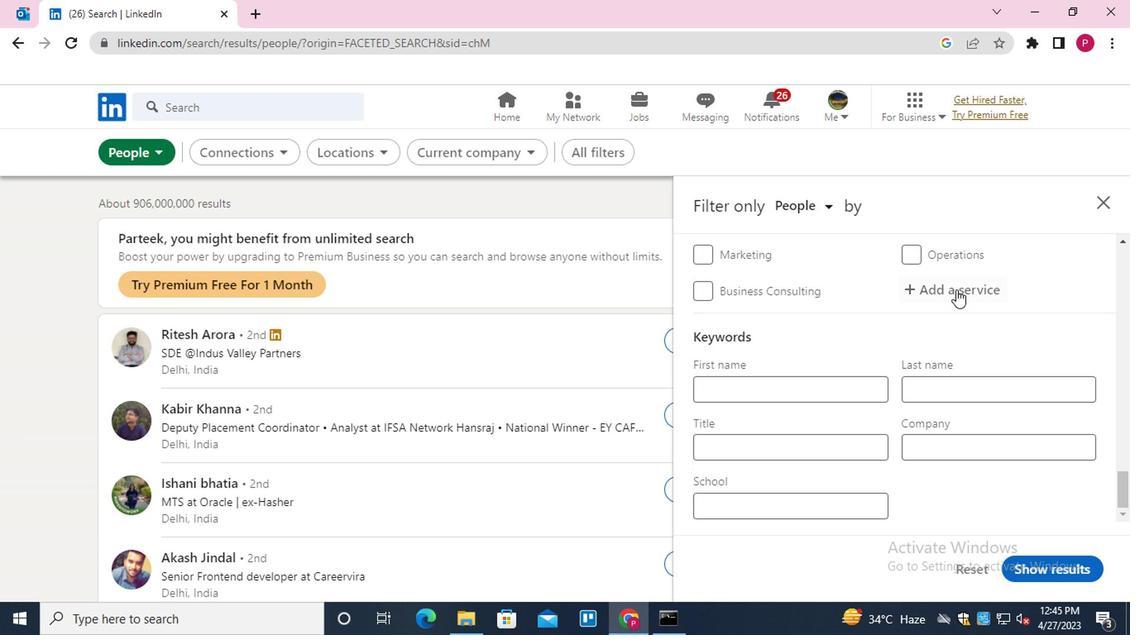 
Action: Key pressed <Key.shift>ACCOUN<Key.down><Key.down><Key.up><Key.enter>
Screenshot: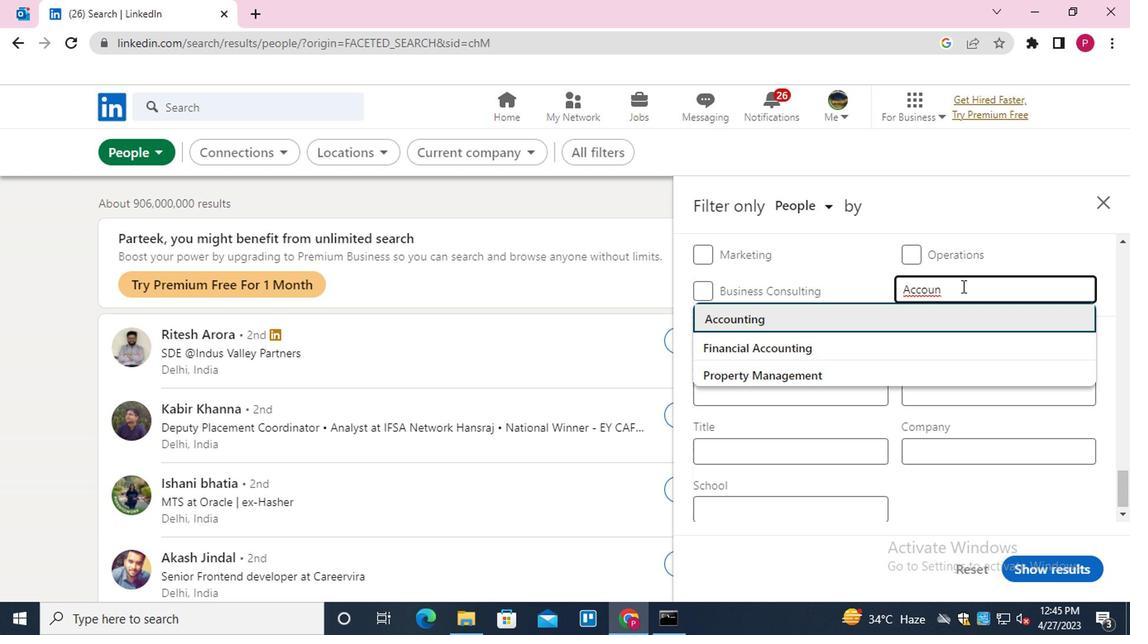 
Action: Mouse scrolled (959, 284) with delta (0, 0)
Screenshot: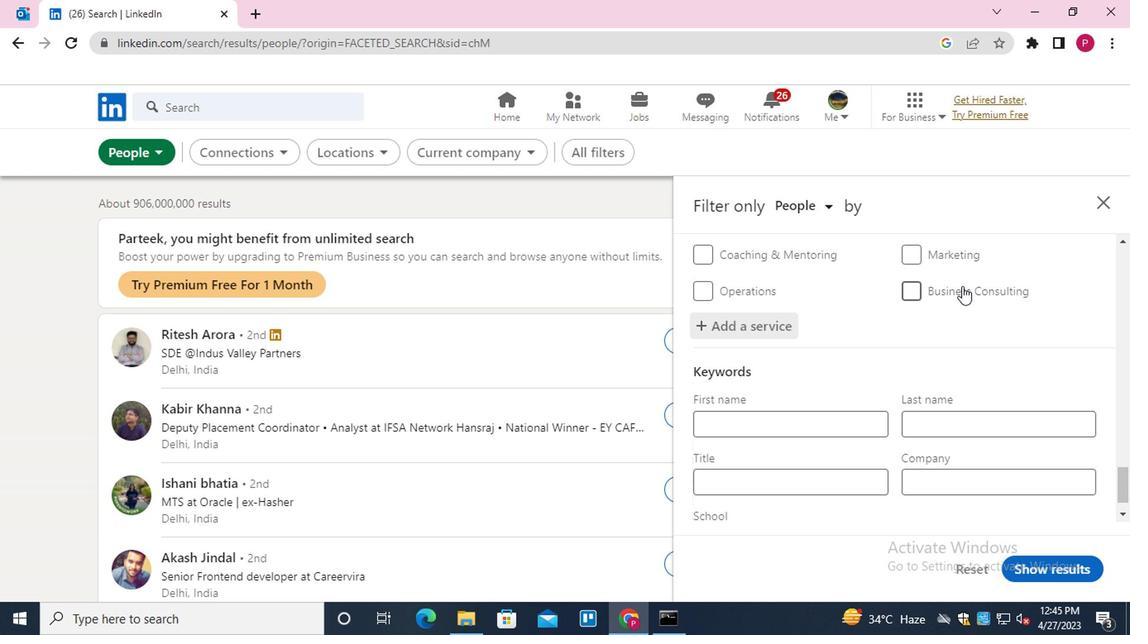 
Action: Mouse scrolled (959, 284) with delta (0, 0)
Screenshot: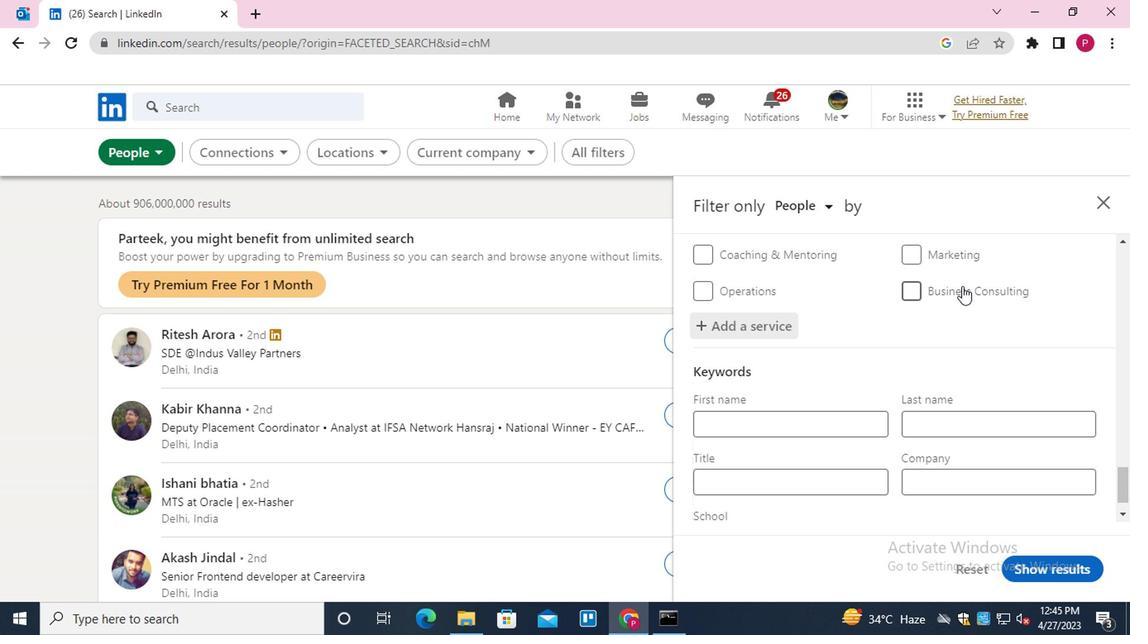 
Action: Mouse moved to (947, 290)
Screenshot: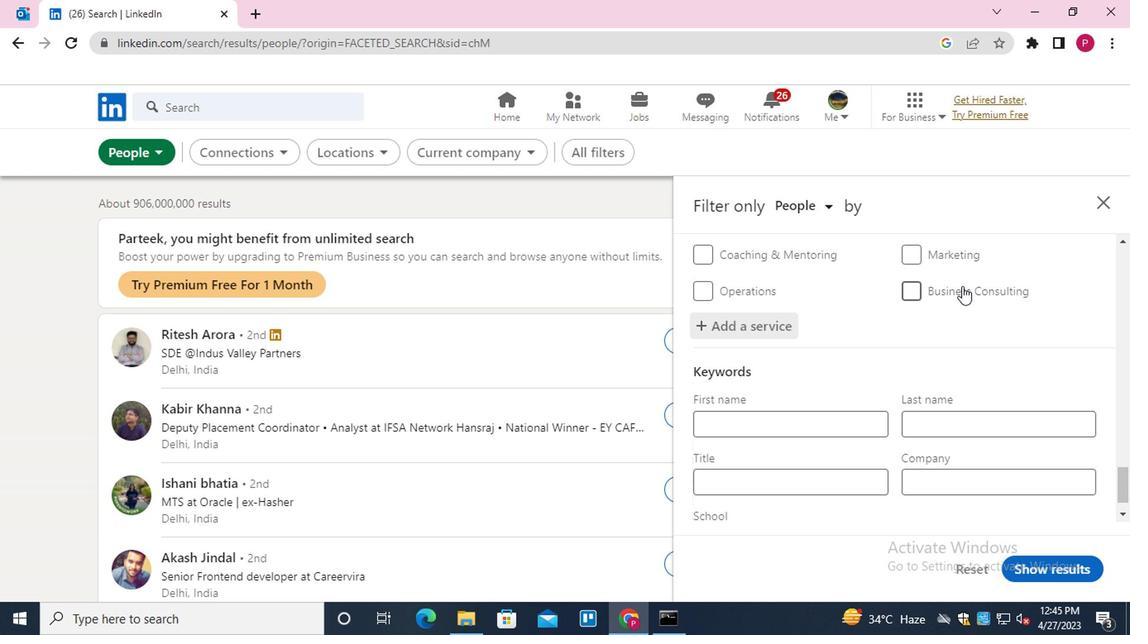 
Action: Mouse scrolled (947, 289) with delta (0, -1)
Screenshot: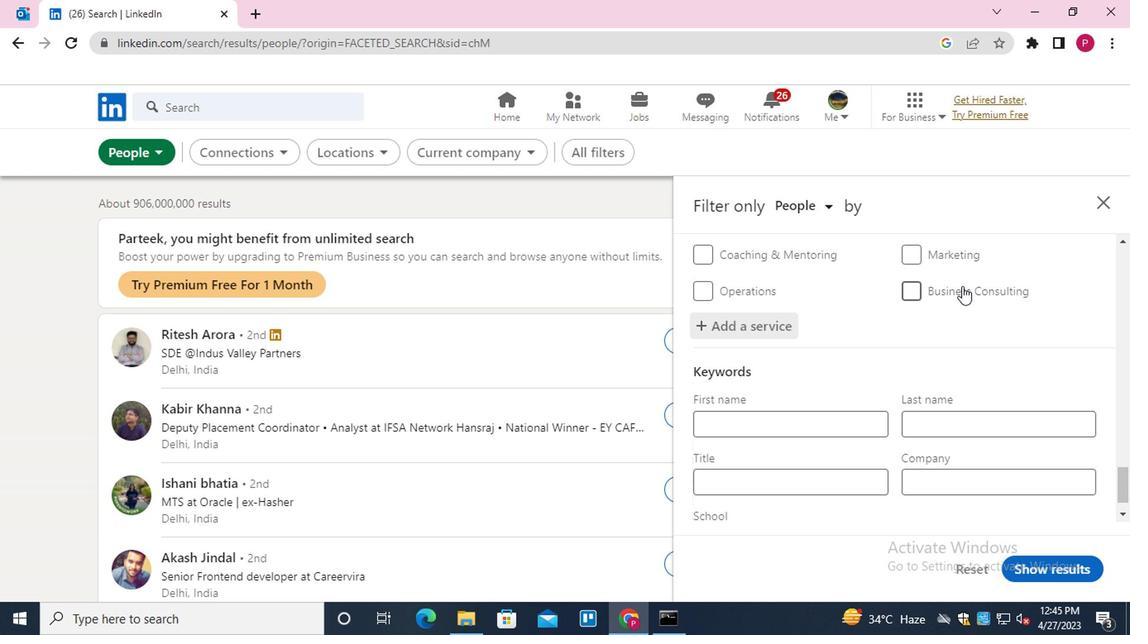 
Action: Mouse moved to (930, 309)
Screenshot: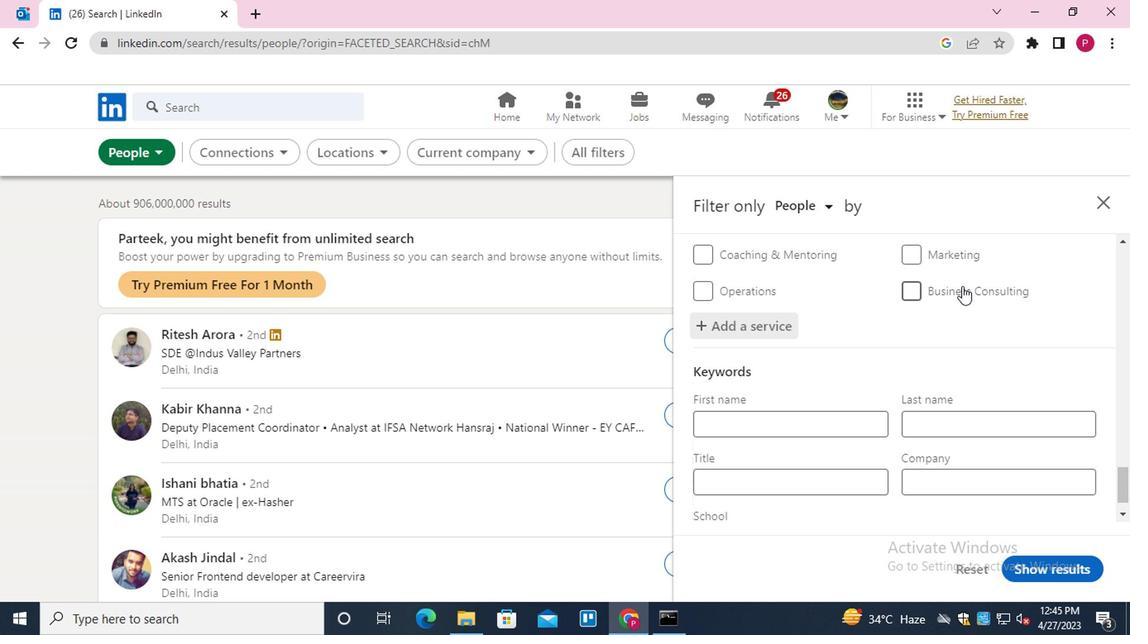 
Action: Mouse scrolled (930, 308) with delta (0, 0)
Screenshot: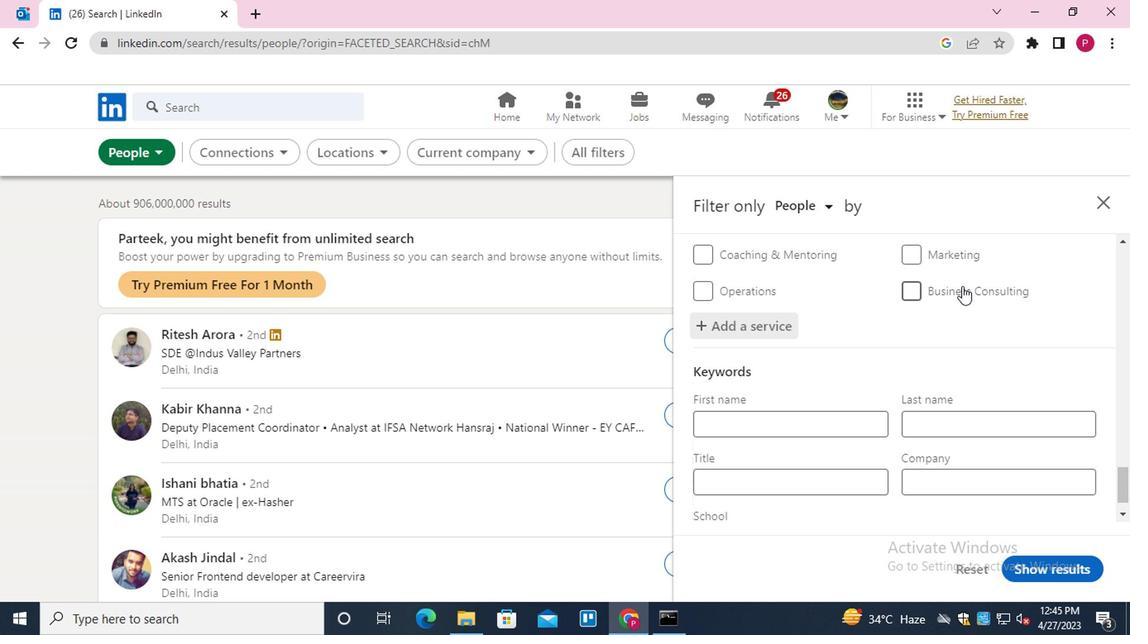 
Action: Mouse moved to (832, 437)
Screenshot: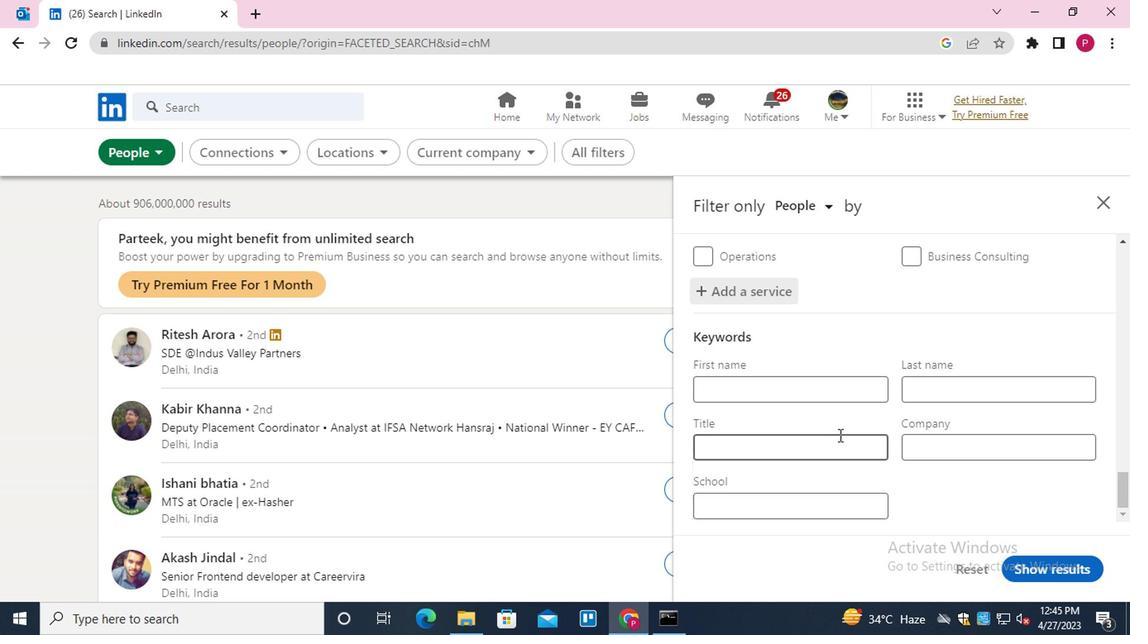 
Action: Mouse pressed left at (832, 437)
Screenshot: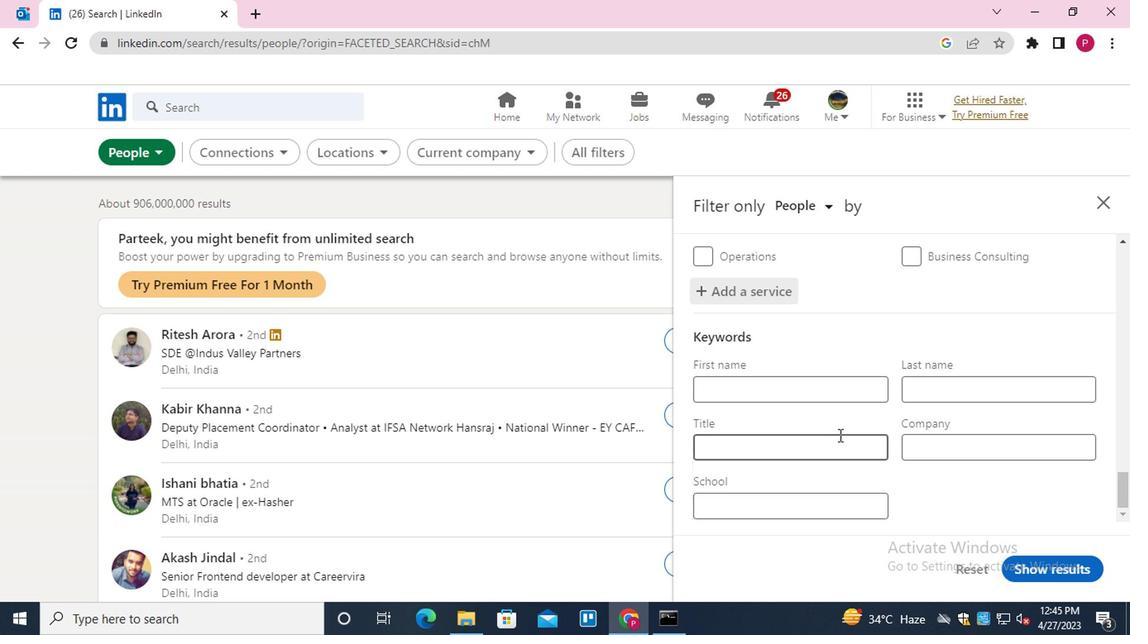 
Action: Key pressed <Key.shift>ENTERPRENEUR
Screenshot: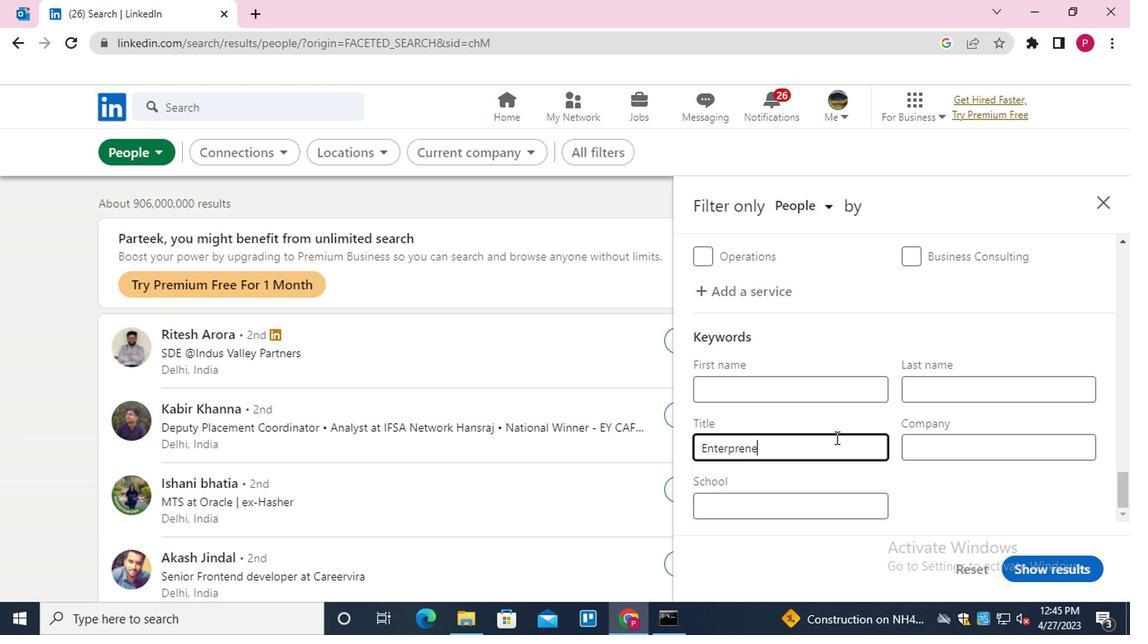 
Action: Mouse moved to (823, 446)
Screenshot: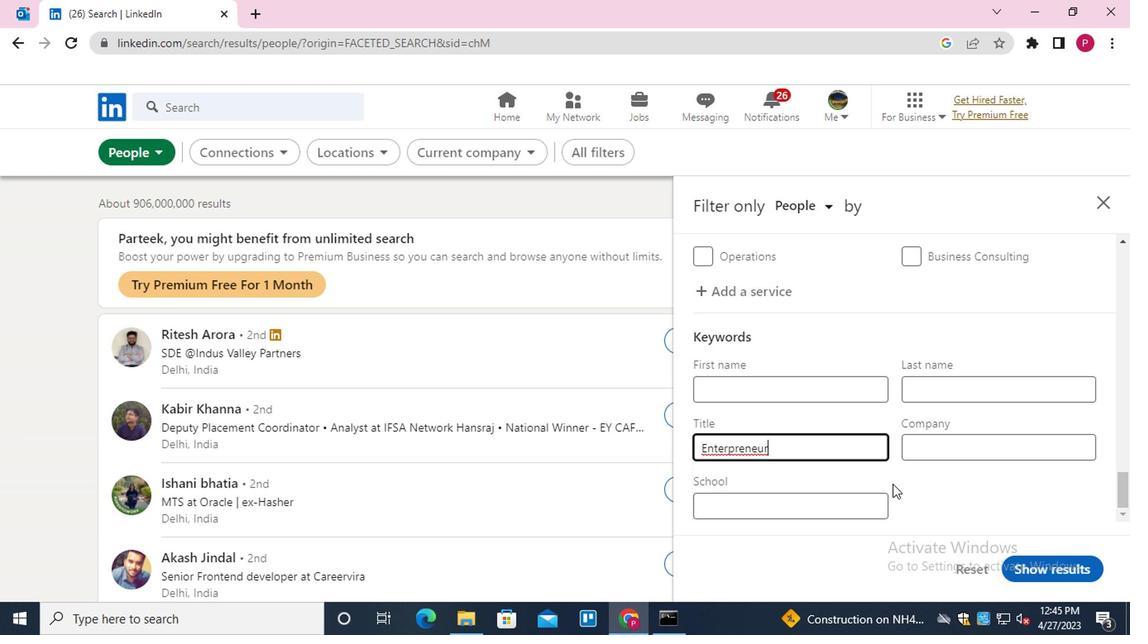 
Action: Key pressed <Key.backspace><Key.backspace><Key.backspace>EUR
Screenshot: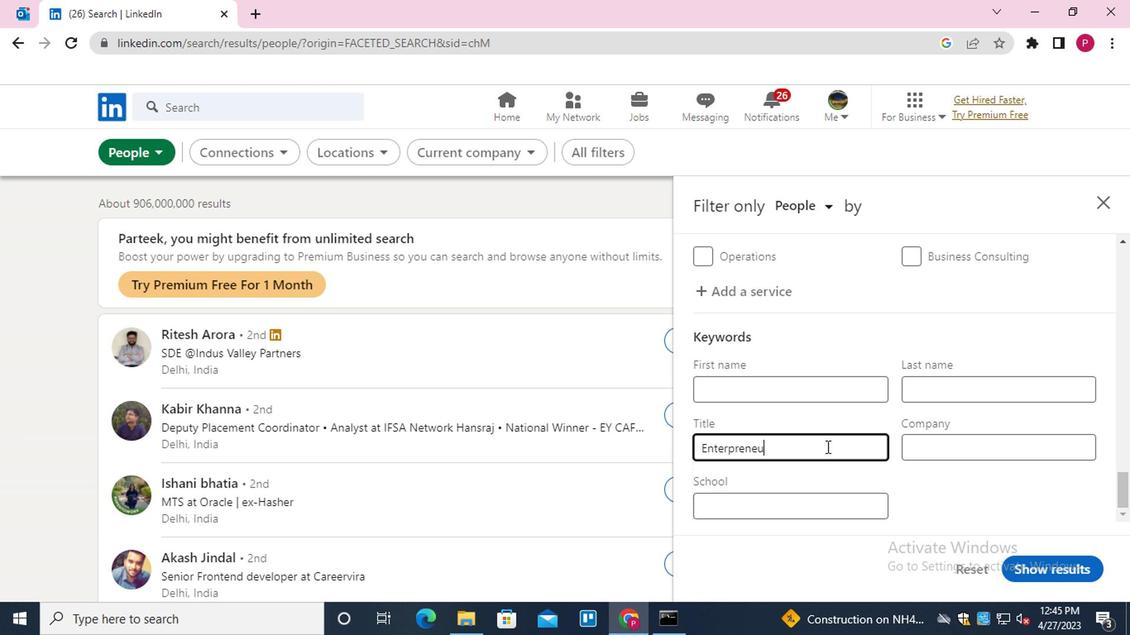 
Action: Mouse moved to (1041, 565)
Screenshot: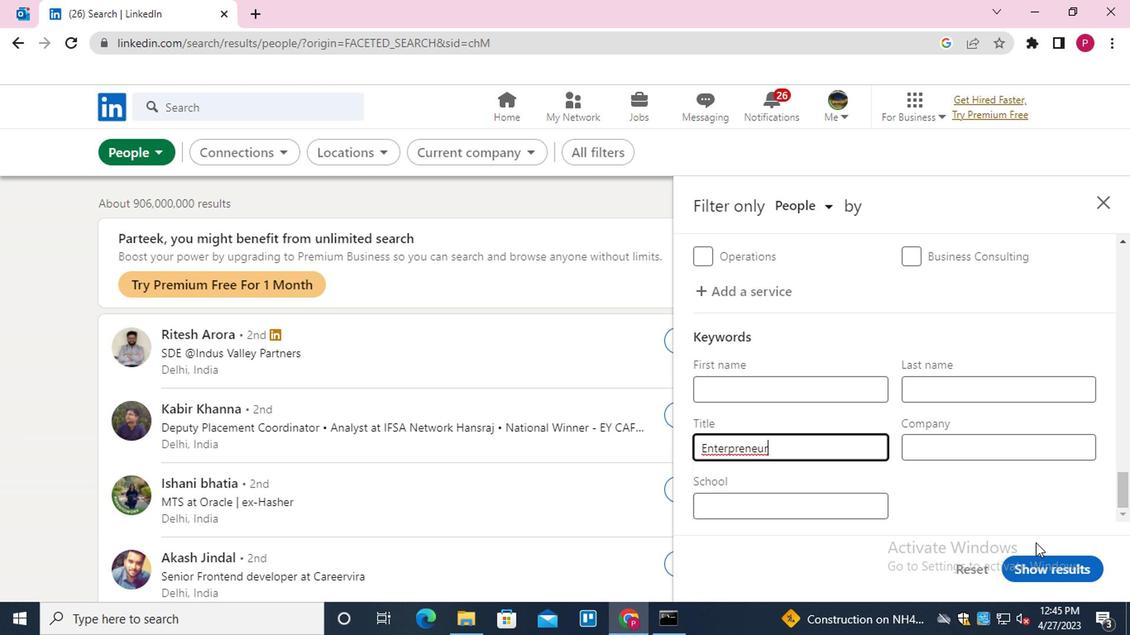
Action: Mouse pressed left at (1041, 565)
Screenshot: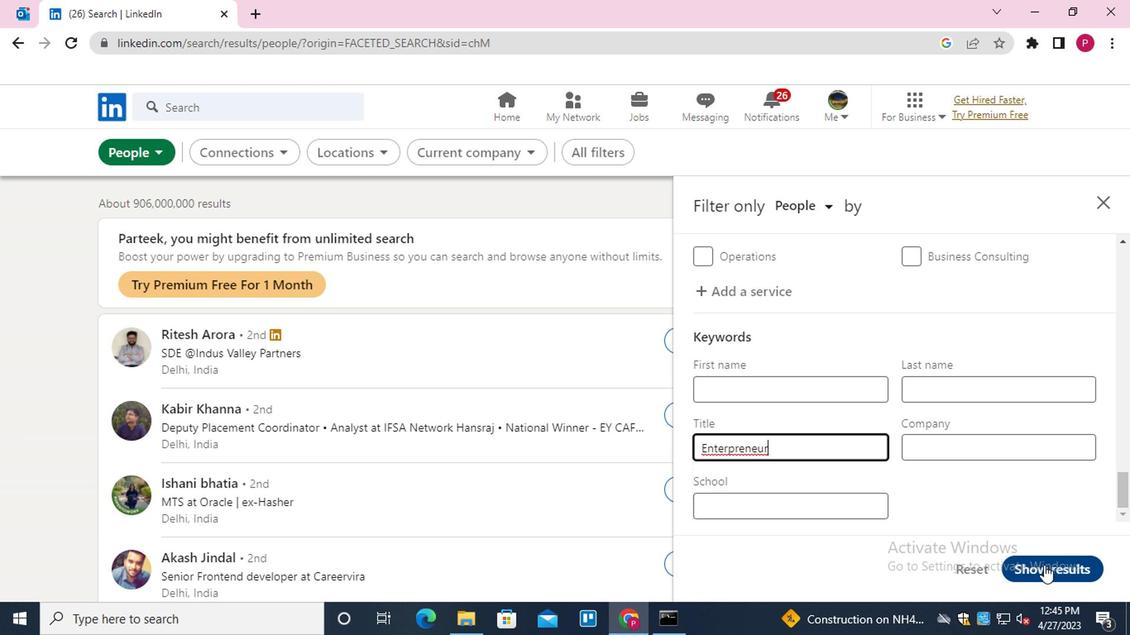 
Action: Mouse moved to (599, 349)
Screenshot: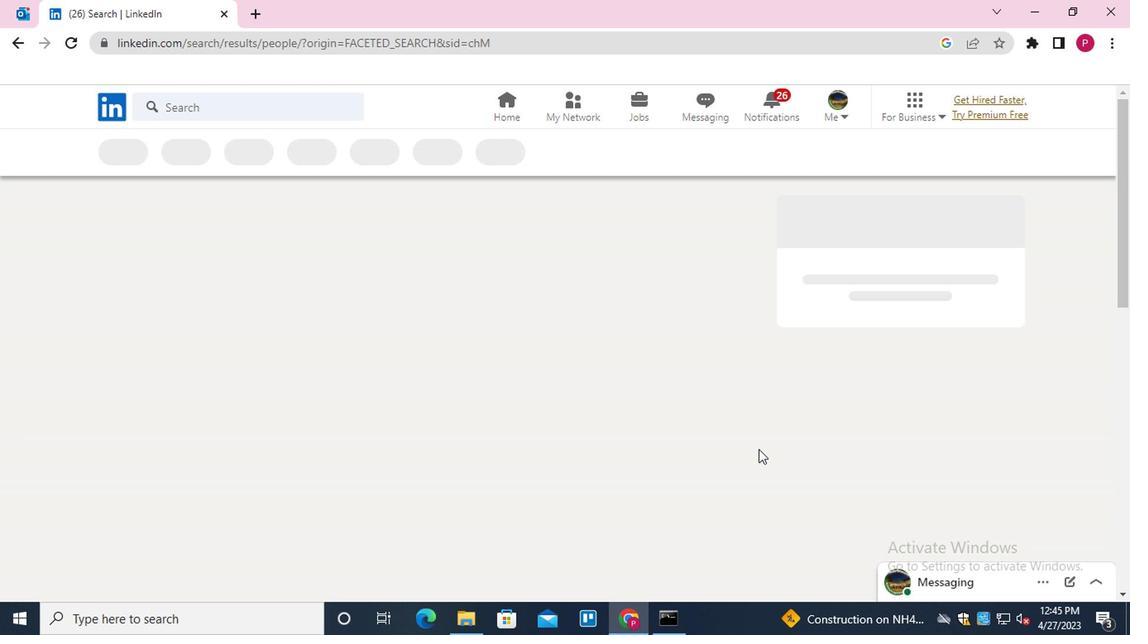 
